 Task: Look for space in Neerpelt, Belgium from 12th  August, 2023 to 15th August, 2023 for 3 adults in price range Rs.12000 to Rs.16000. Place can be entire place with 2 bedrooms having 3 beds and 1 bathroom. Property type can be flat. Amenities needed are: heating, . Booking option can be shelf check-in. Required host language is English.
Action: Mouse moved to (448, 112)
Screenshot: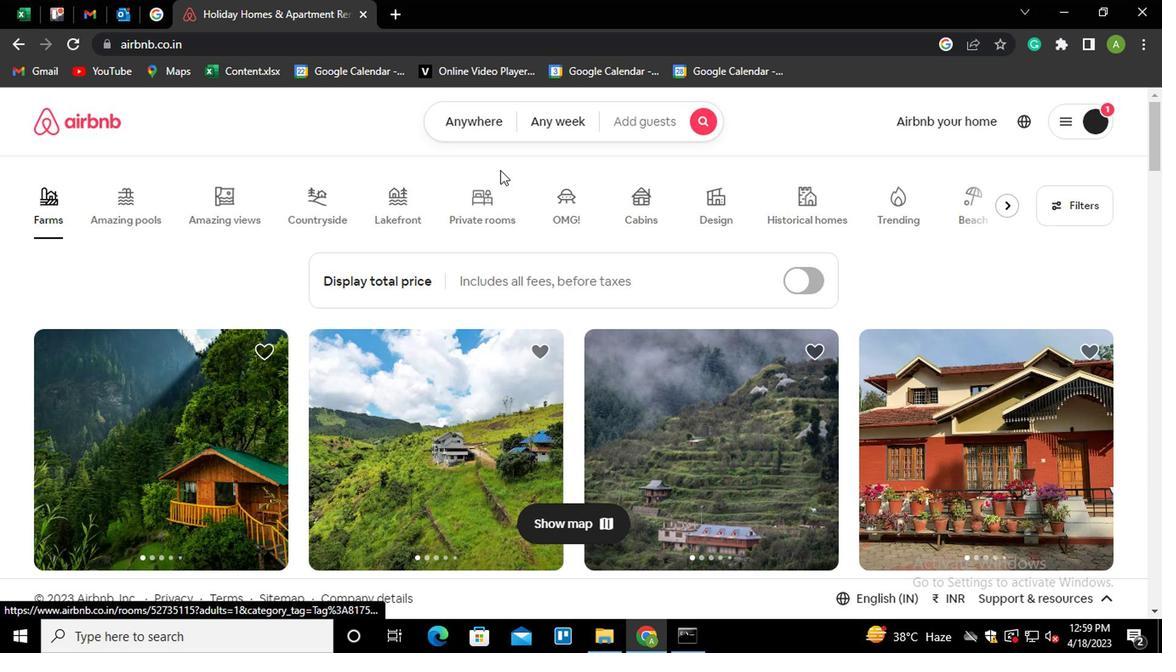 
Action: Mouse pressed left at (448, 112)
Screenshot: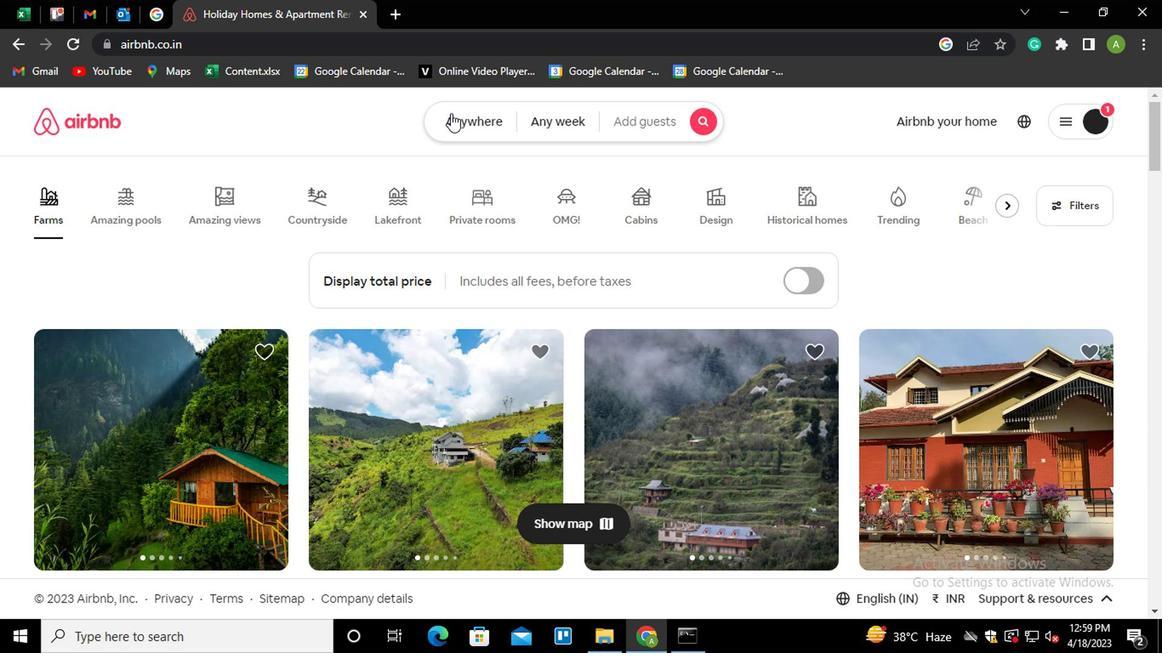 
Action: Mouse moved to (351, 196)
Screenshot: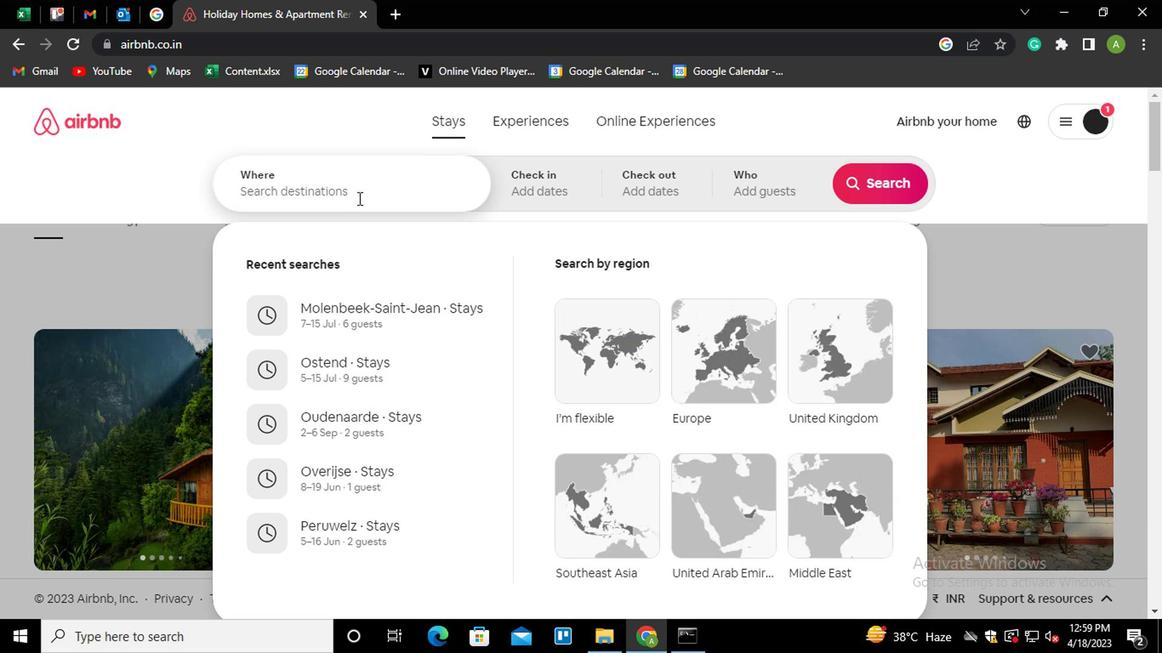 
Action: Mouse pressed left at (351, 196)
Screenshot: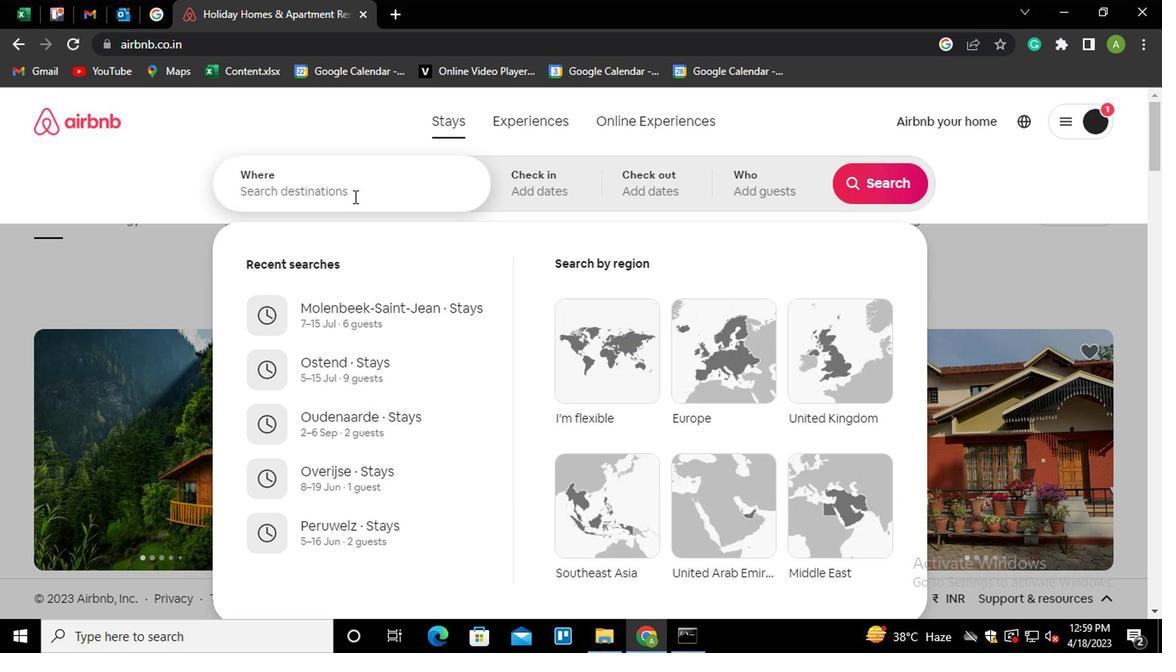 
Action: Key pressed <Key.shift><Key.shift><Key.shift><Key.shift><Key.shift><Key.shift><Key.shift><Key.shift><Key.shift><Key.shift><Key.shift><Key.shift><Key.shift><Key.shift><Key.shift><Key.shift>NEERPELT,
Screenshot: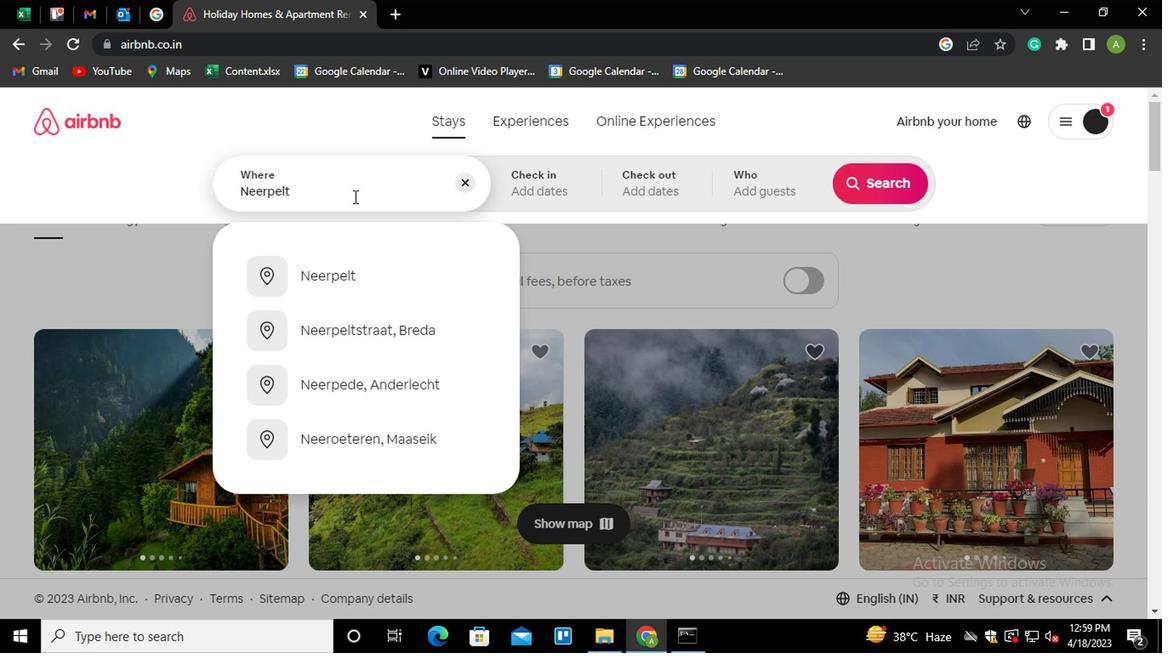 
Action: Mouse moved to (340, 271)
Screenshot: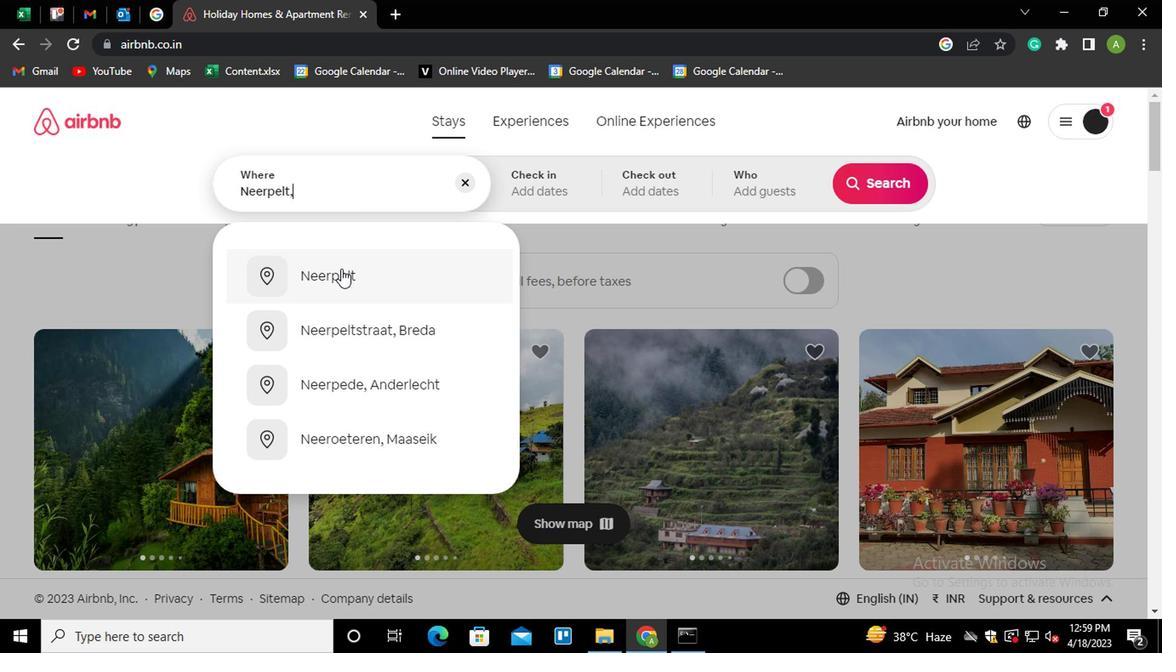
Action: Mouse pressed left at (340, 271)
Screenshot: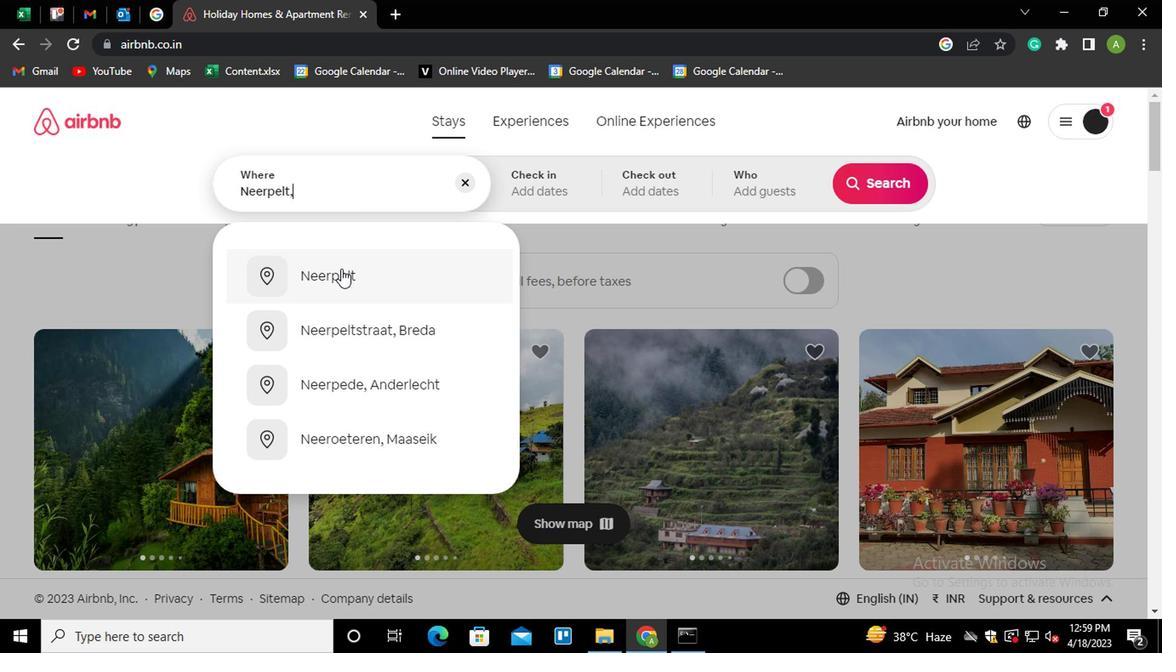 
Action: Mouse moved to (536, 196)
Screenshot: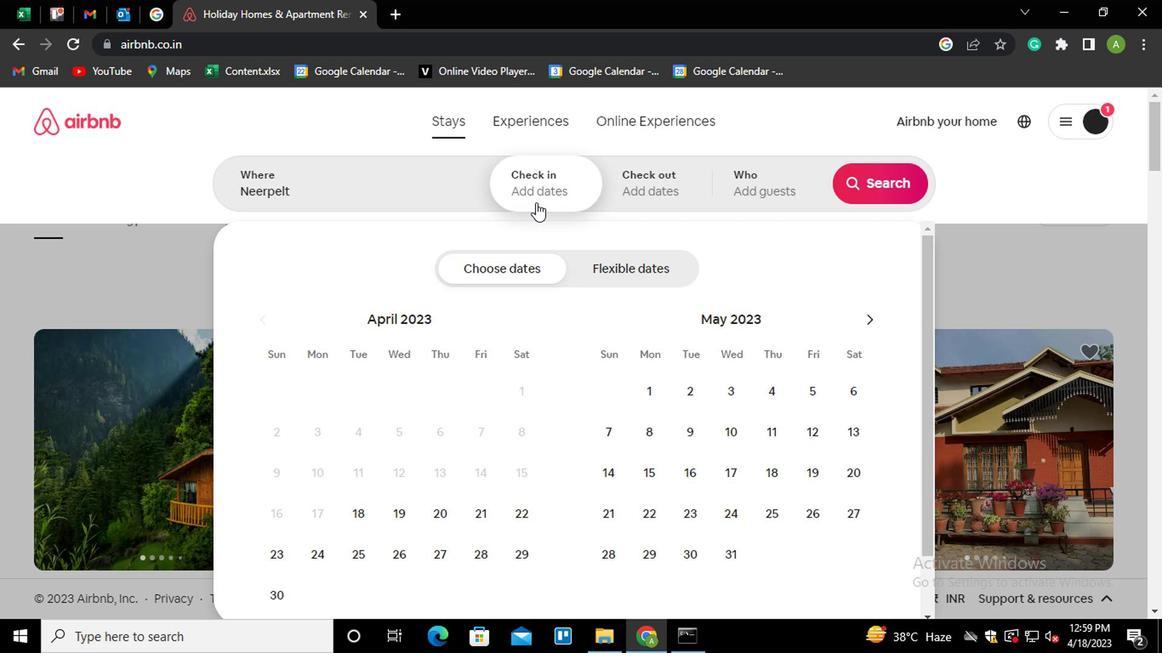 
Action: Mouse pressed left at (536, 196)
Screenshot: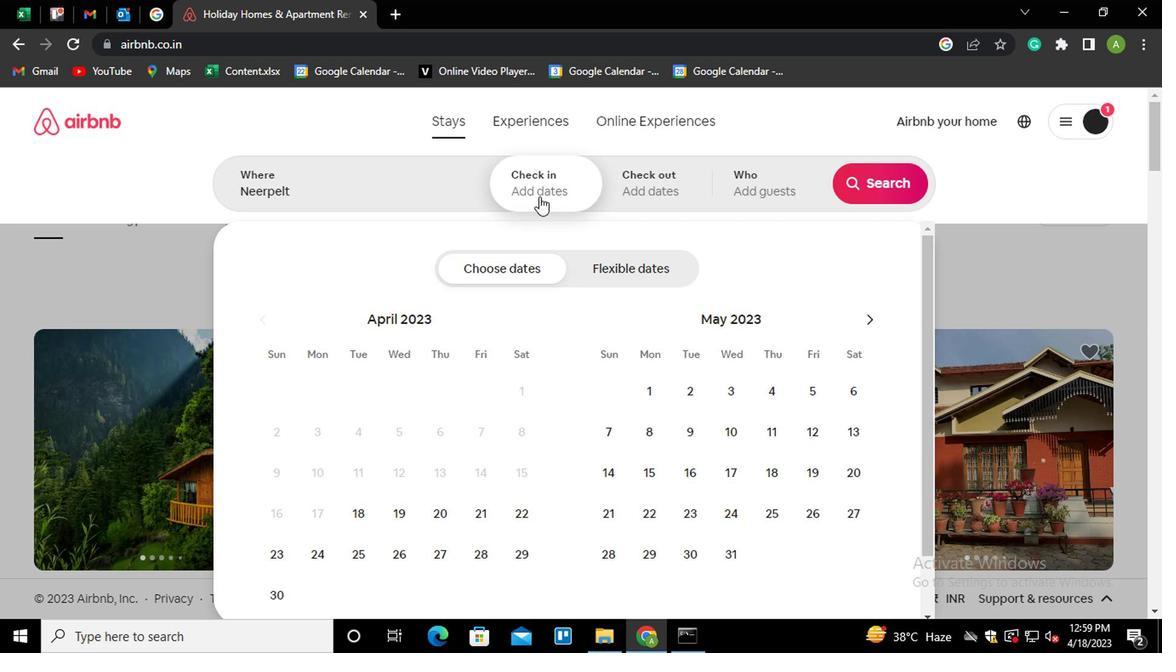 
Action: Mouse pressed left at (536, 196)
Screenshot: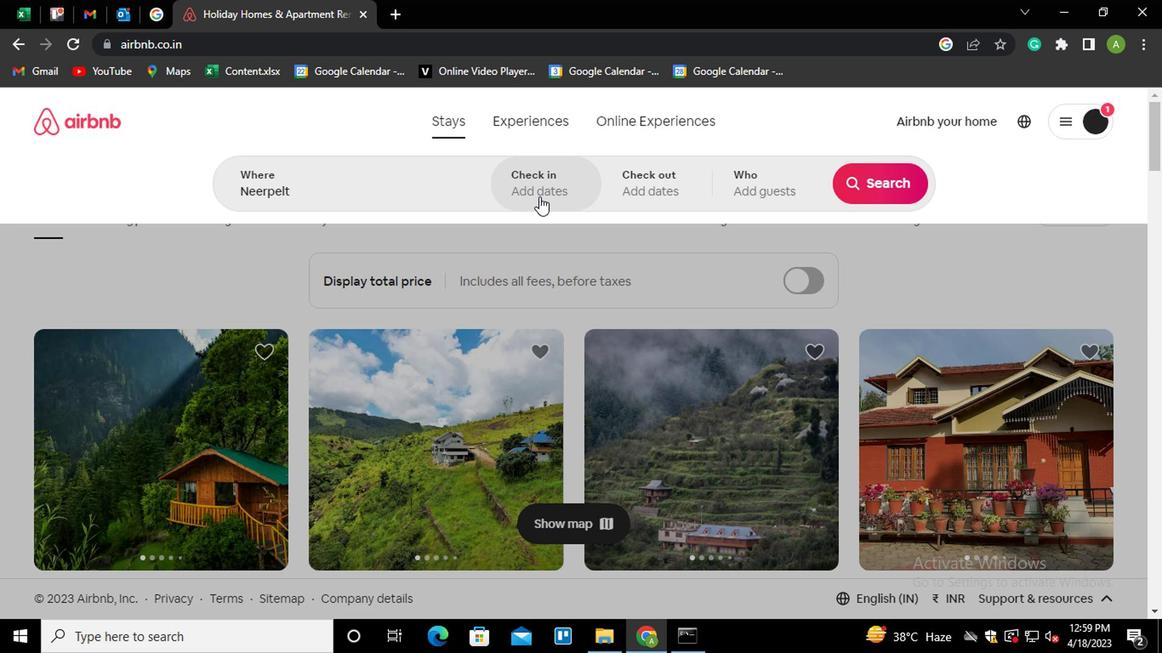
Action: Mouse moved to (855, 318)
Screenshot: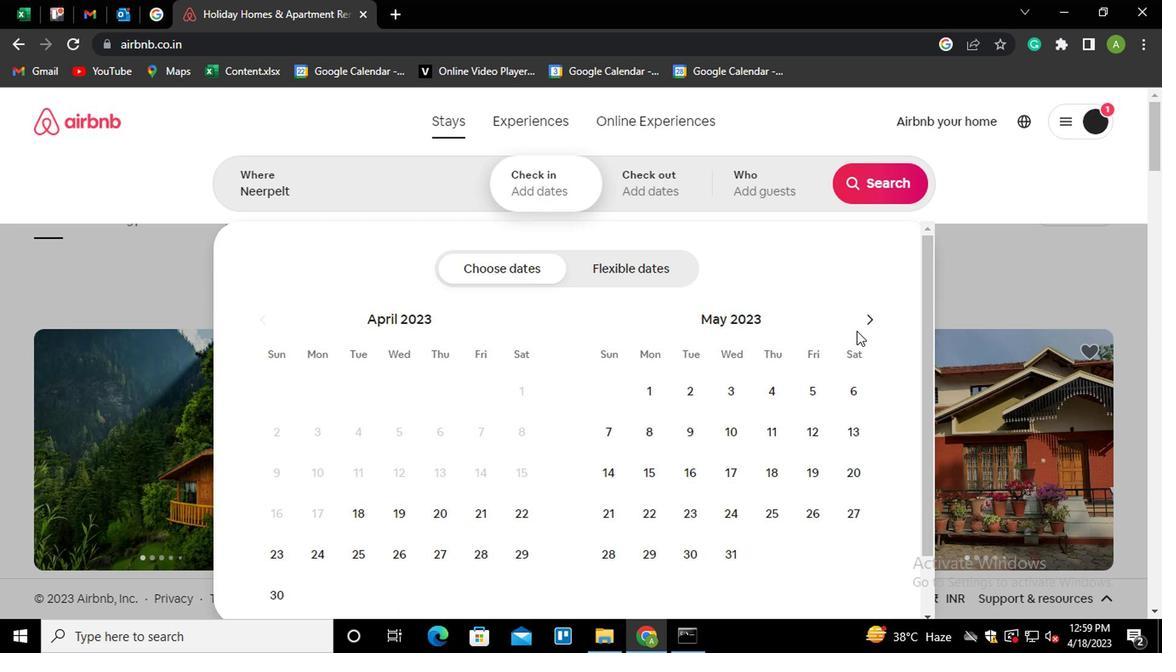 
Action: Mouse pressed left at (855, 318)
Screenshot: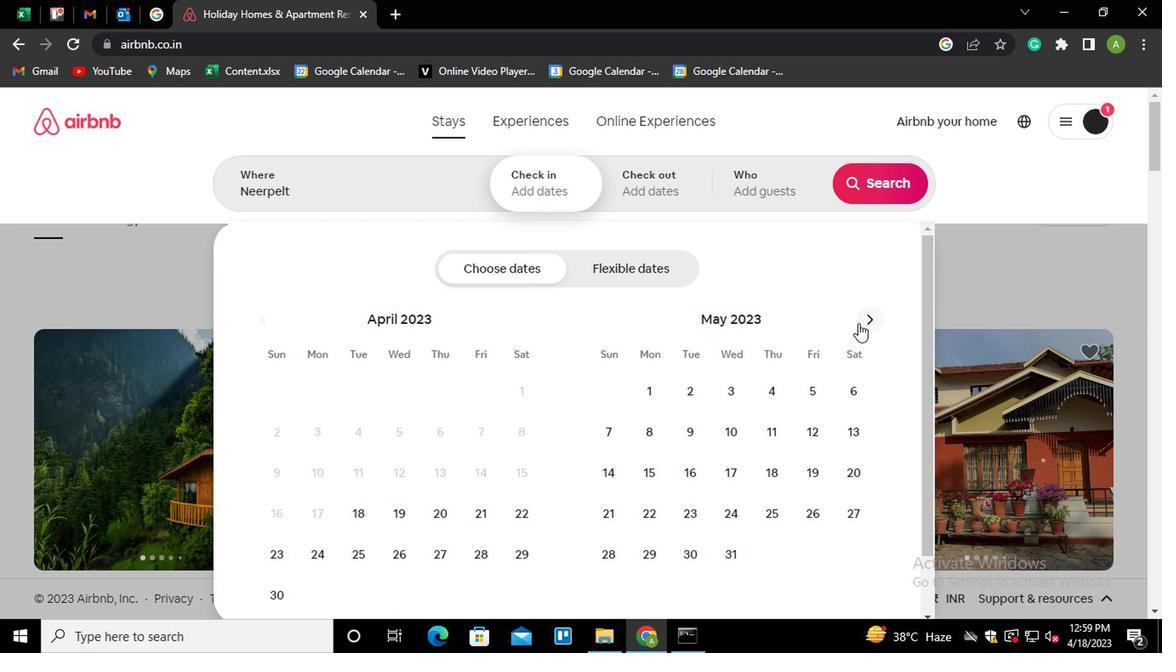 
Action: Mouse pressed left at (855, 318)
Screenshot: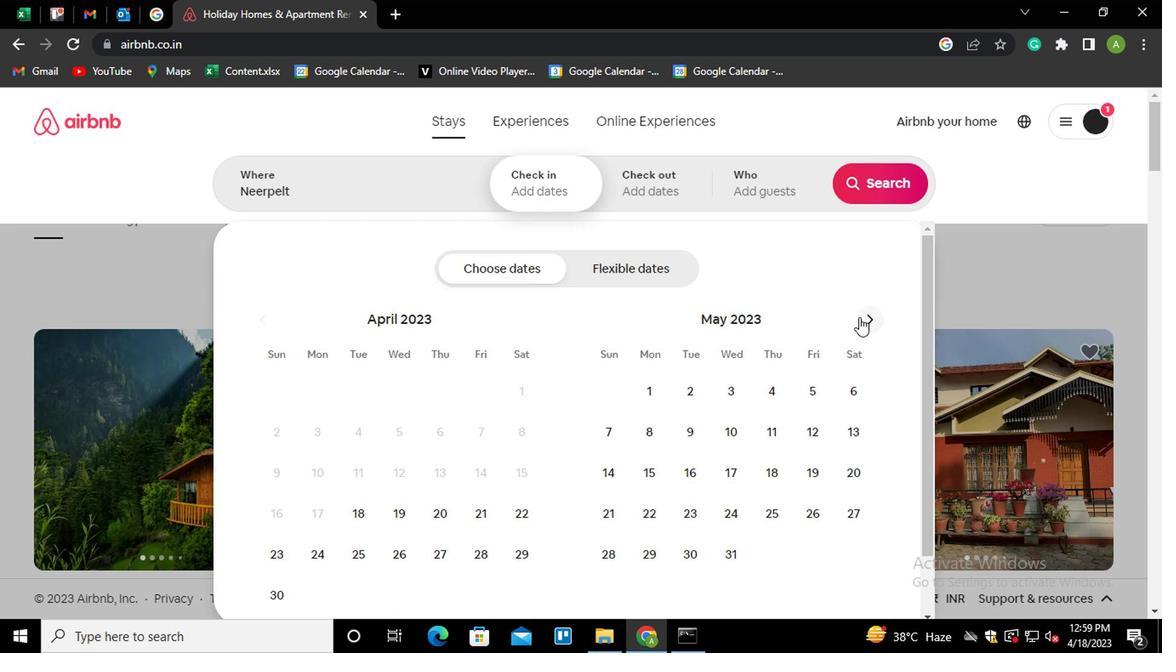 
Action: Mouse pressed left at (855, 318)
Screenshot: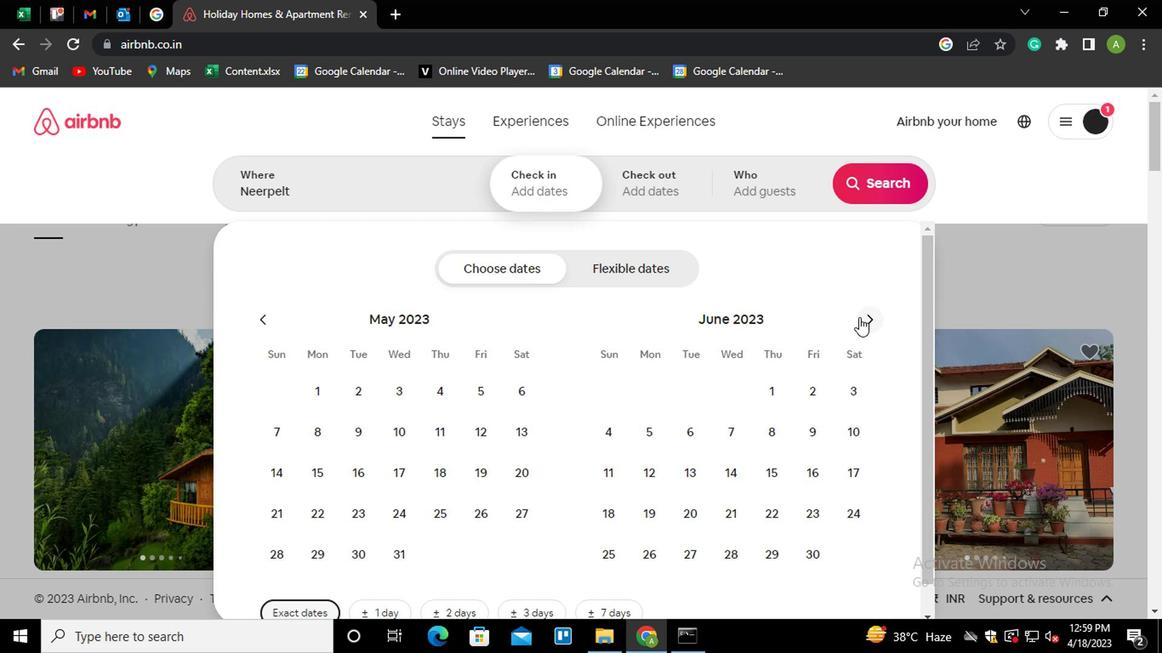 
Action: Mouse pressed left at (855, 318)
Screenshot: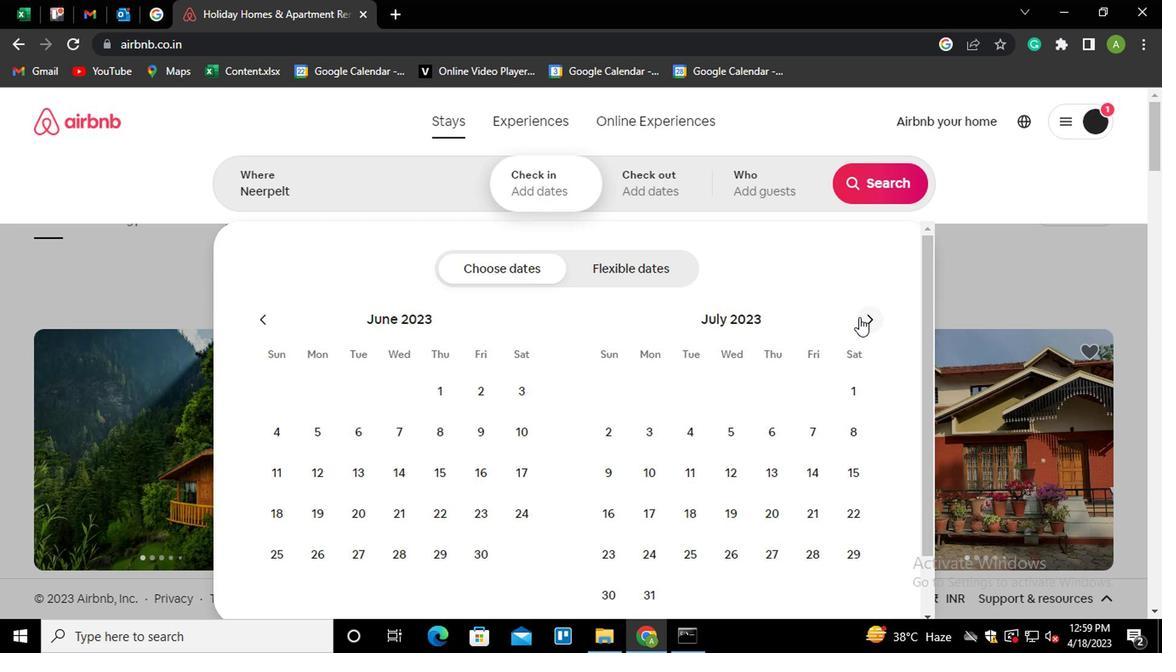 
Action: Mouse moved to (849, 443)
Screenshot: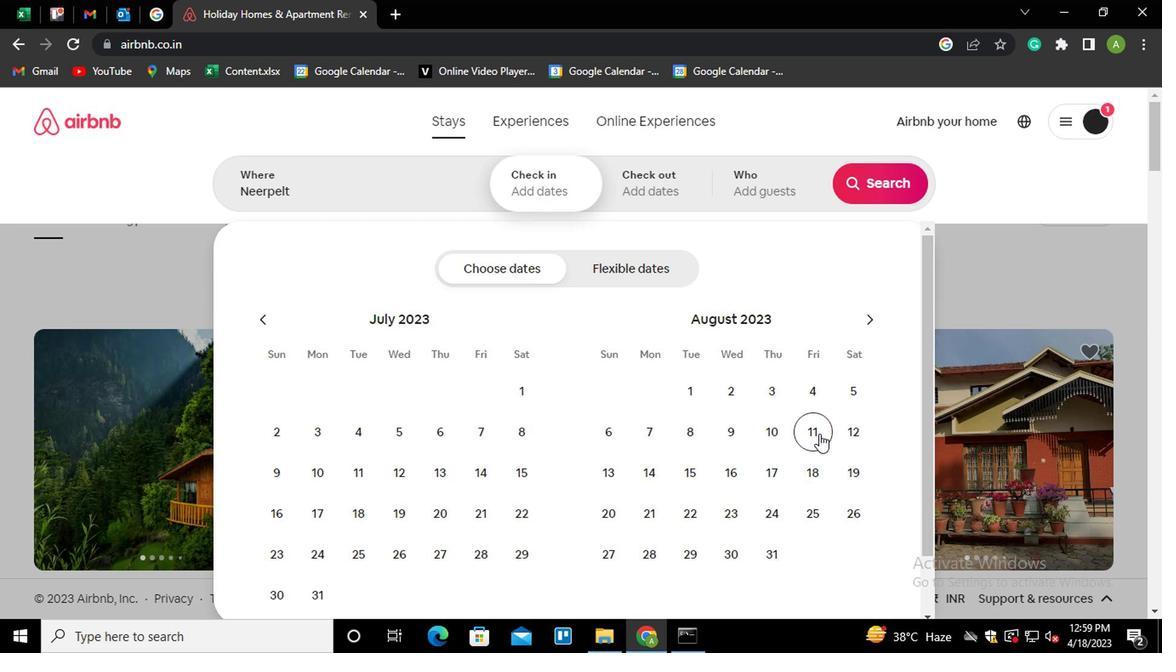 
Action: Mouse pressed left at (849, 443)
Screenshot: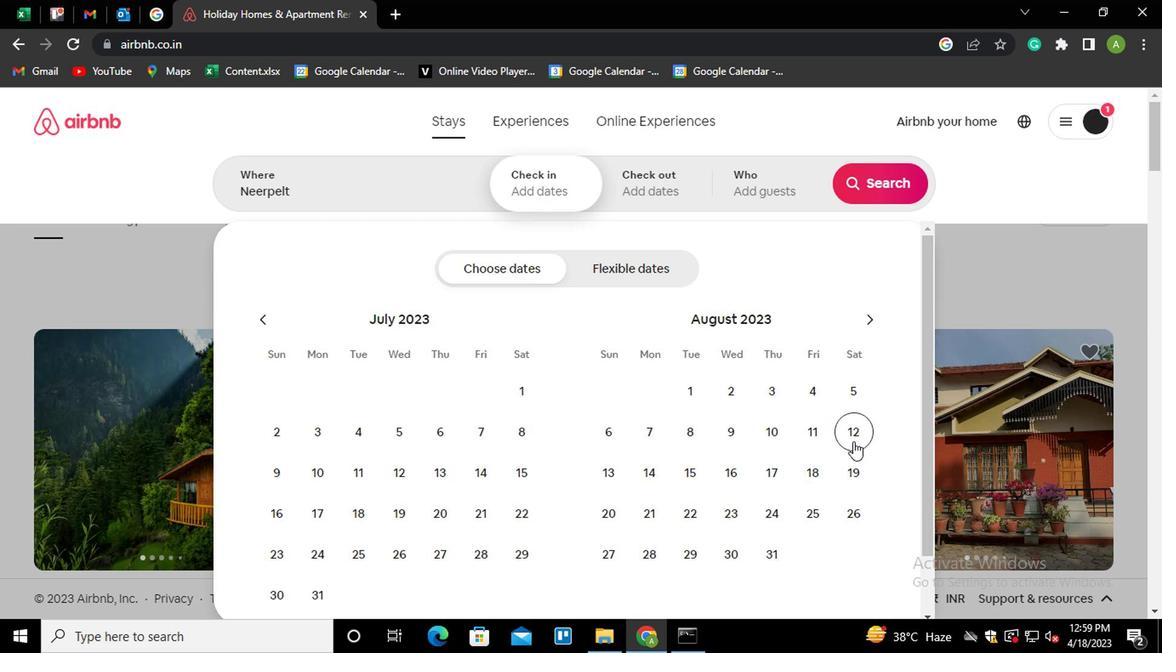 
Action: Mouse moved to (683, 482)
Screenshot: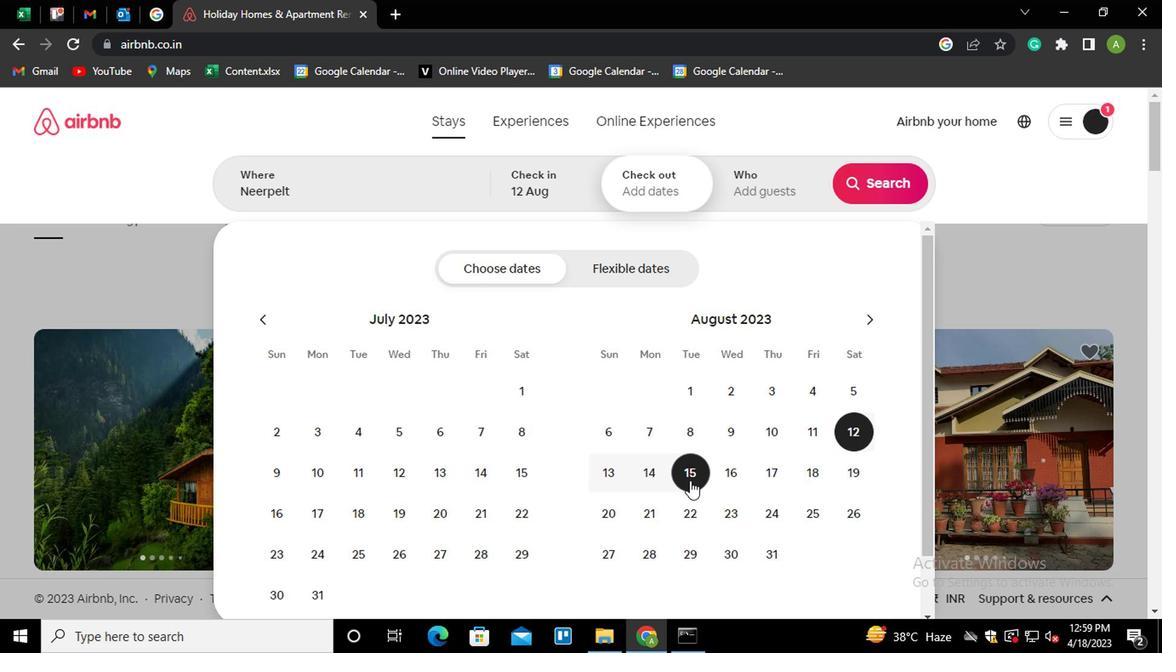 
Action: Mouse pressed left at (683, 482)
Screenshot: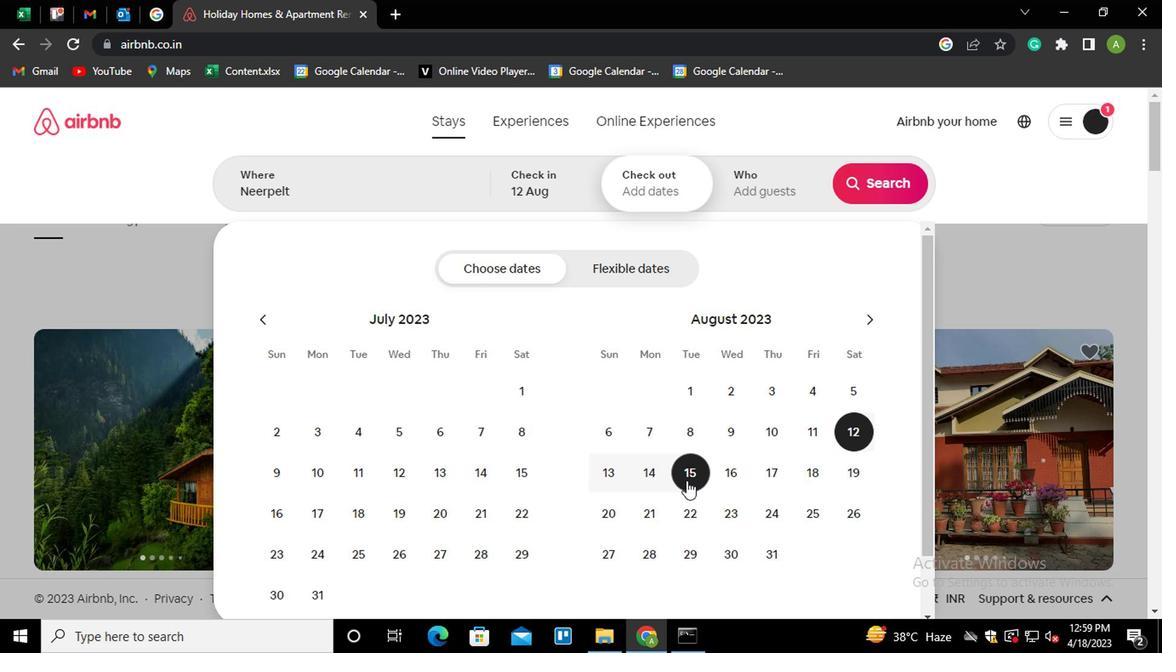 
Action: Mouse moved to (763, 162)
Screenshot: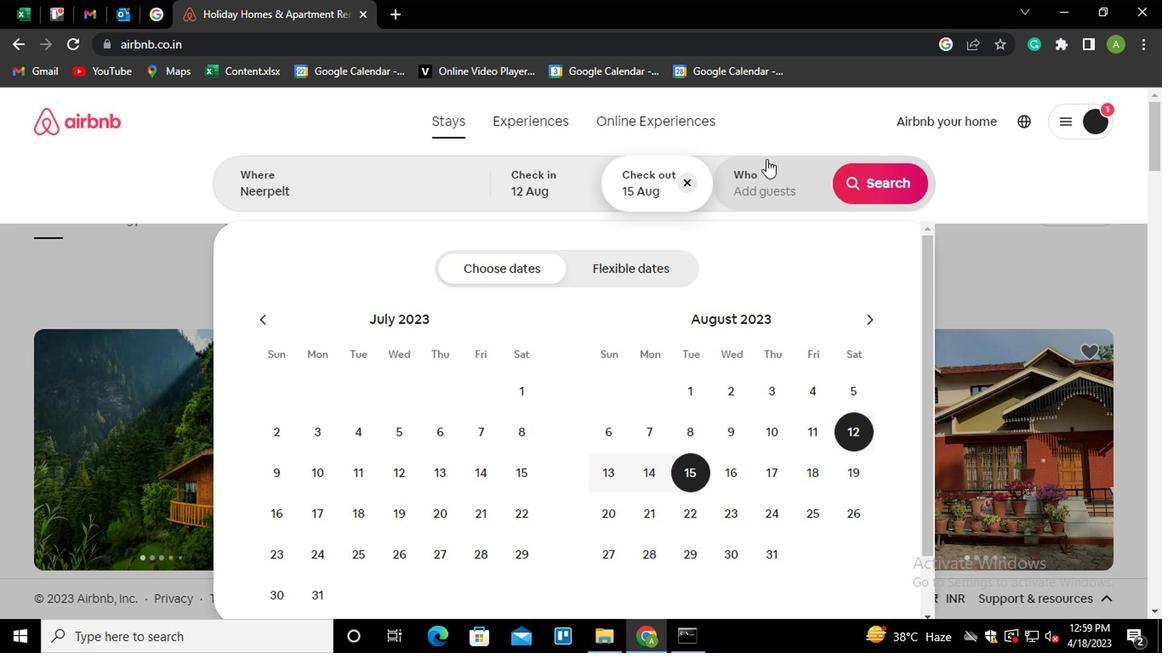 
Action: Mouse pressed left at (763, 162)
Screenshot: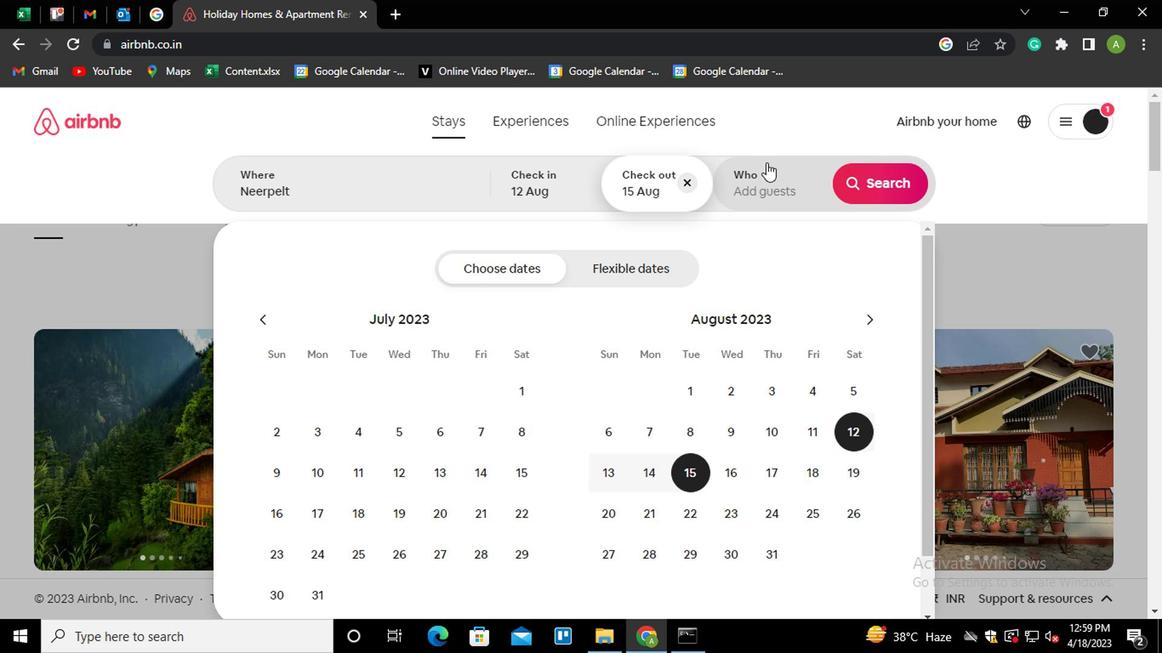 
Action: Mouse moved to (883, 270)
Screenshot: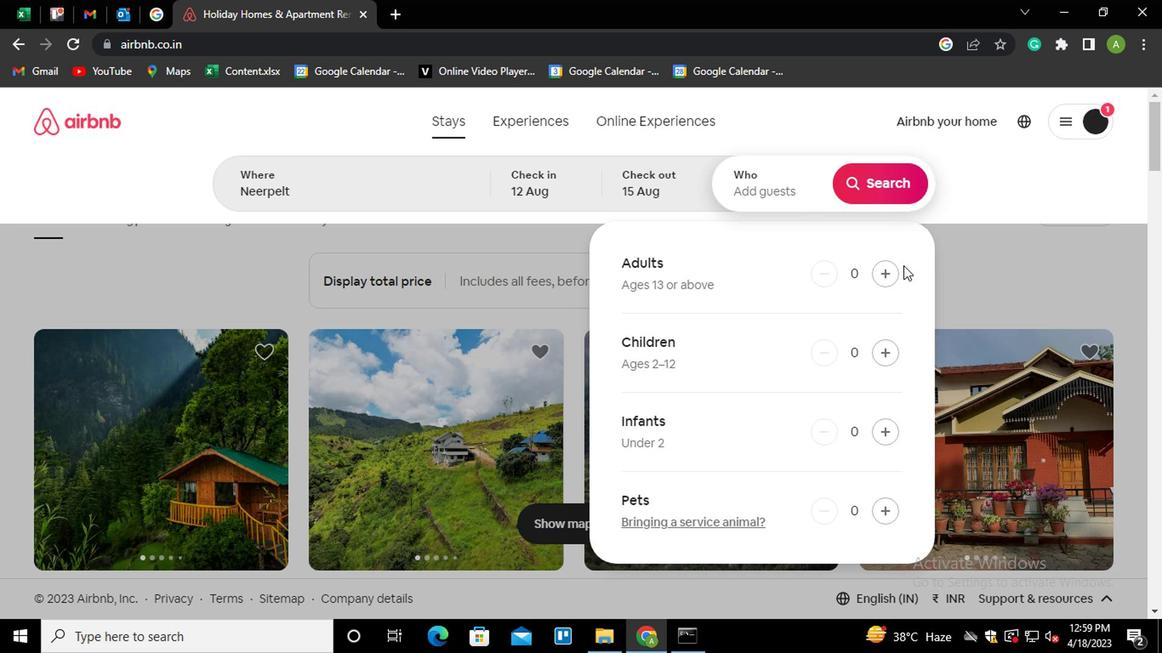 
Action: Mouse pressed left at (883, 270)
Screenshot: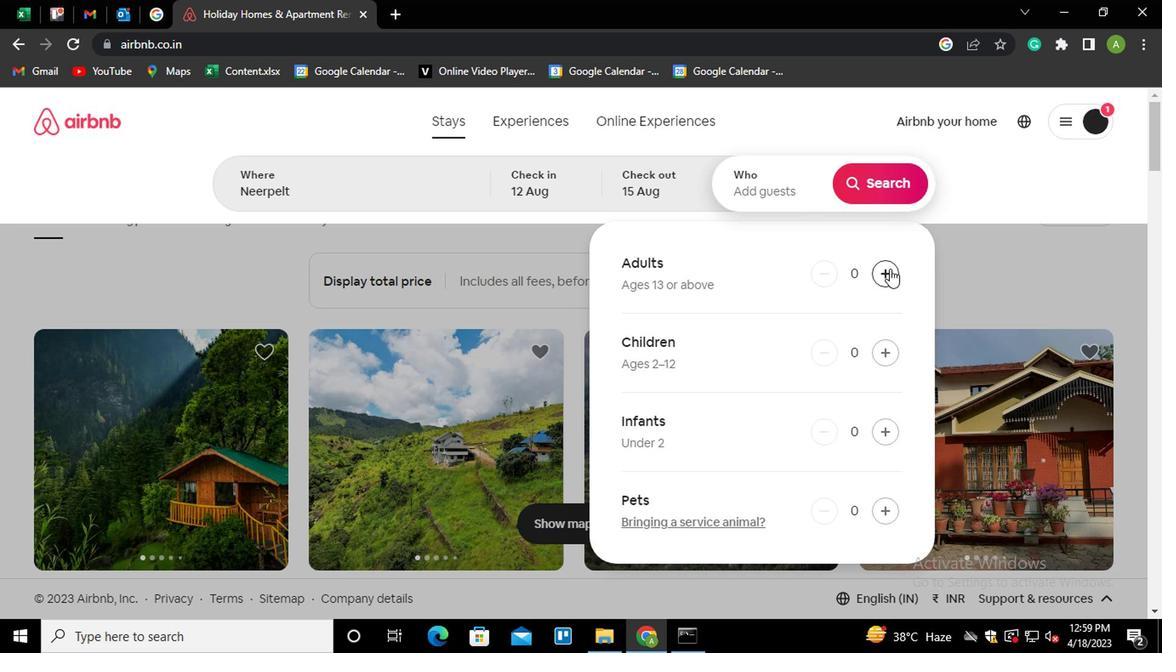 
Action: Mouse pressed left at (883, 270)
Screenshot: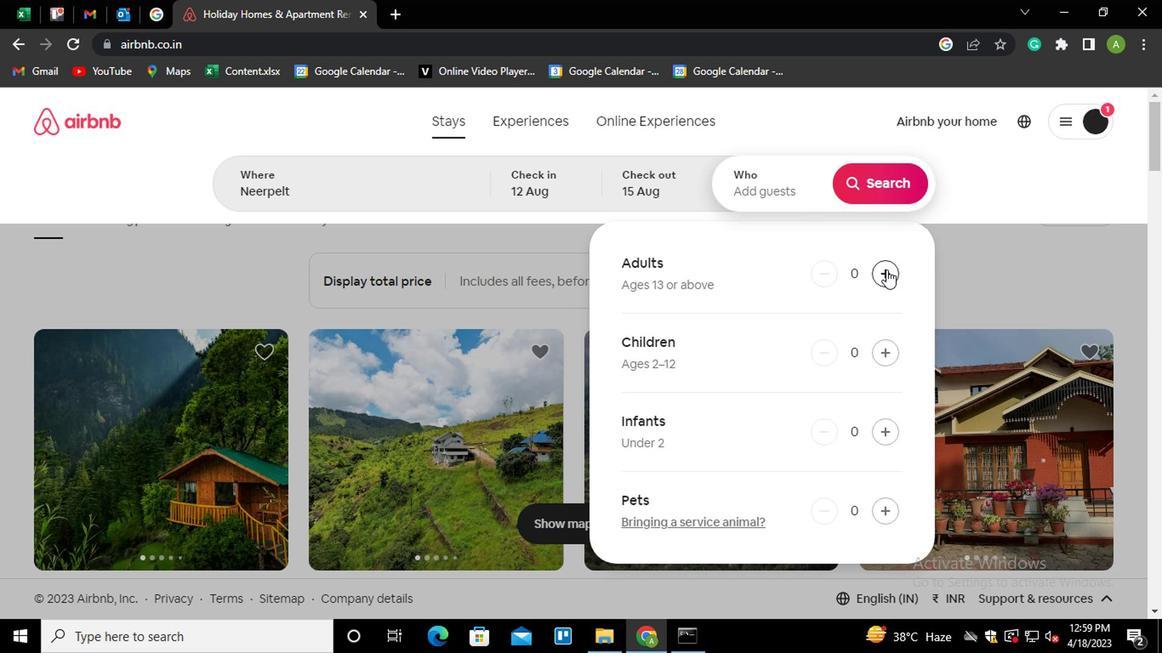 
Action: Mouse pressed left at (883, 270)
Screenshot: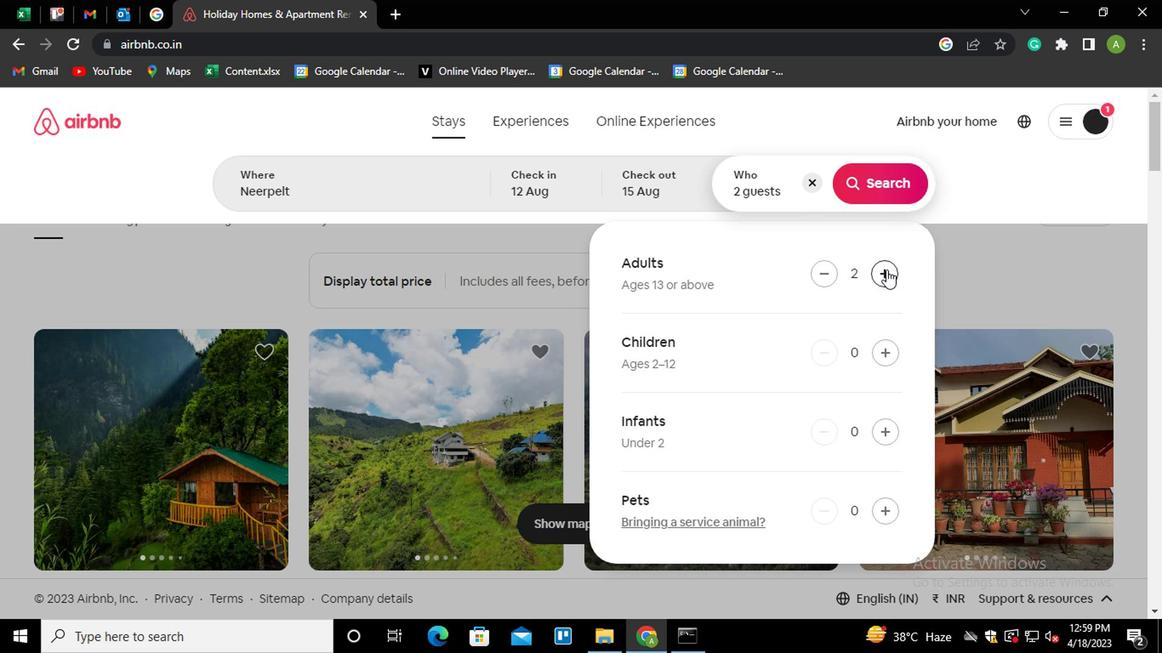 
Action: Mouse moved to (871, 190)
Screenshot: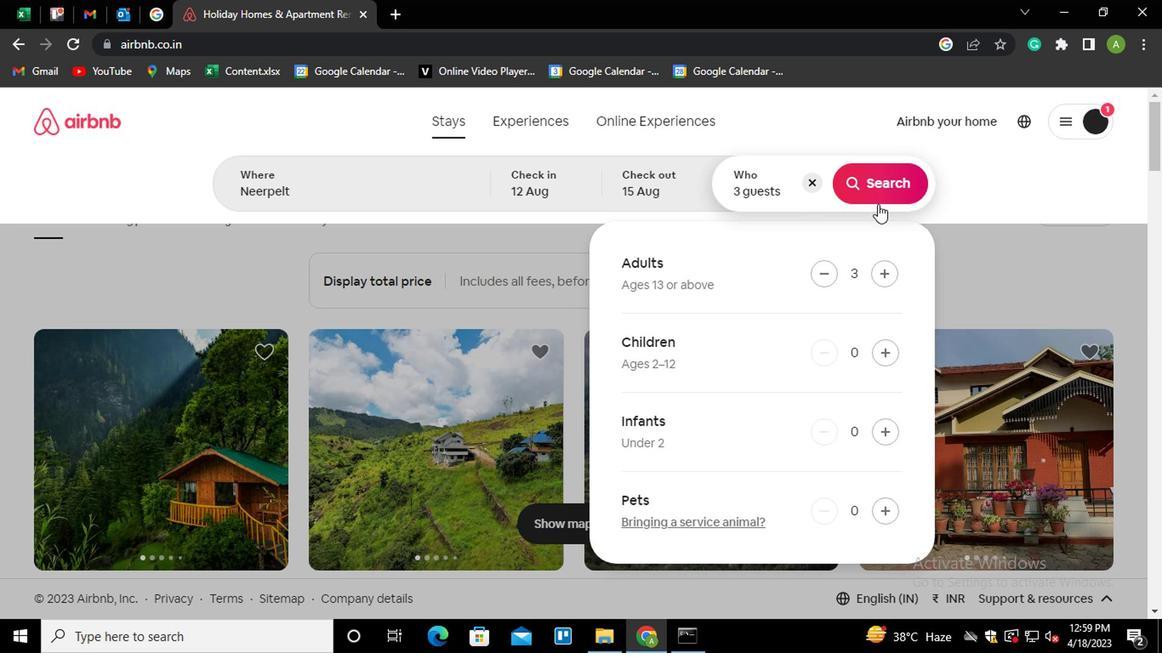 
Action: Mouse pressed left at (871, 190)
Screenshot: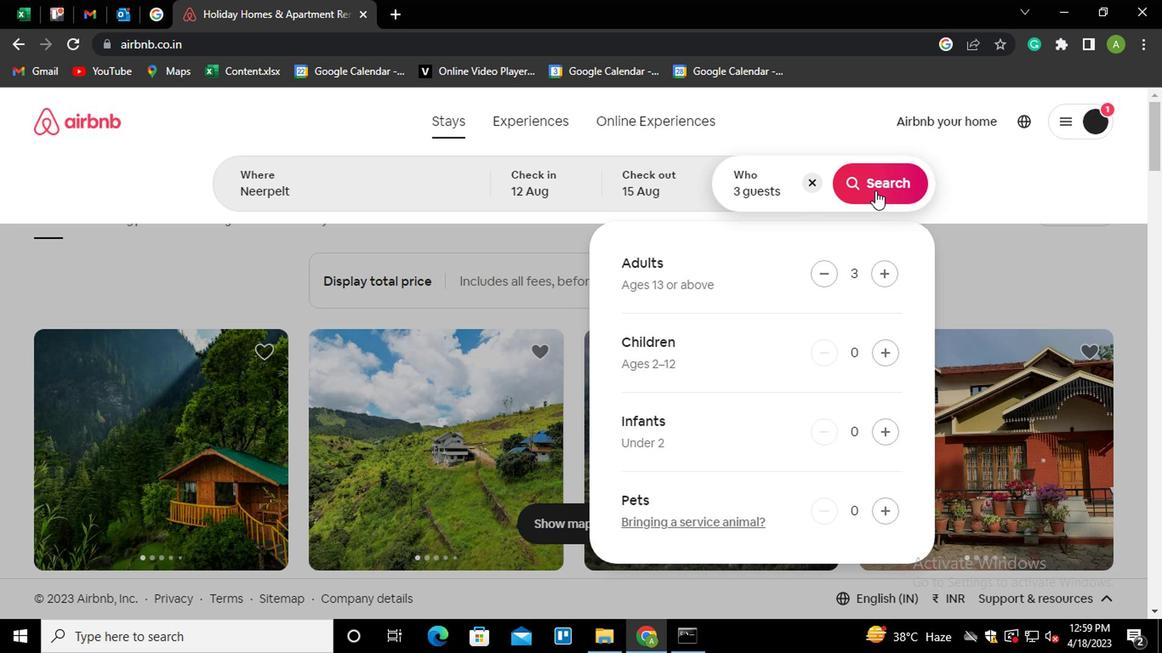 
Action: Mouse moved to (1082, 202)
Screenshot: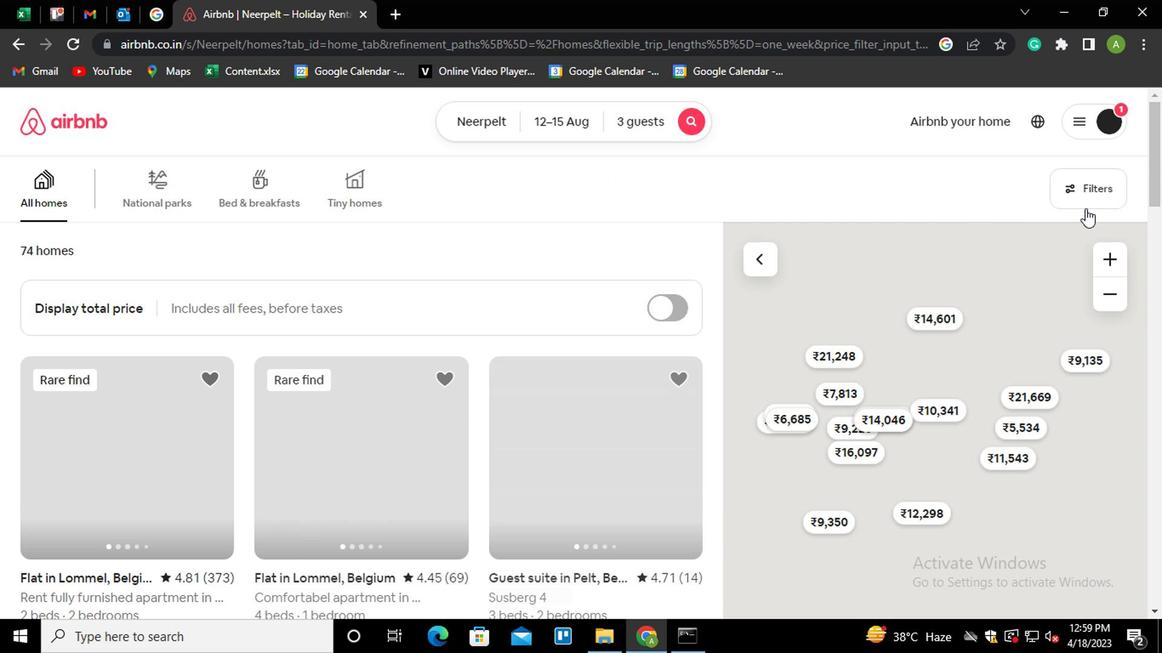 
Action: Mouse pressed left at (1082, 202)
Screenshot: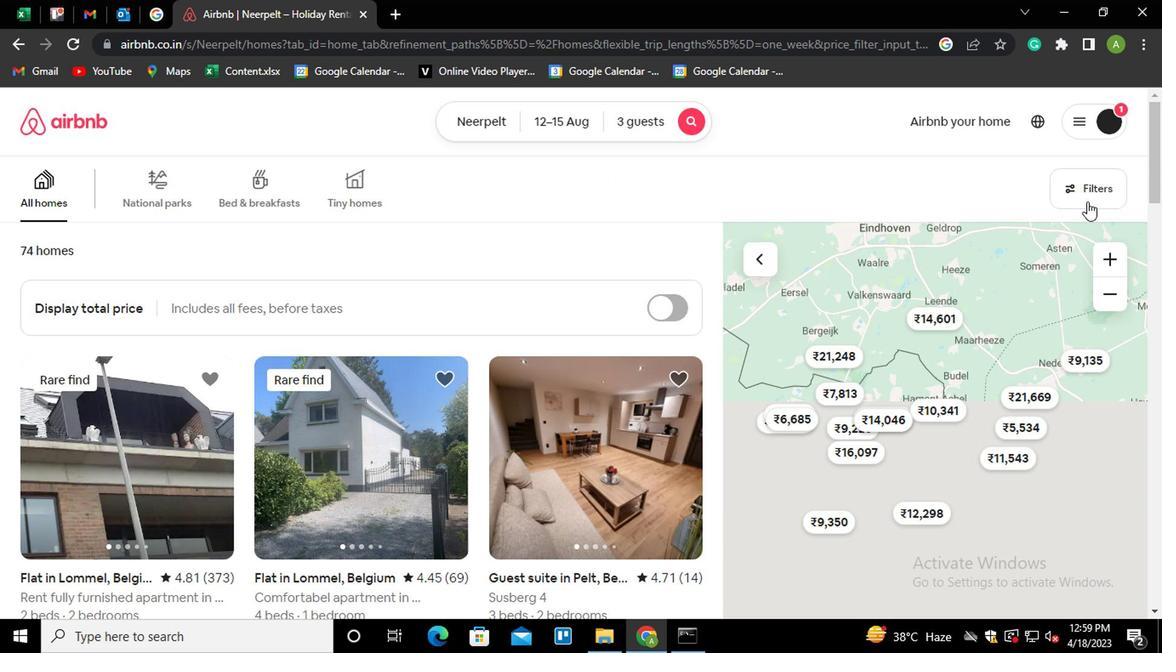 
Action: Mouse moved to (374, 401)
Screenshot: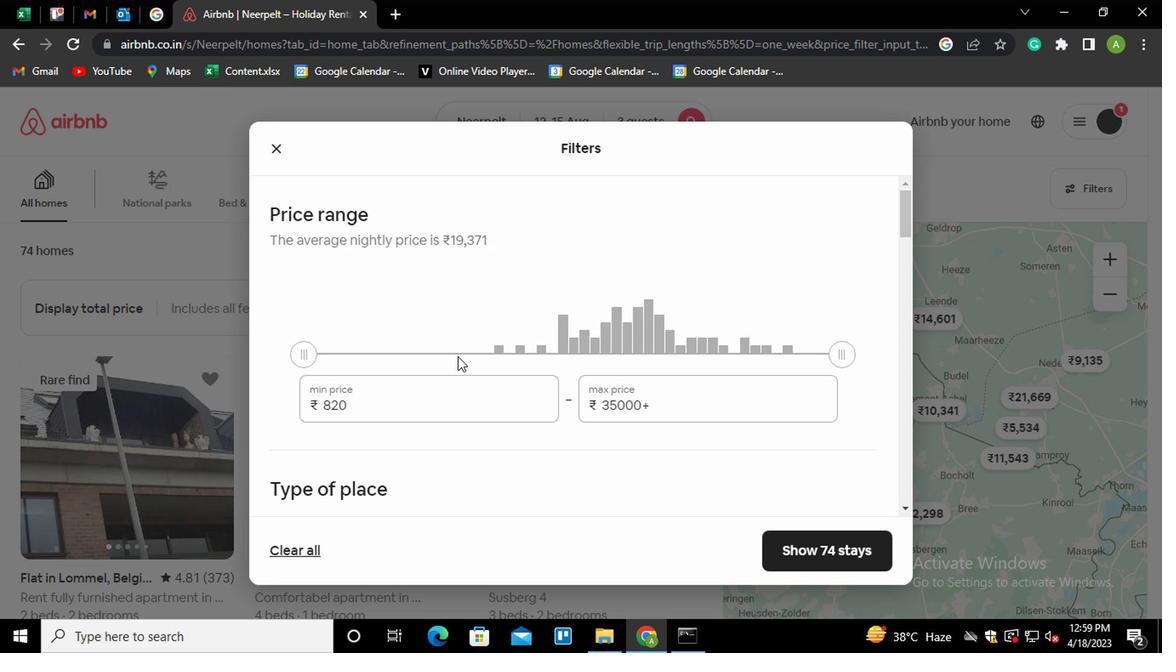 
Action: Mouse pressed left at (374, 401)
Screenshot: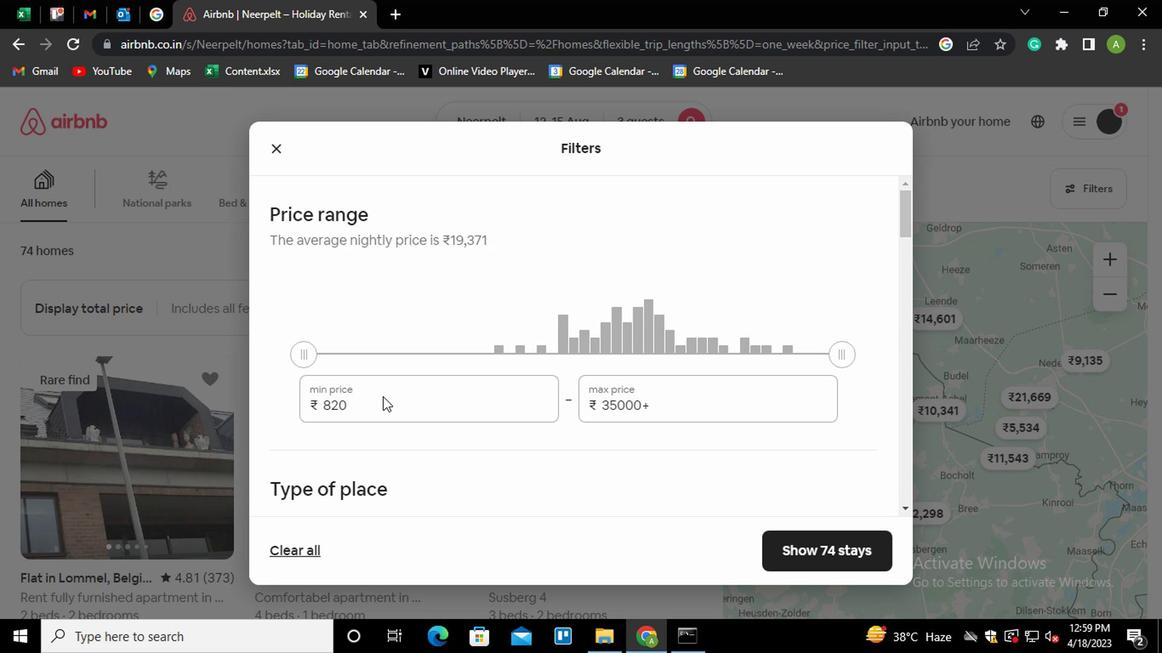 
Action: Key pressed <Key.shift_r><Key.home>12000
Screenshot: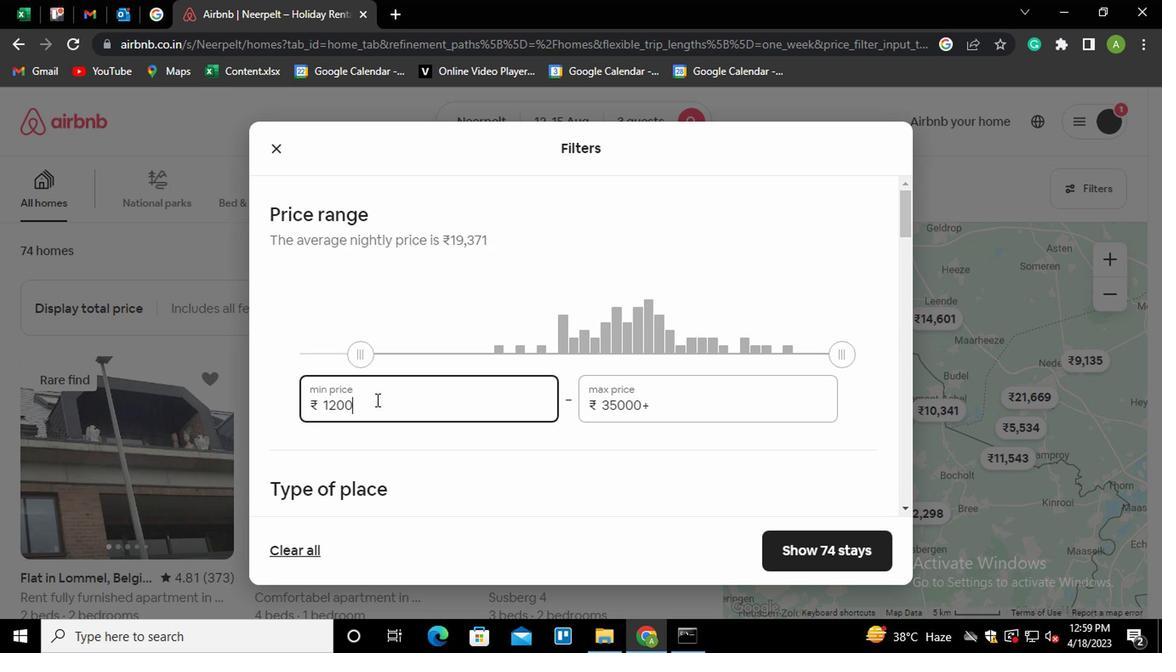 
Action: Mouse moved to (656, 407)
Screenshot: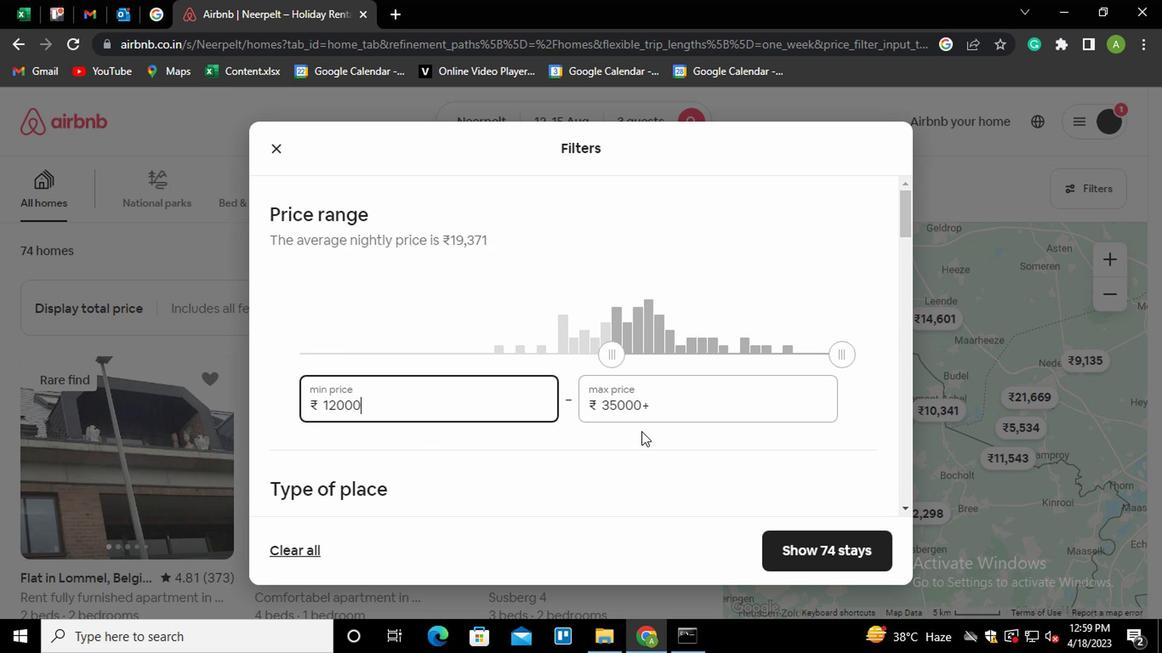 
Action: Mouse pressed left at (656, 407)
Screenshot: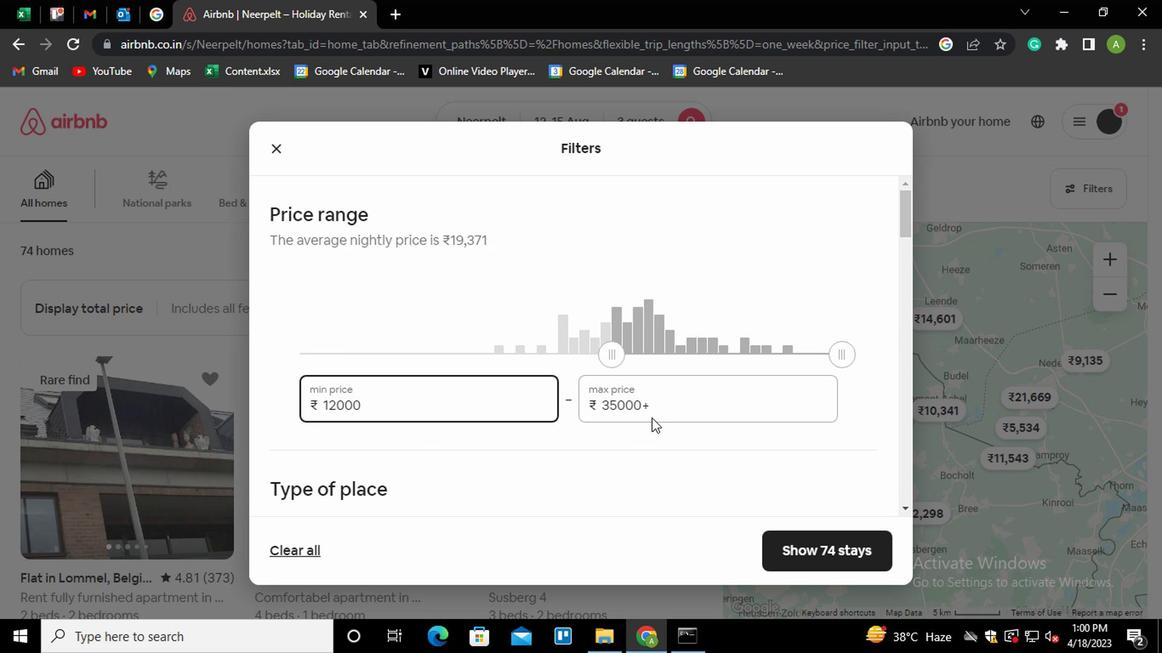 
Action: Key pressed <Key.shift_r><Key.home>16000
Screenshot: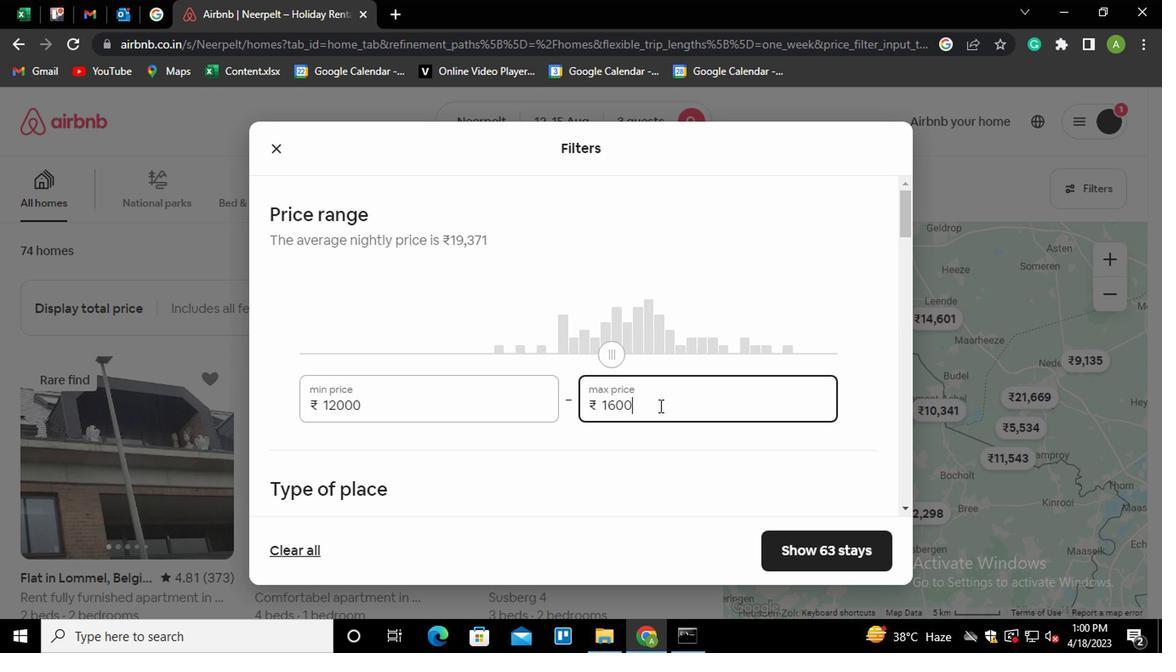 
Action: Mouse moved to (708, 451)
Screenshot: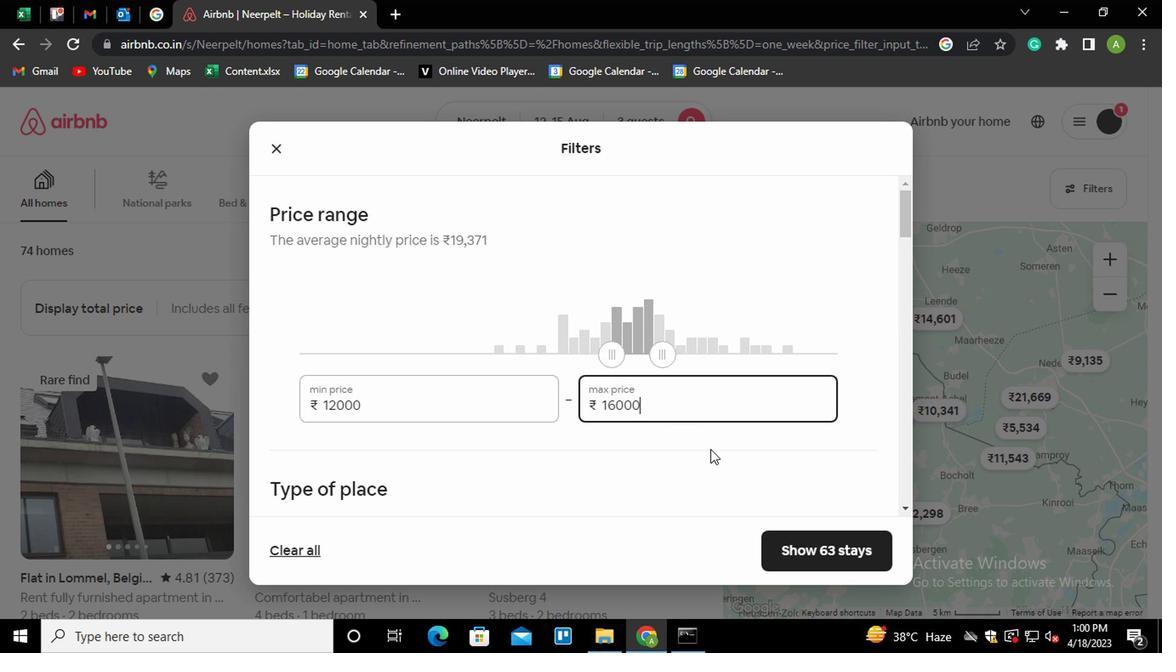 
Action: Mouse scrolled (708, 450) with delta (0, 0)
Screenshot: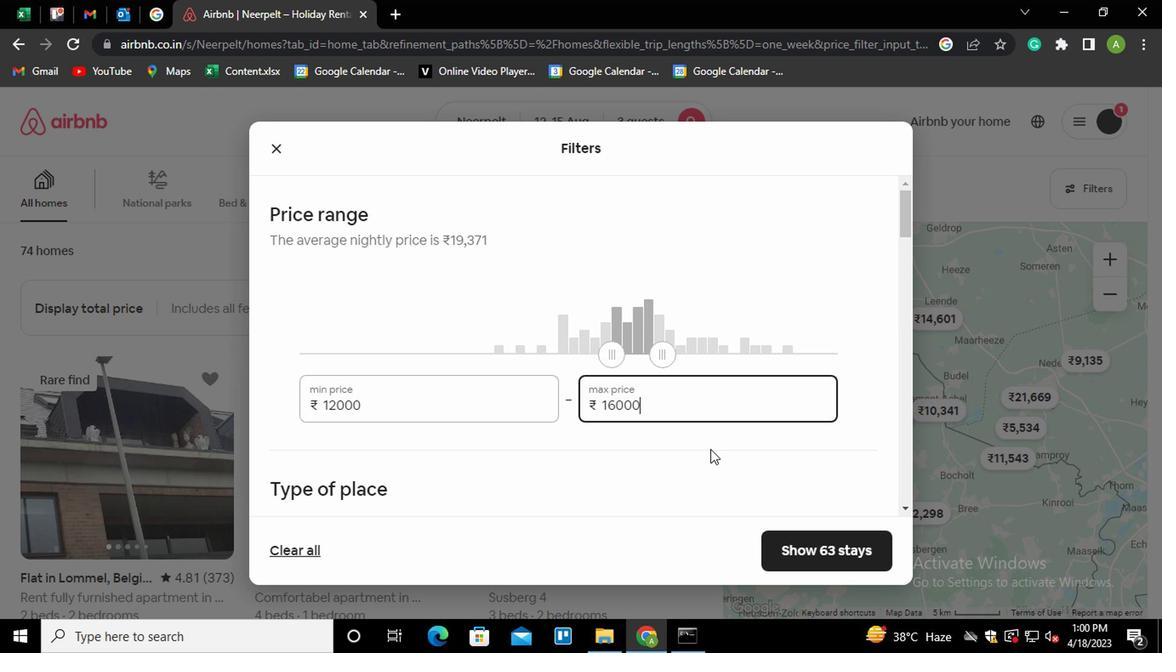 
Action: Mouse moved to (701, 454)
Screenshot: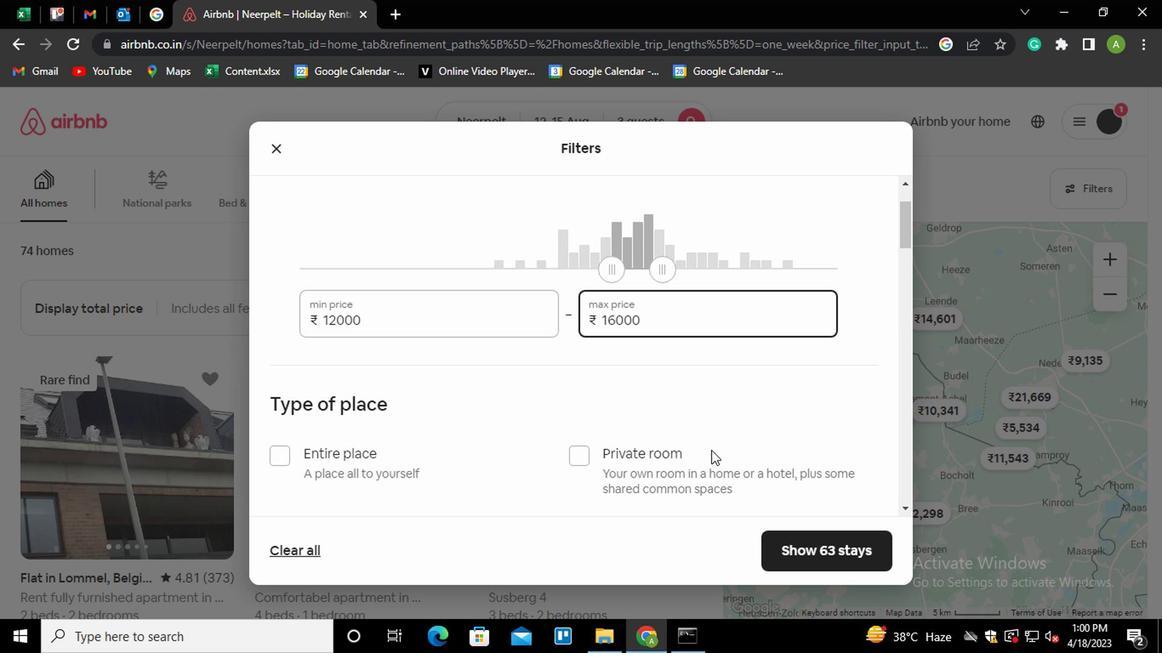 
Action: Mouse scrolled (701, 453) with delta (0, -1)
Screenshot: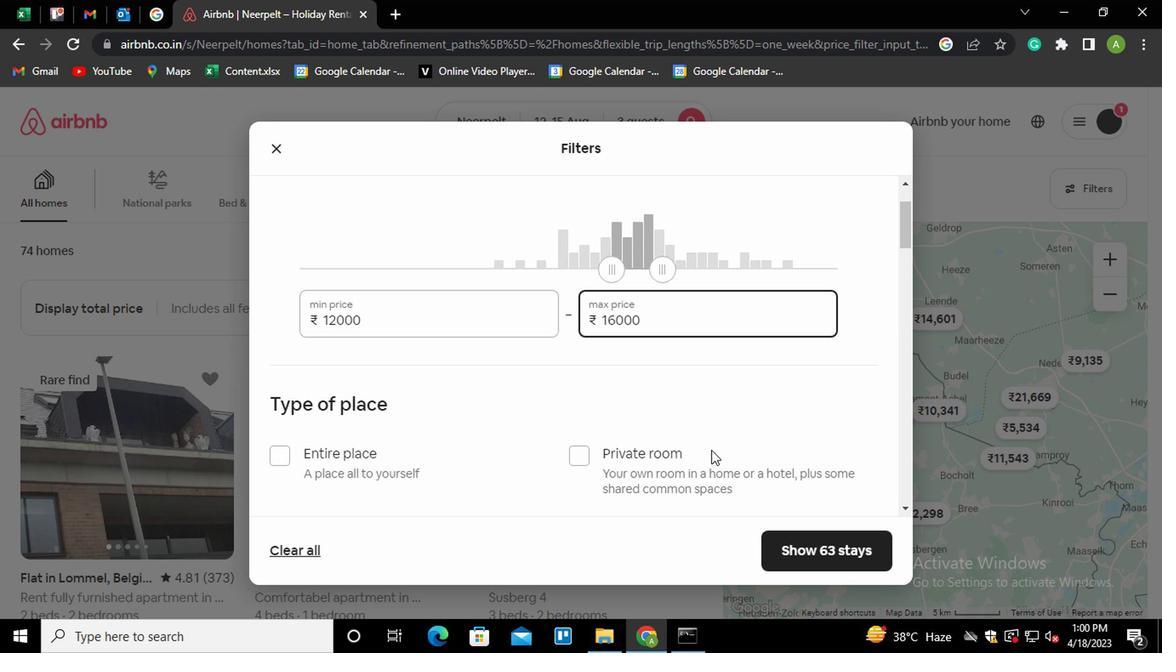
Action: Mouse moved to (289, 370)
Screenshot: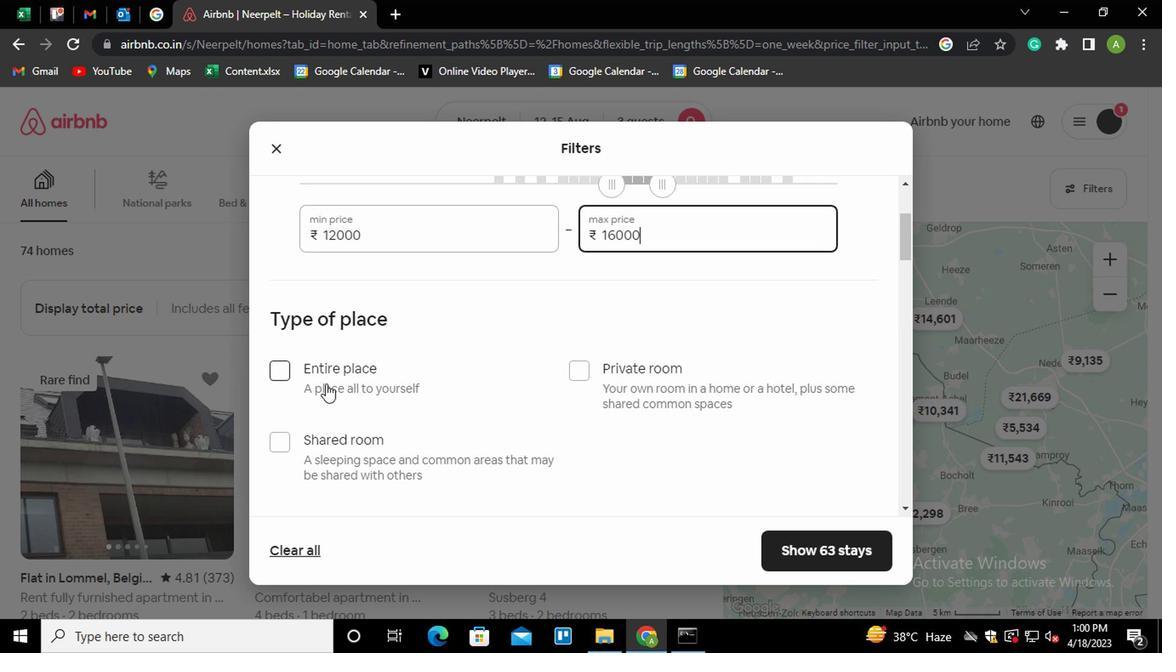 
Action: Mouse pressed left at (289, 370)
Screenshot: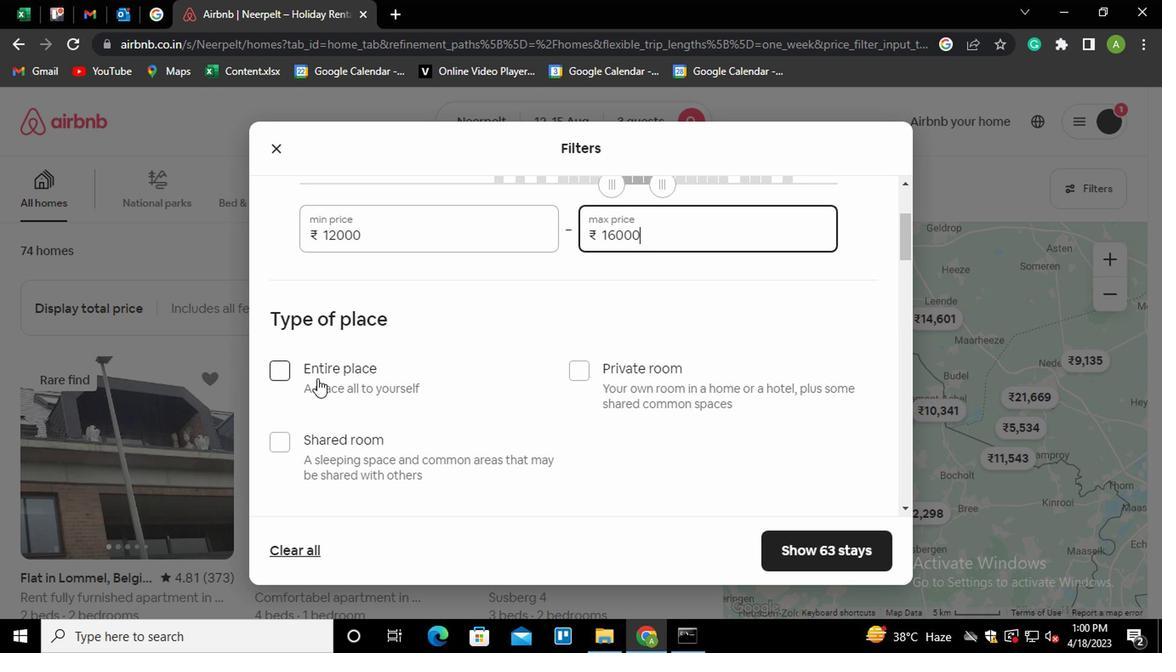 
Action: Mouse moved to (450, 365)
Screenshot: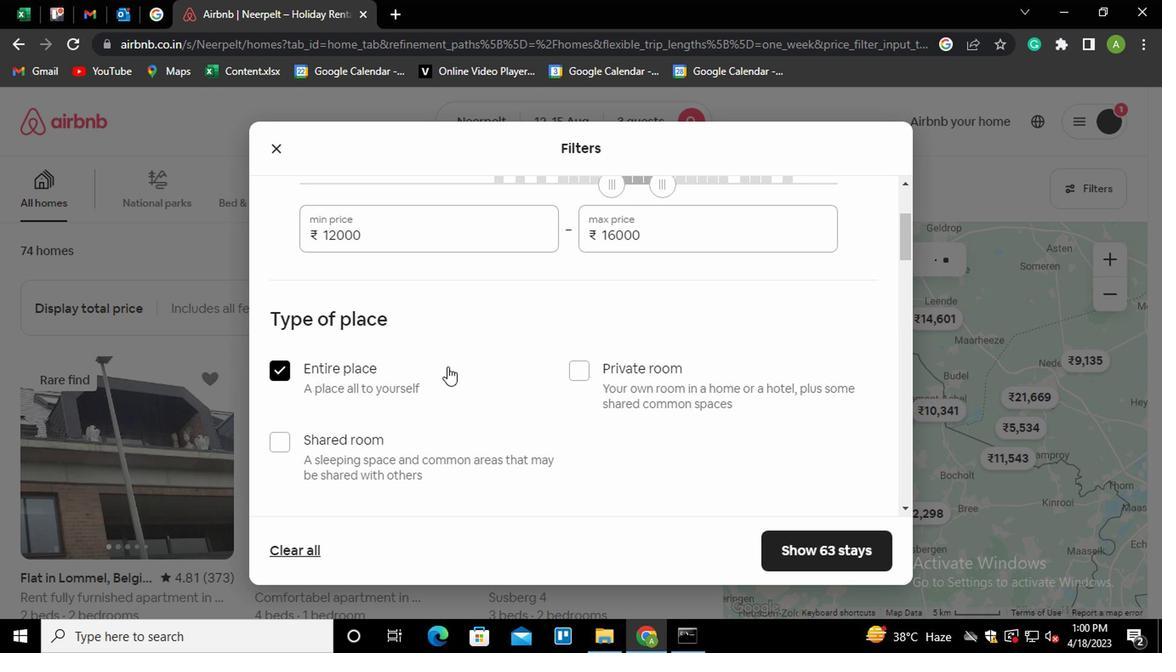 
Action: Mouse scrolled (450, 364) with delta (0, -1)
Screenshot: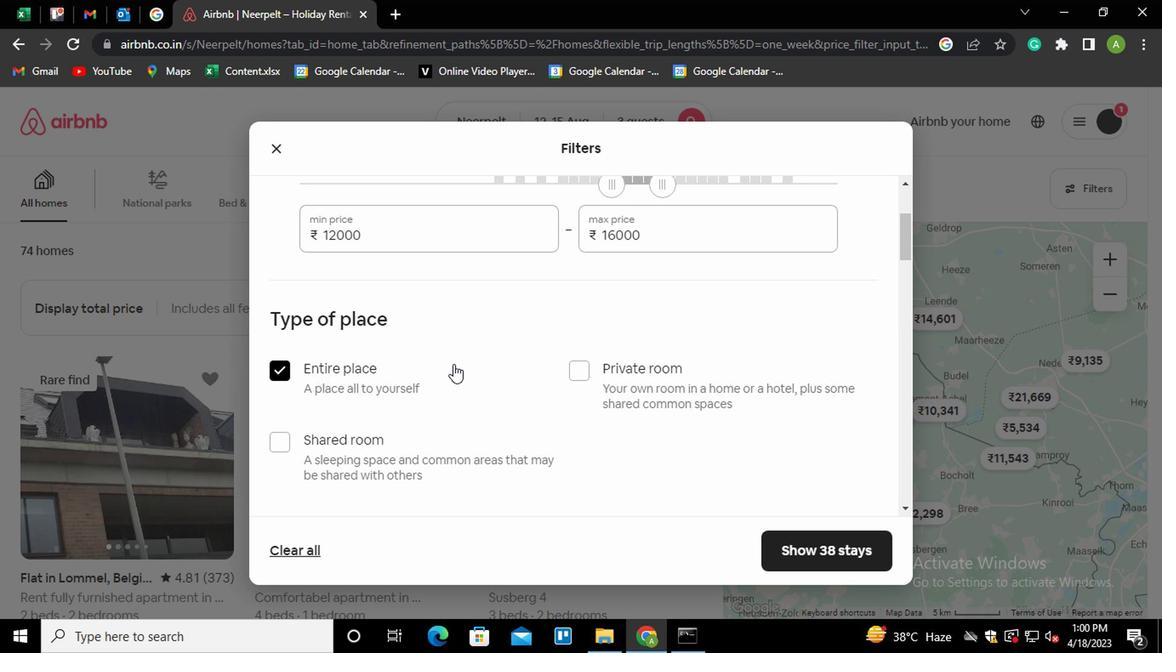 
Action: Mouse scrolled (450, 364) with delta (0, -1)
Screenshot: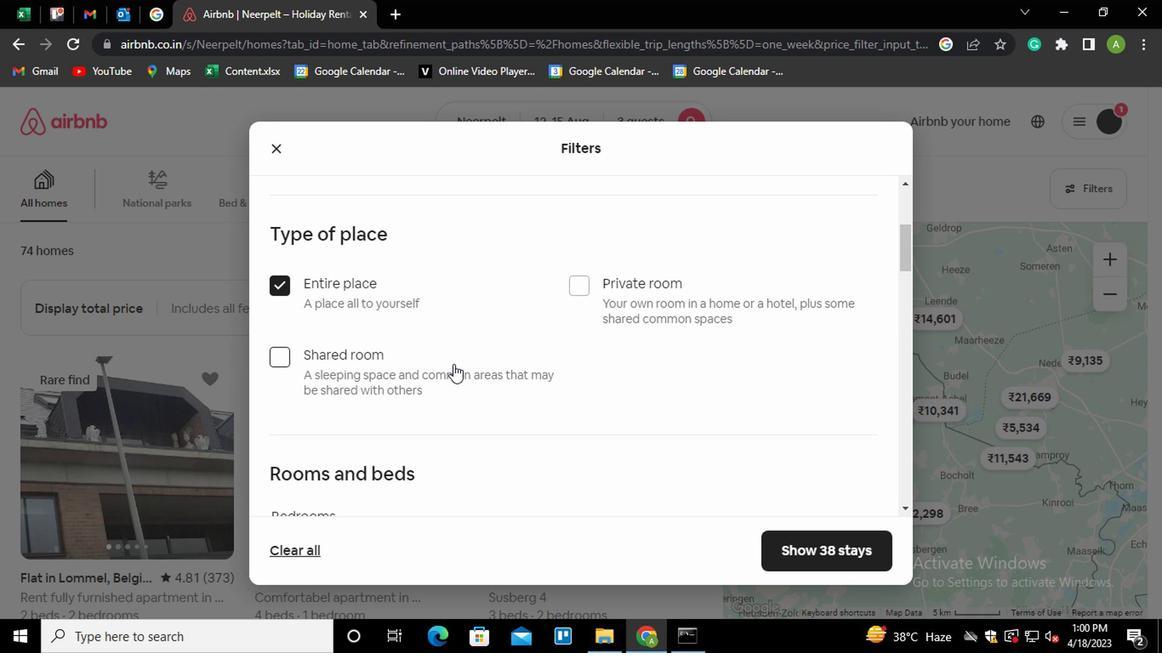 
Action: Mouse scrolled (450, 364) with delta (0, -1)
Screenshot: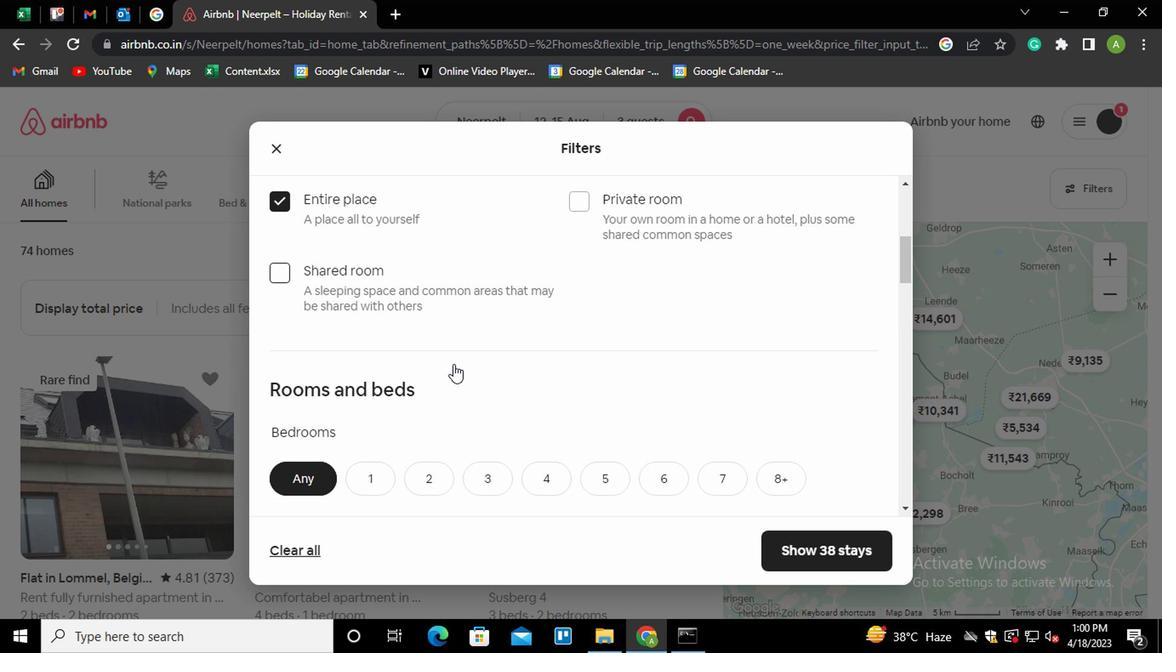 
Action: Mouse moved to (426, 384)
Screenshot: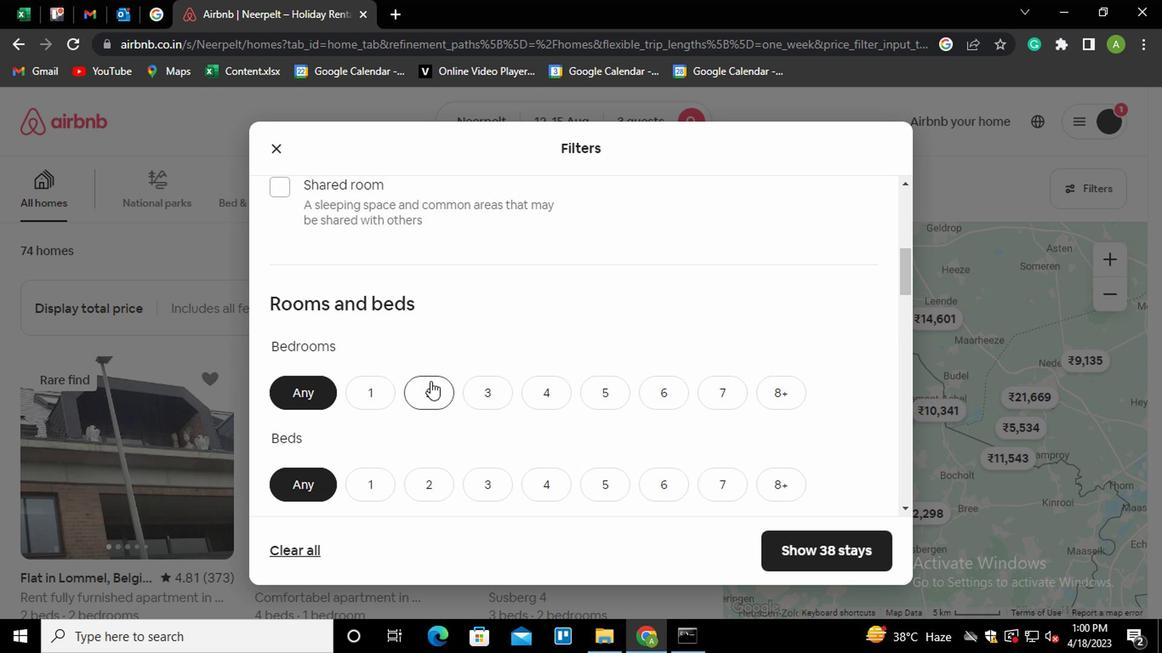 
Action: Mouse pressed left at (426, 384)
Screenshot: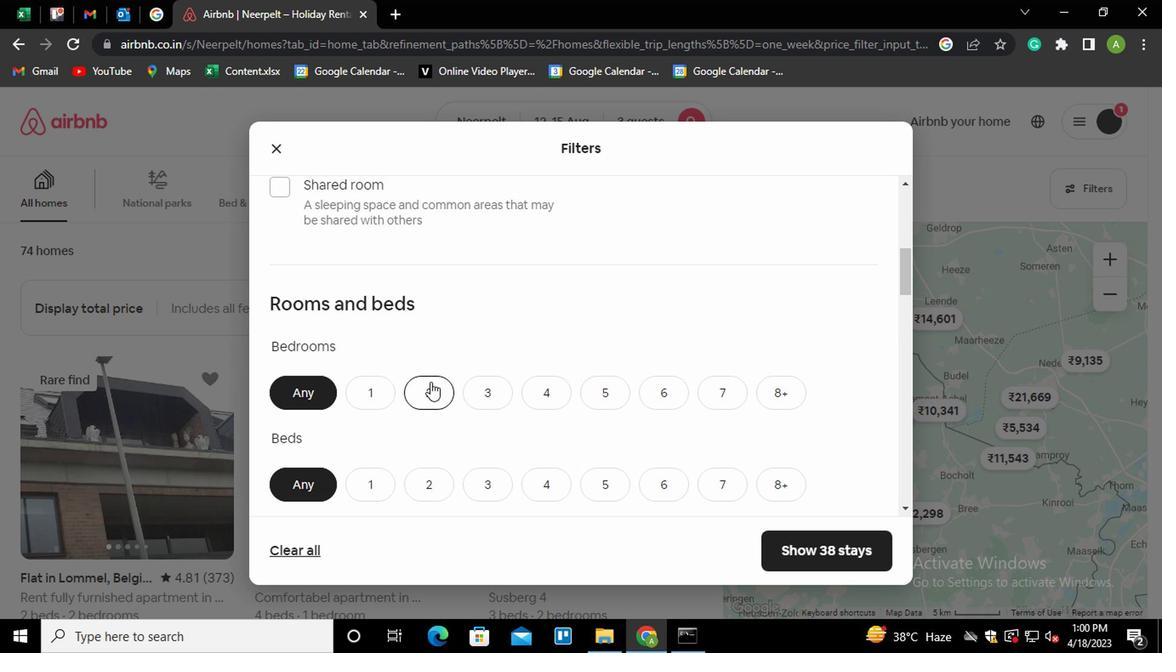
Action: Mouse moved to (426, 386)
Screenshot: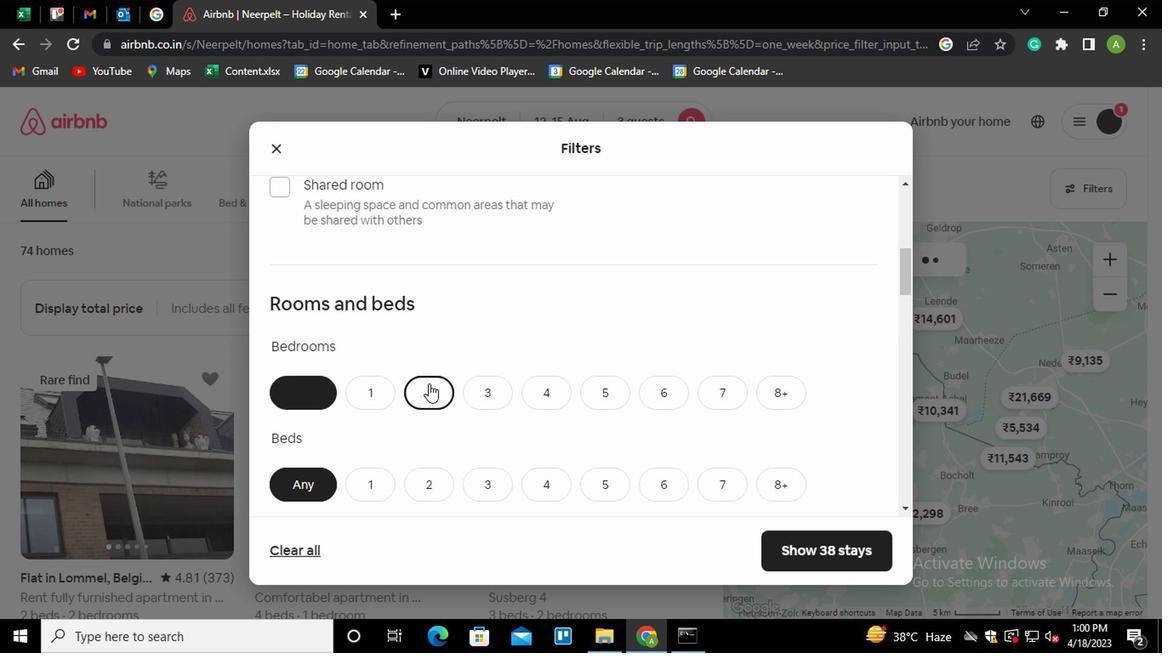 
Action: Mouse scrolled (426, 384) with delta (0, -1)
Screenshot: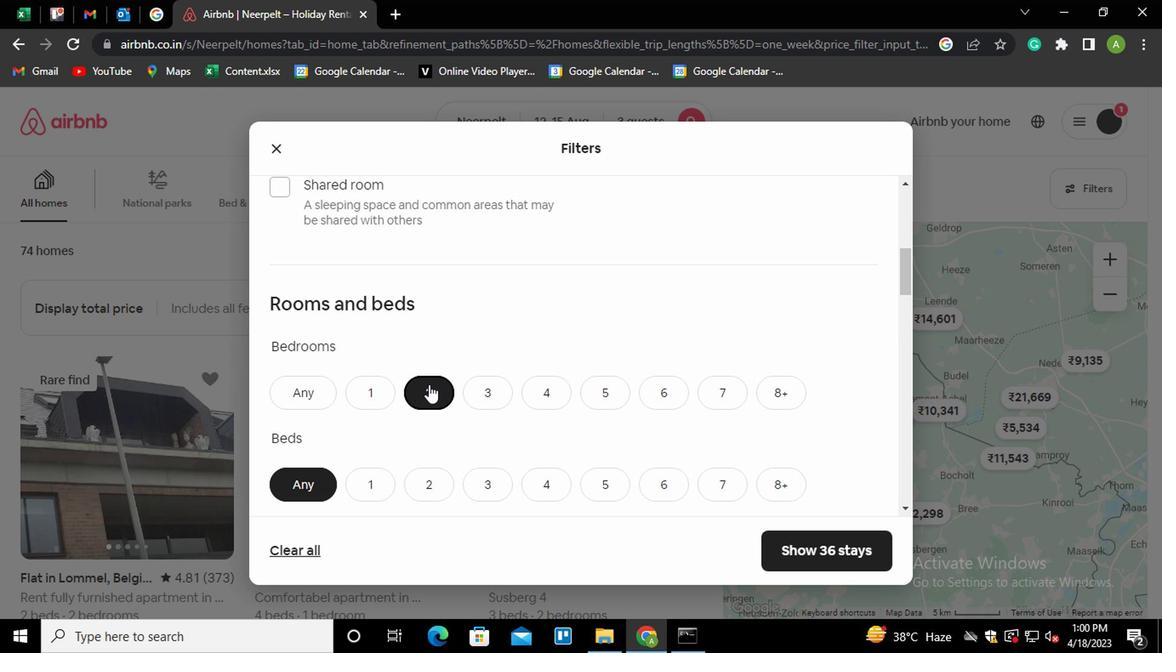 
Action: Mouse moved to (492, 403)
Screenshot: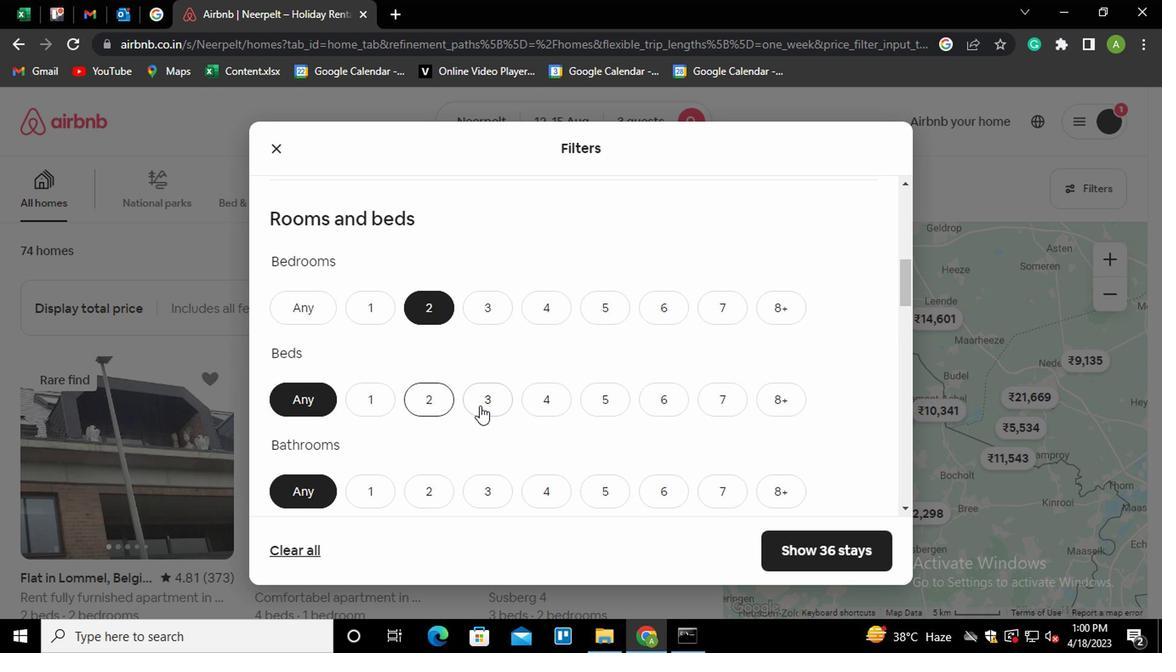 
Action: Mouse pressed left at (492, 403)
Screenshot: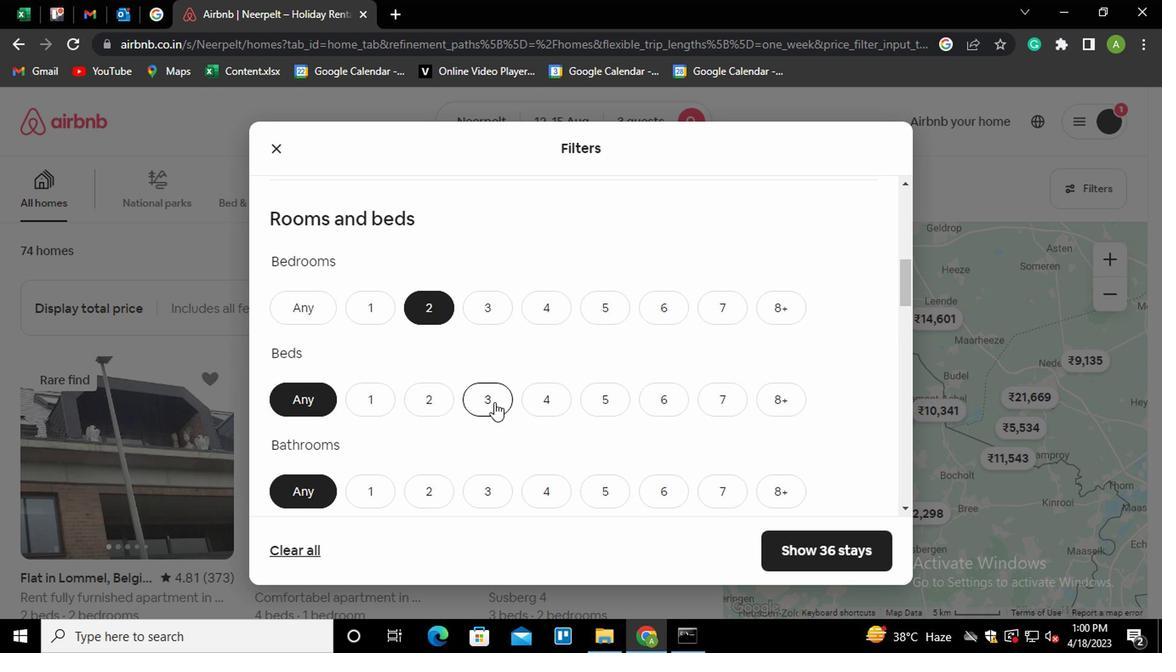 
Action: Mouse scrolled (492, 403) with delta (0, 0)
Screenshot: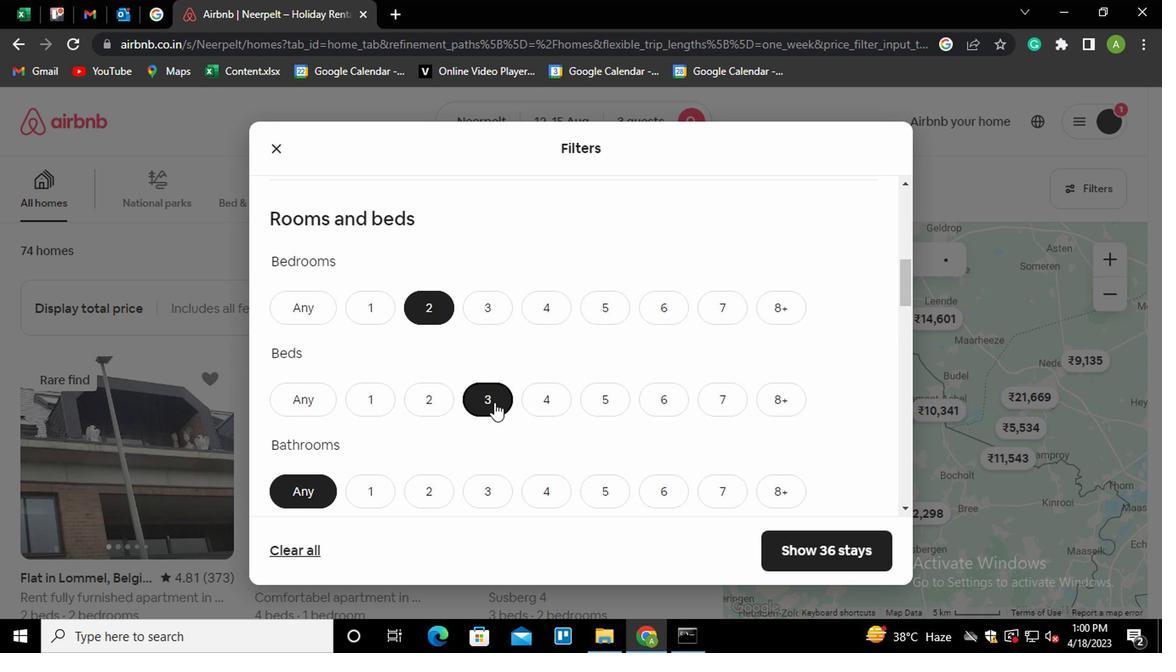
Action: Mouse moved to (380, 403)
Screenshot: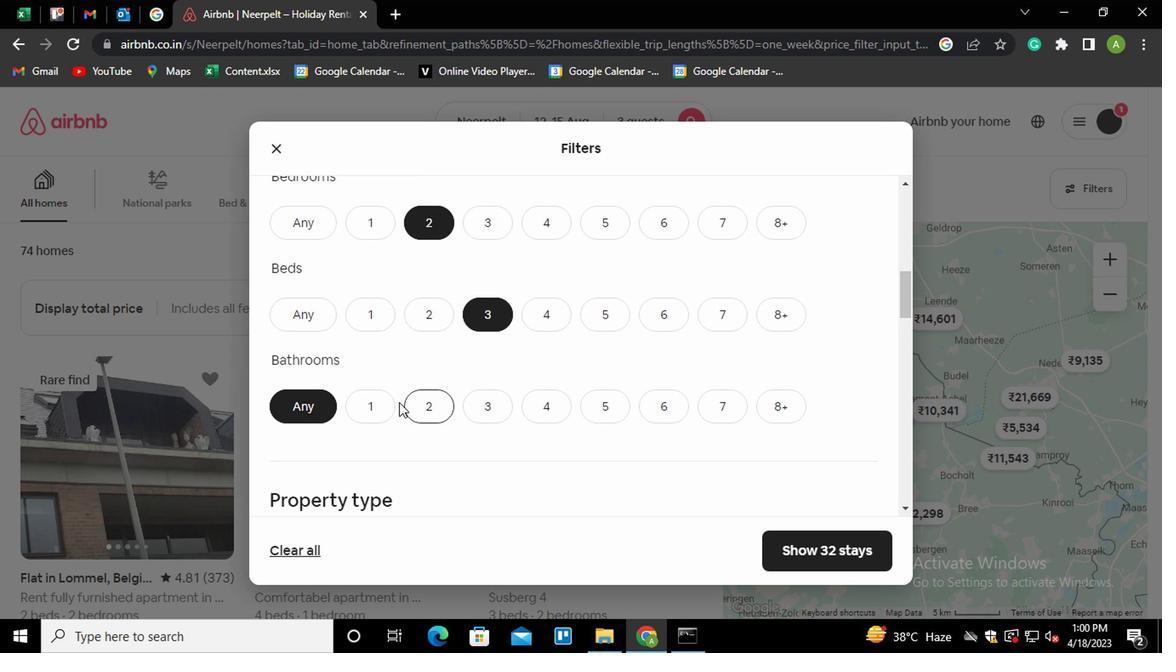 
Action: Mouse pressed left at (380, 403)
Screenshot: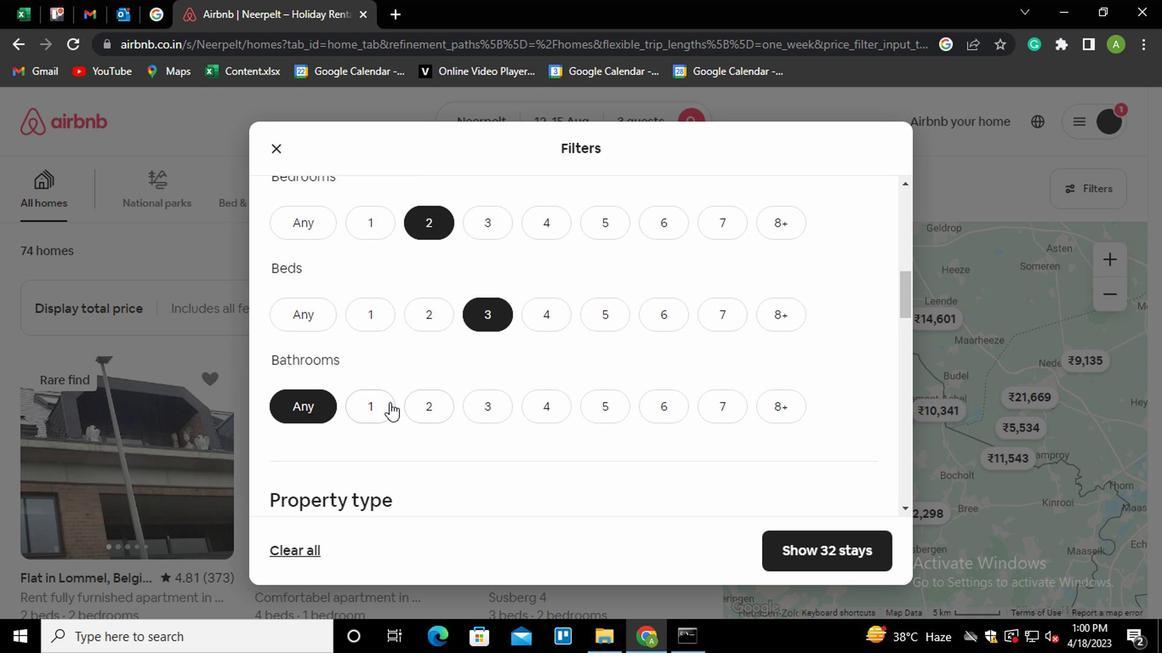 
Action: Mouse moved to (509, 398)
Screenshot: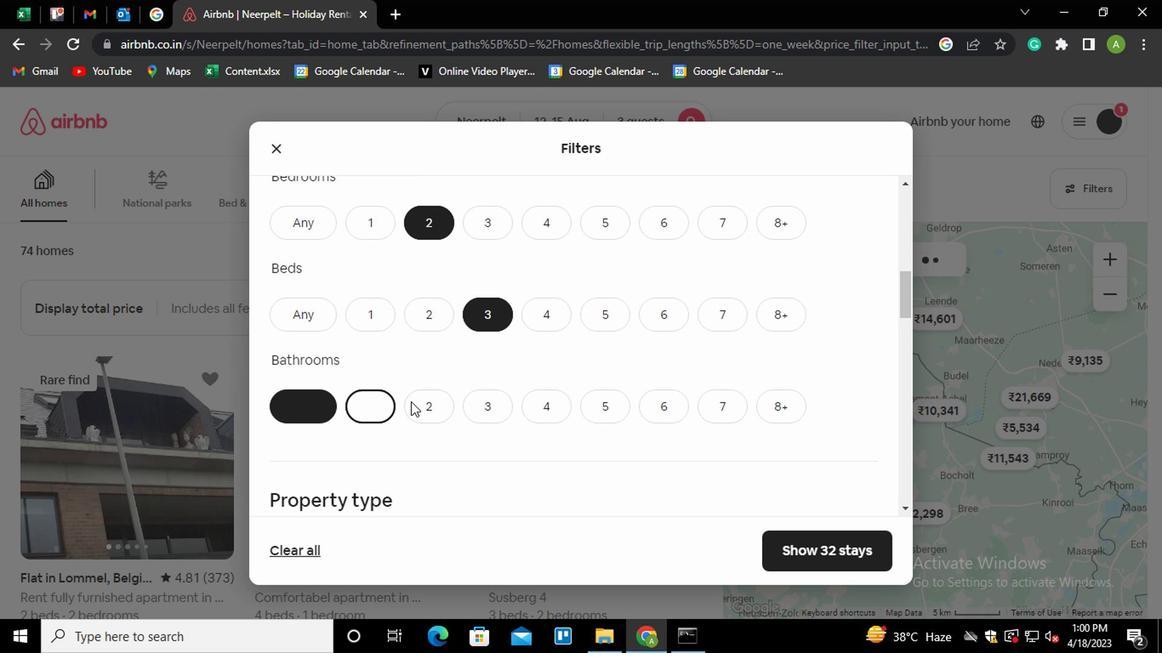 
Action: Mouse scrolled (509, 397) with delta (0, -1)
Screenshot: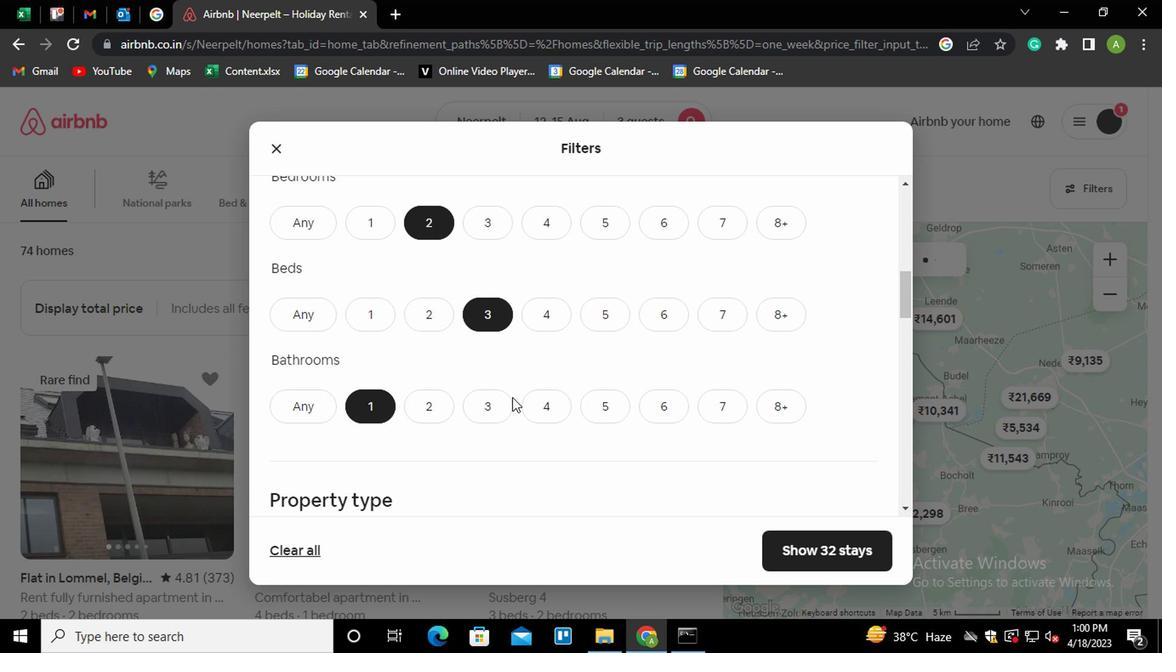 
Action: Mouse scrolled (509, 397) with delta (0, -1)
Screenshot: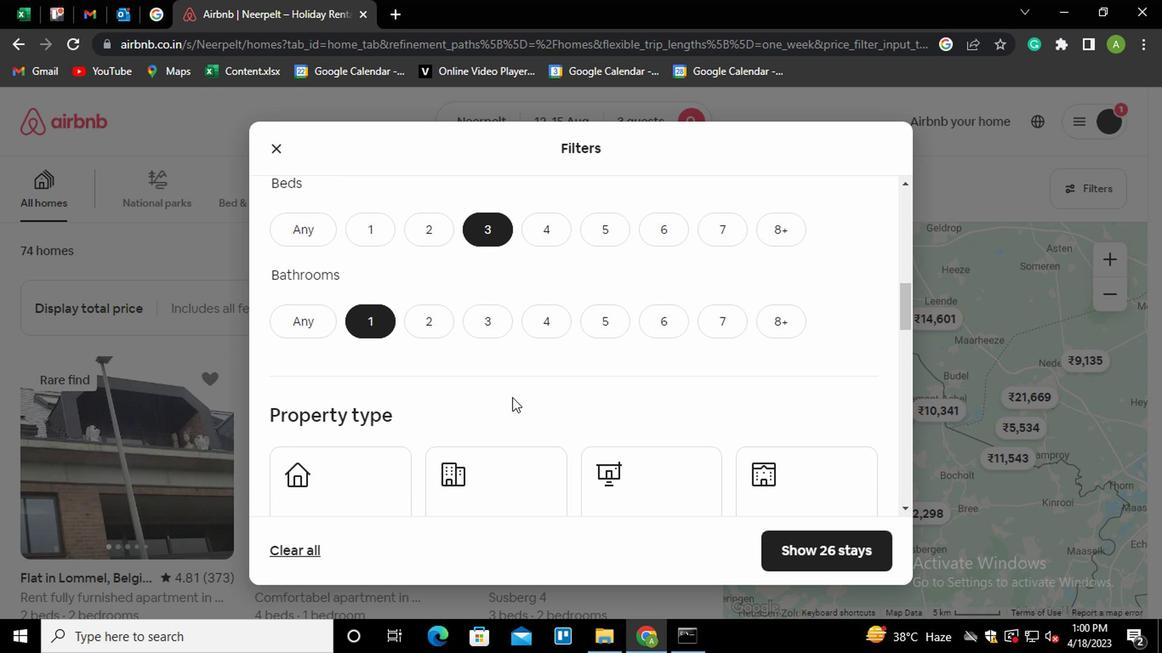 
Action: Mouse moved to (475, 417)
Screenshot: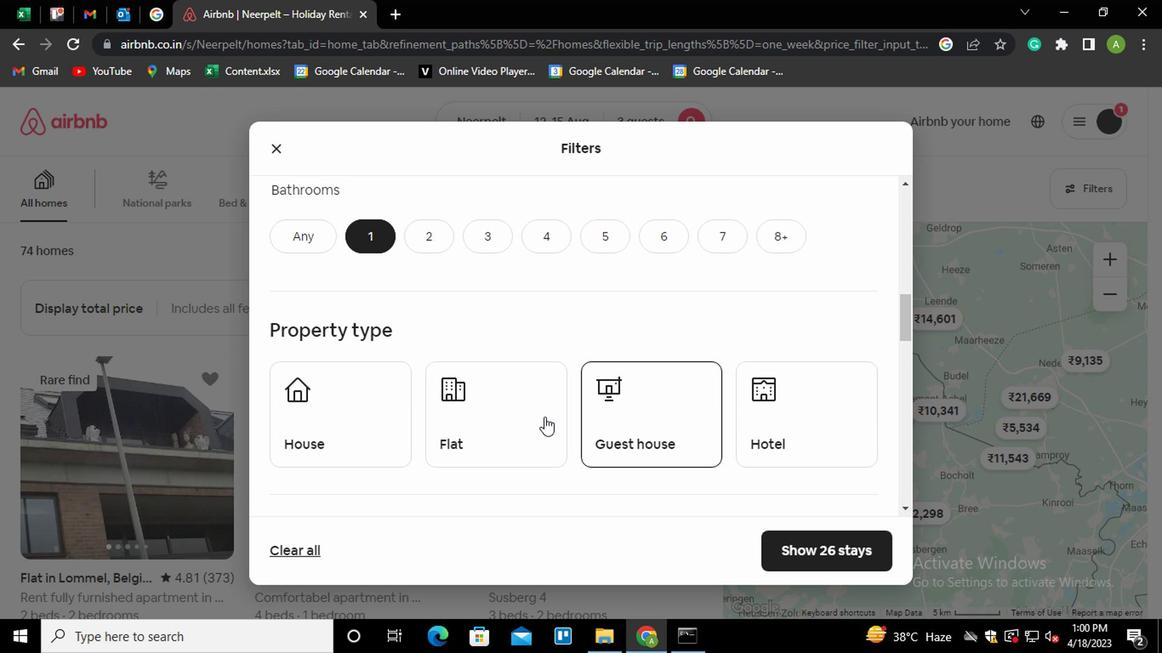 
Action: Mouse pressed left at (475, 417)
Screenshot: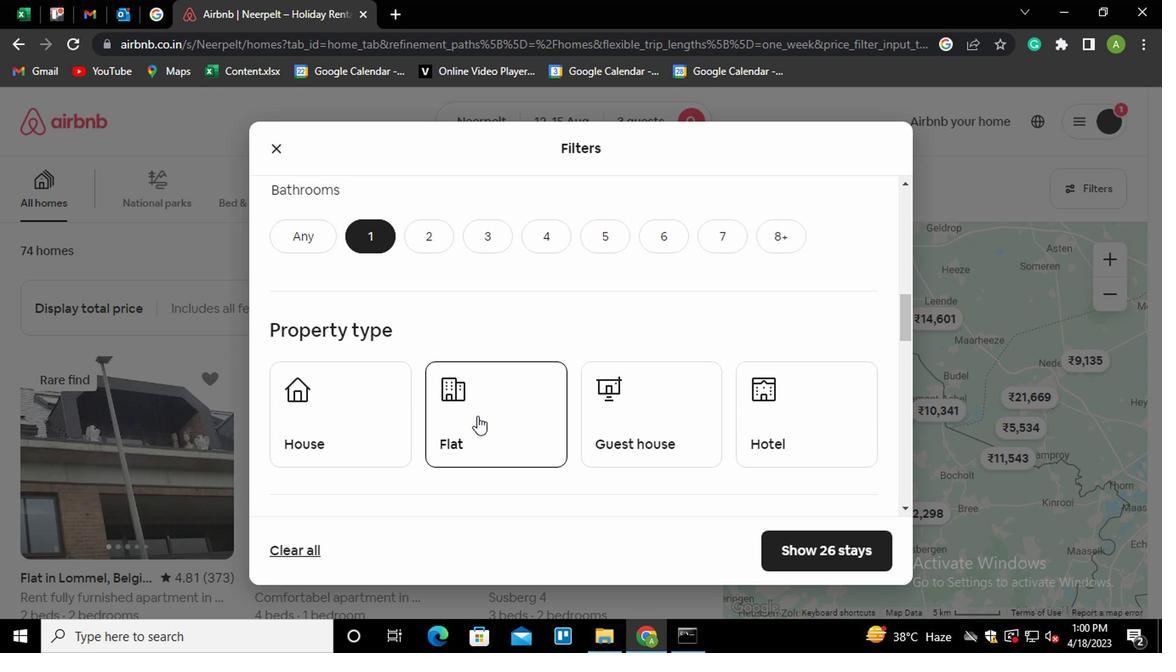 
Action: Mouse moved to (494, 410)
Screenshot: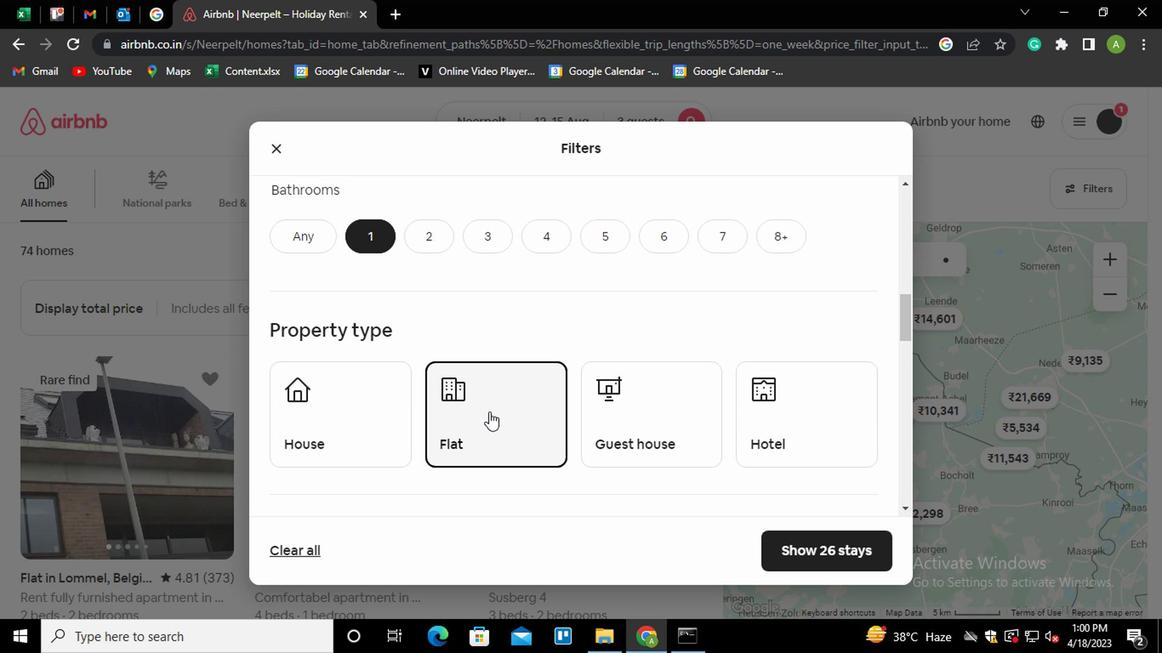 
Action: Mouse scrolled (494, 409) with delta (0, -1)
Screenshot: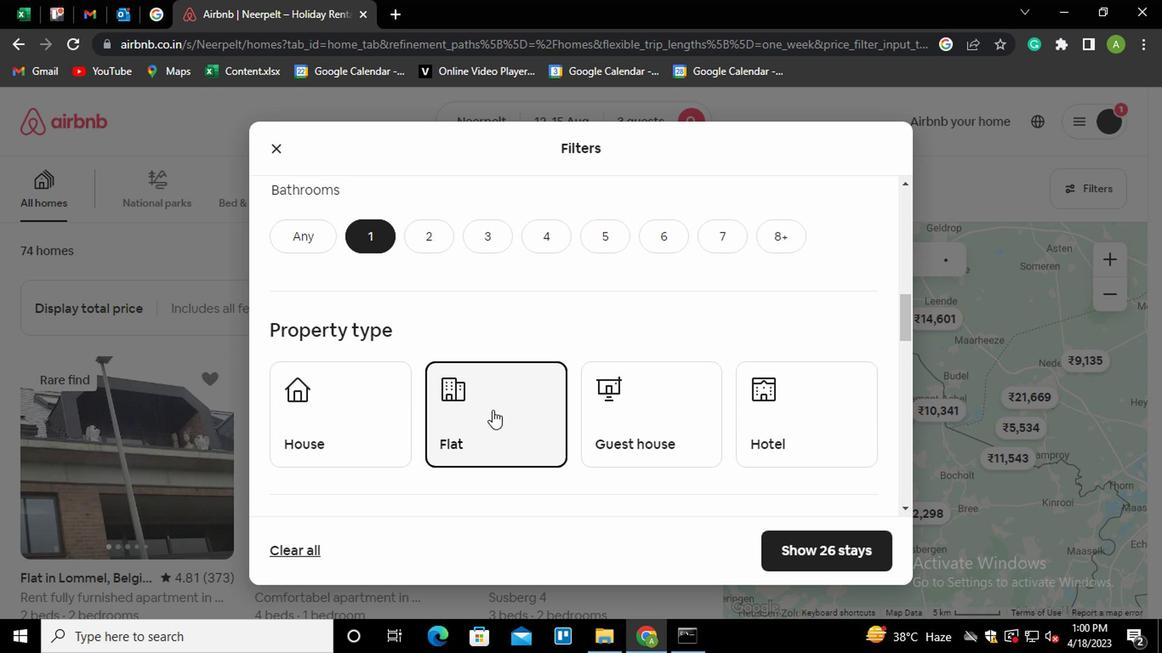 
Action: Mouse scrolled (494, 409) with delta (0, -1)
Screenshot: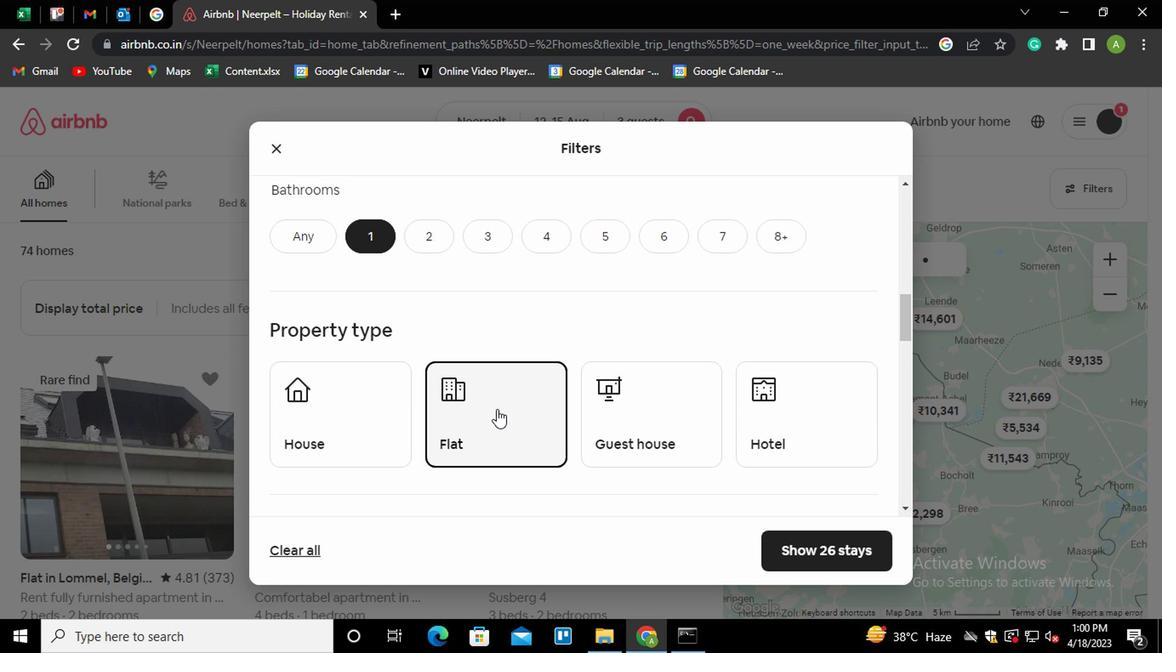 
Action: Mouse scrolled (494, 409) with delta (0, -1)
Screenshot: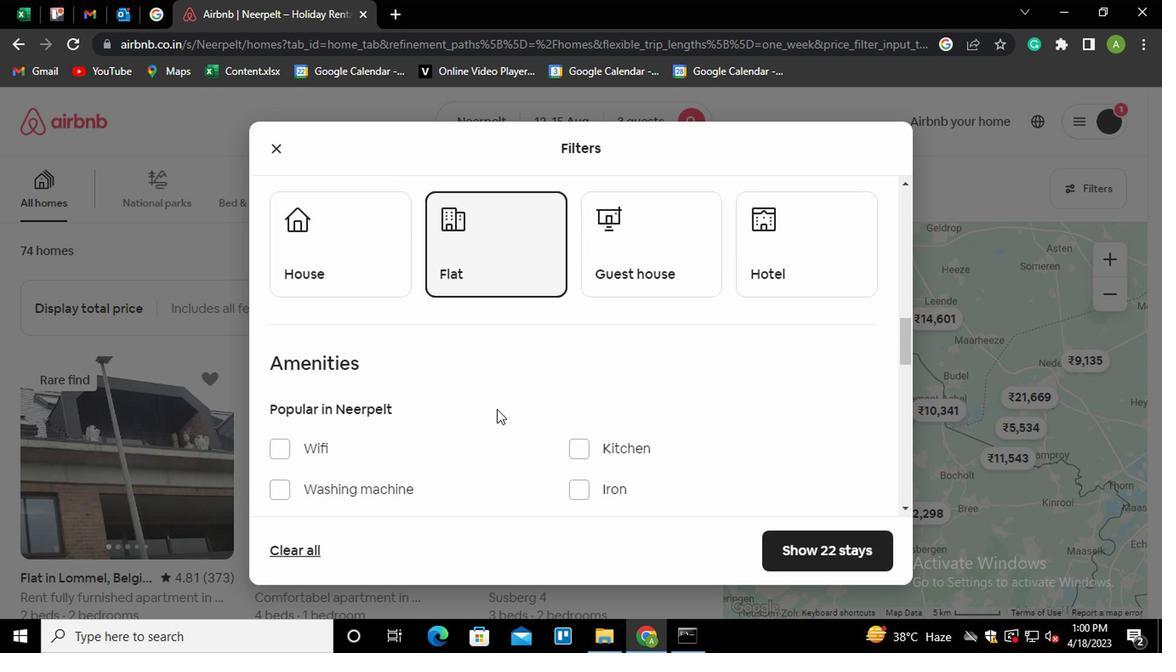 
Action: Mouse moved to (293, 477)
Screenshot: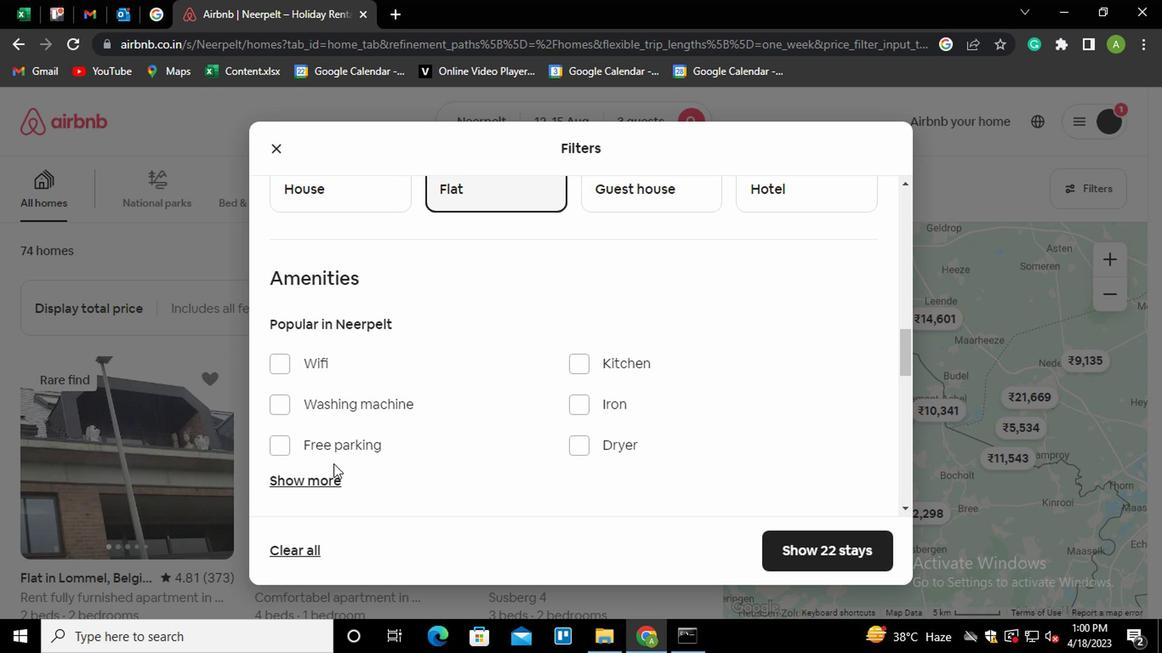 
Action: Mouse pressed left at (293, 477)
Screenshot: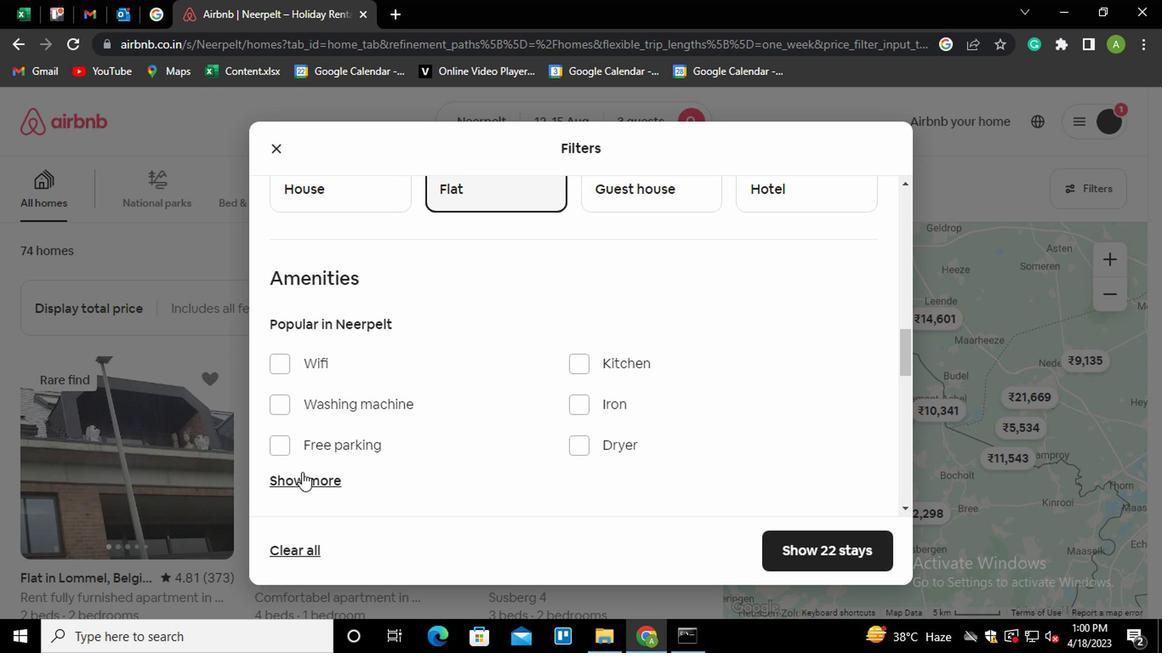 
Action: Mouse moved to (427, 418)
Screenshot: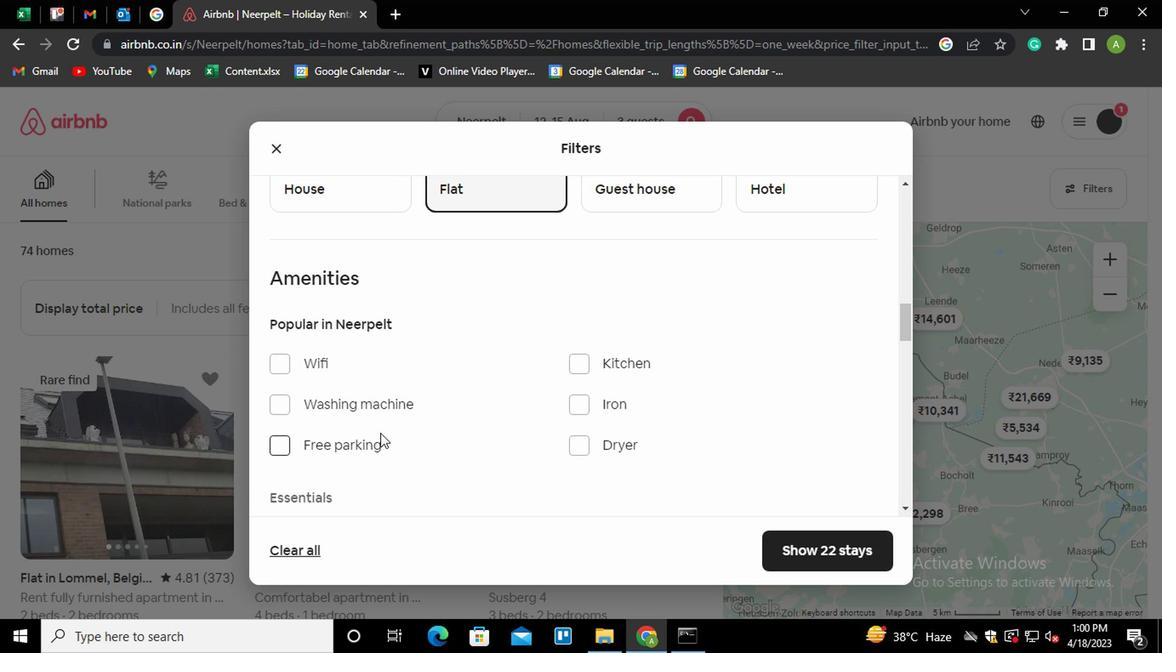 
Action: Mouse scrolled (427, 417) with delta (0, 0)
Screenshot: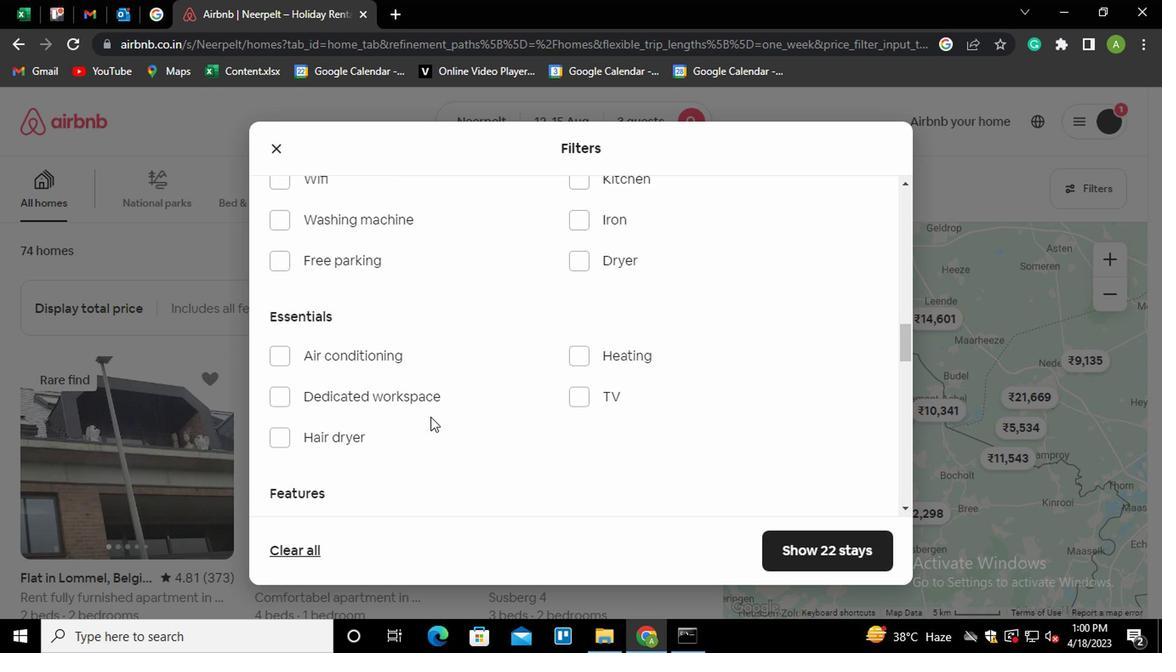 
Action: Mouse moved to (594, 269)
Screenshot: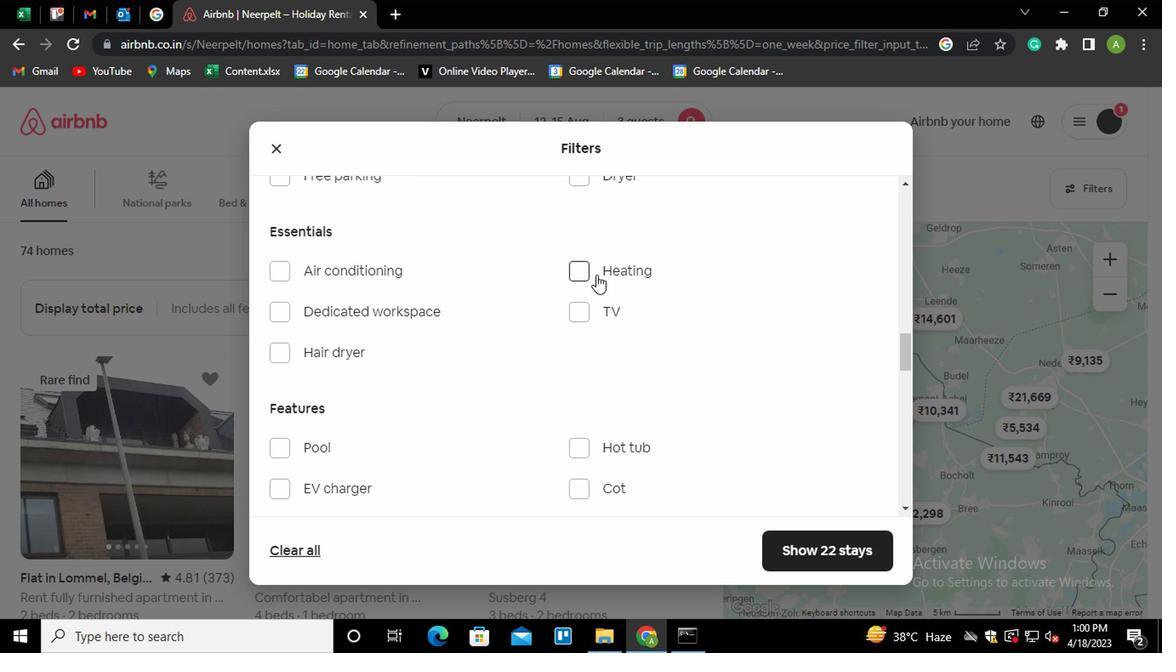 
Action: Mouse pressed left at (594, 269)
Screenshot: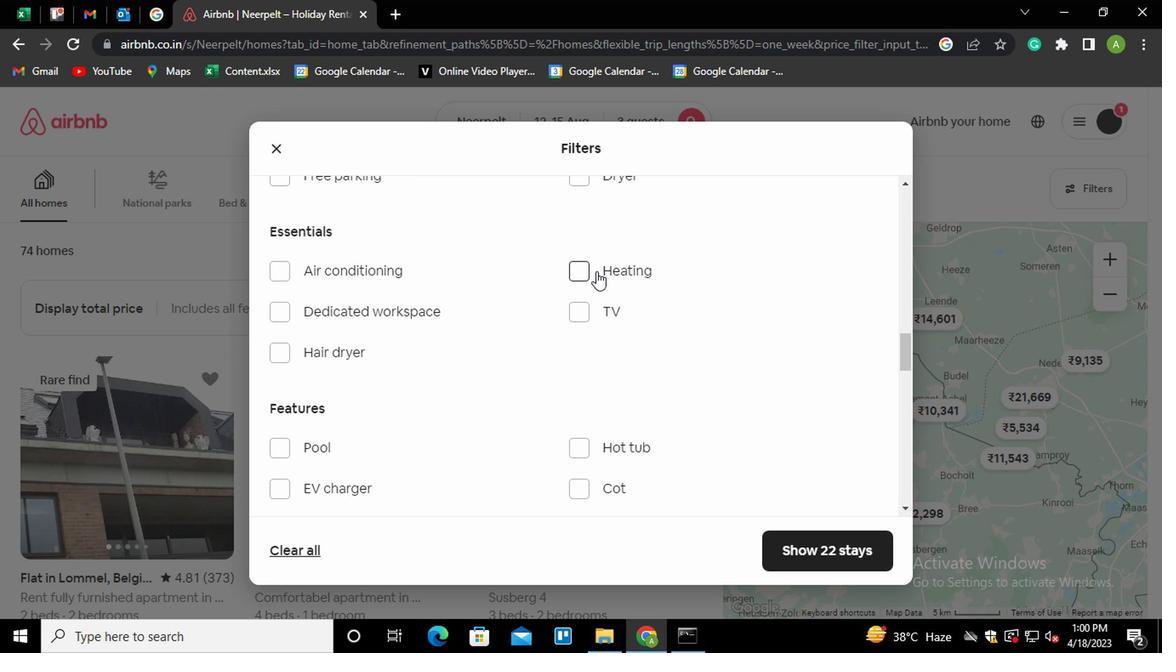 
Action: Mouse moved to (621, 316)
Screenshot: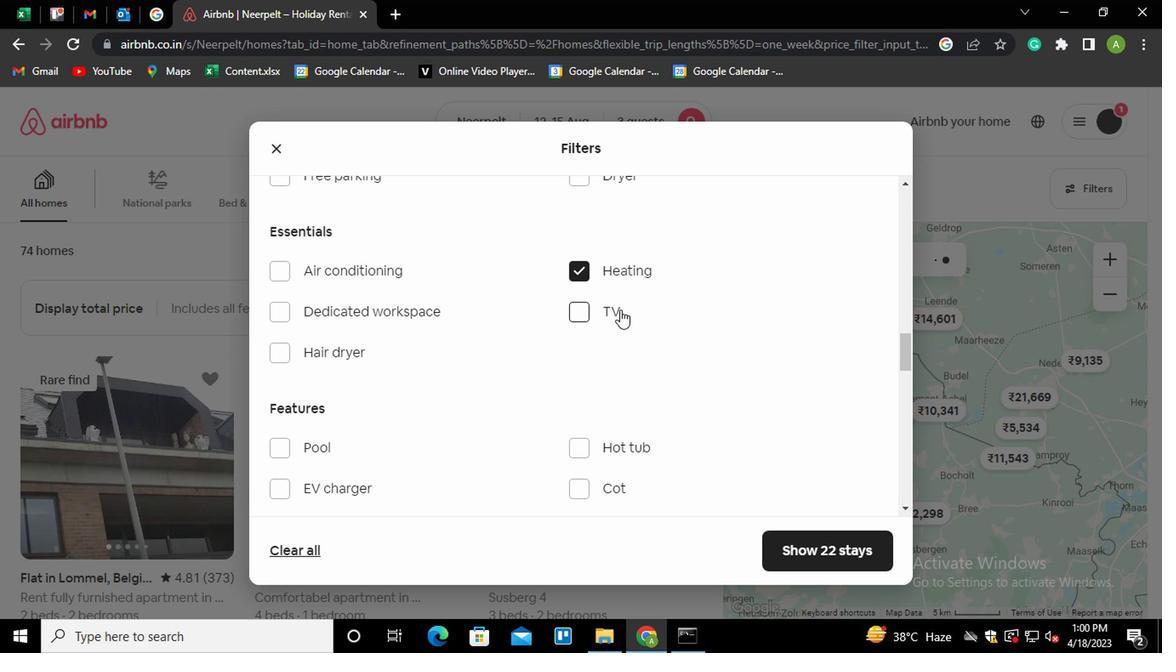 
Action: Mouse scrolled (621, 315) with delta (0, 0)
Screenshot: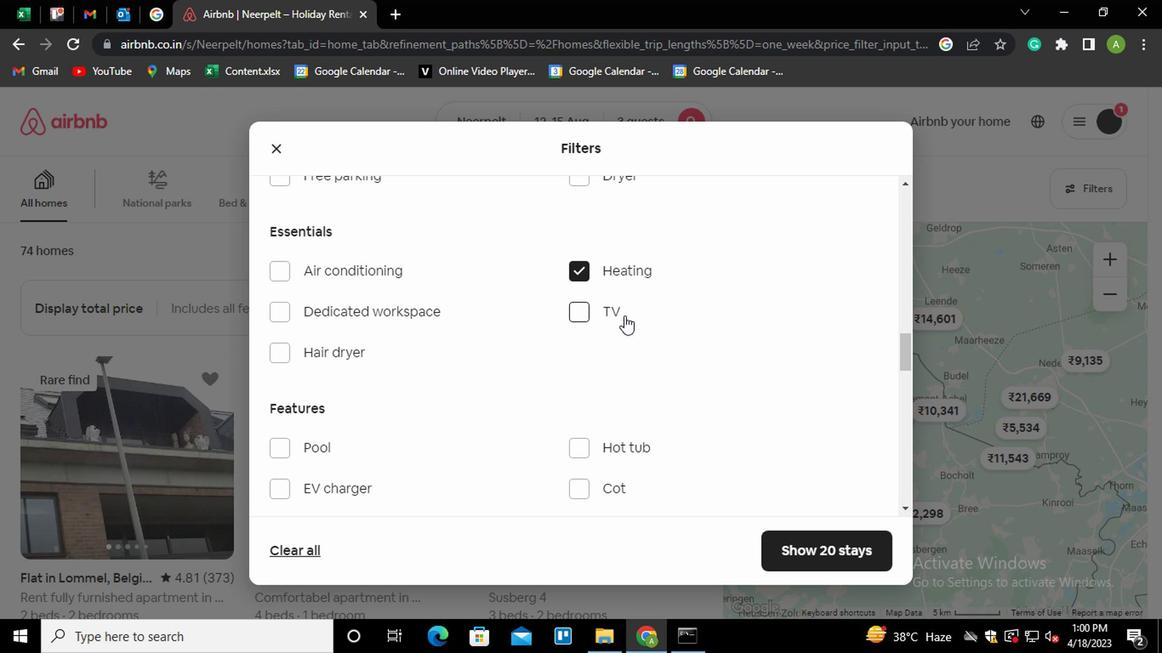 
Action: Mouse scrolled (621, 315) with delta (0, 0)
Screenshot: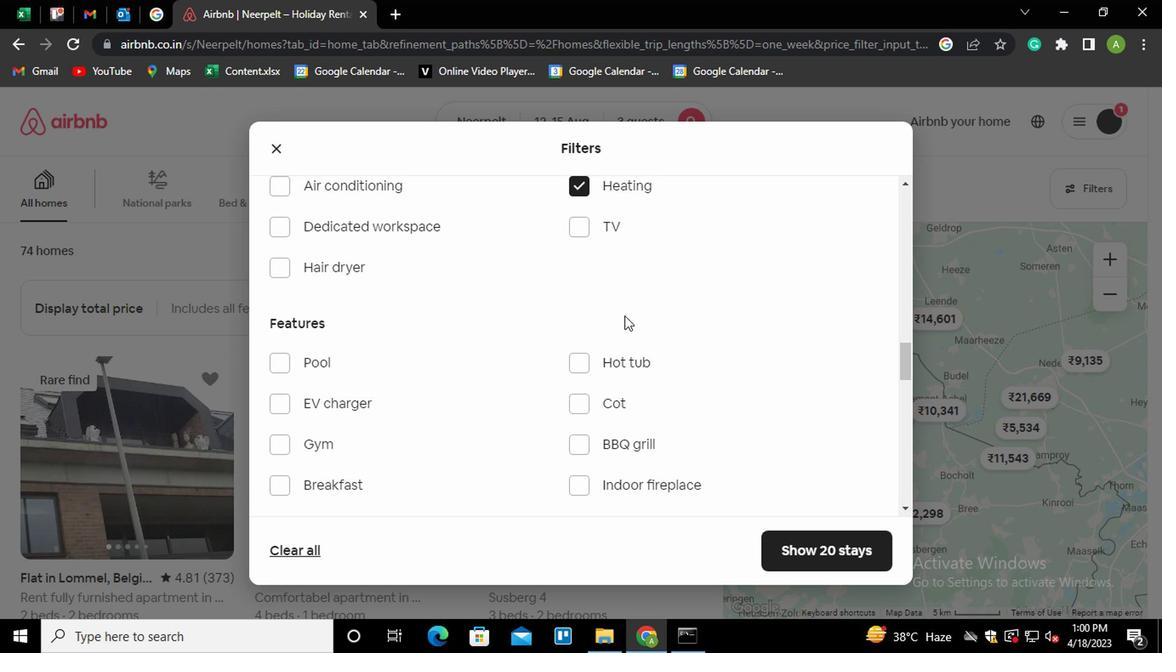 
Action: Mouse scrolled (621, 315) with delta (0, 0)
Screenshot: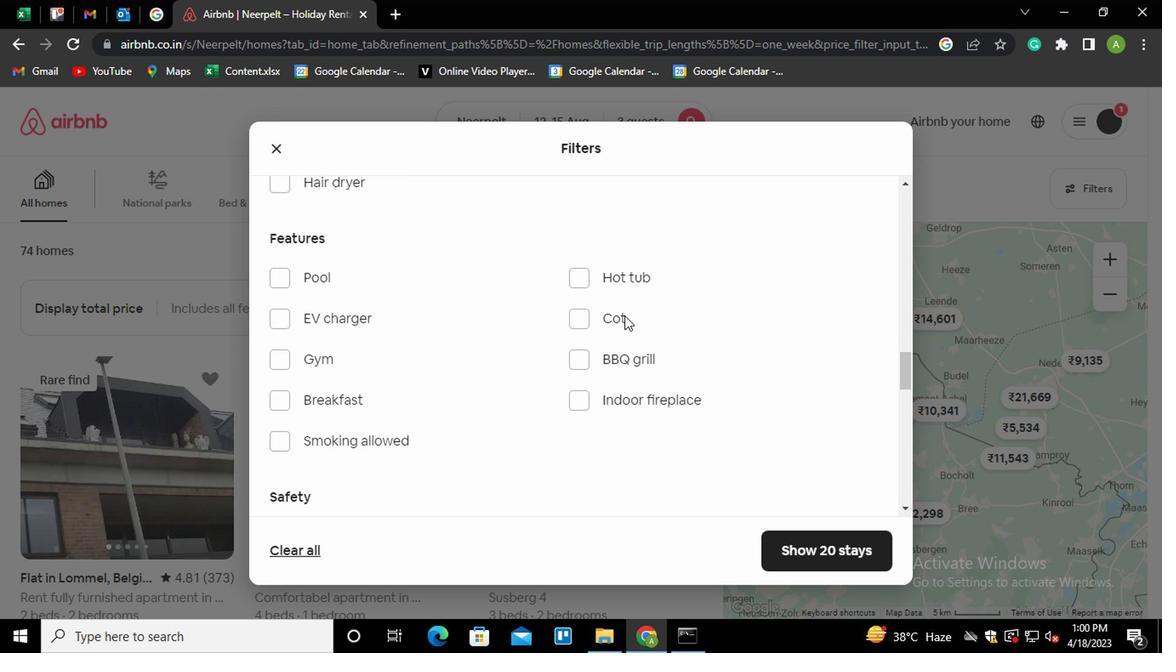 
Action: Mouse scrolled (621, 315) with delta (0, 0)
Screenshot: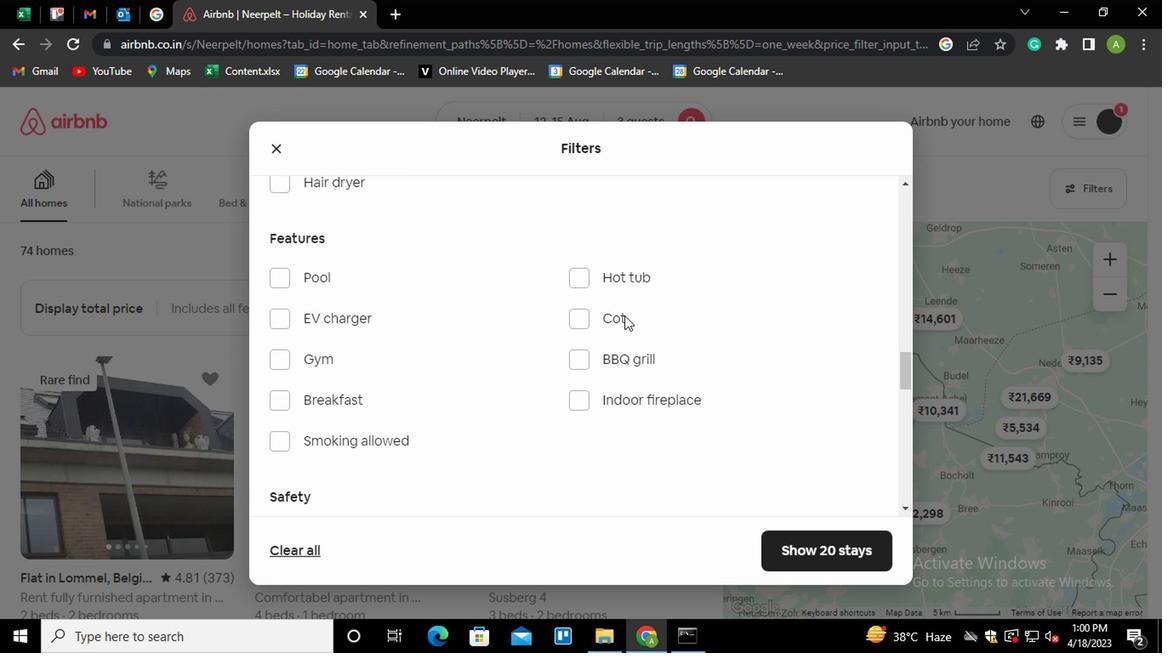 
Action: Mouse scrolled (621, 315) with delta (0, 0)
Screenshot: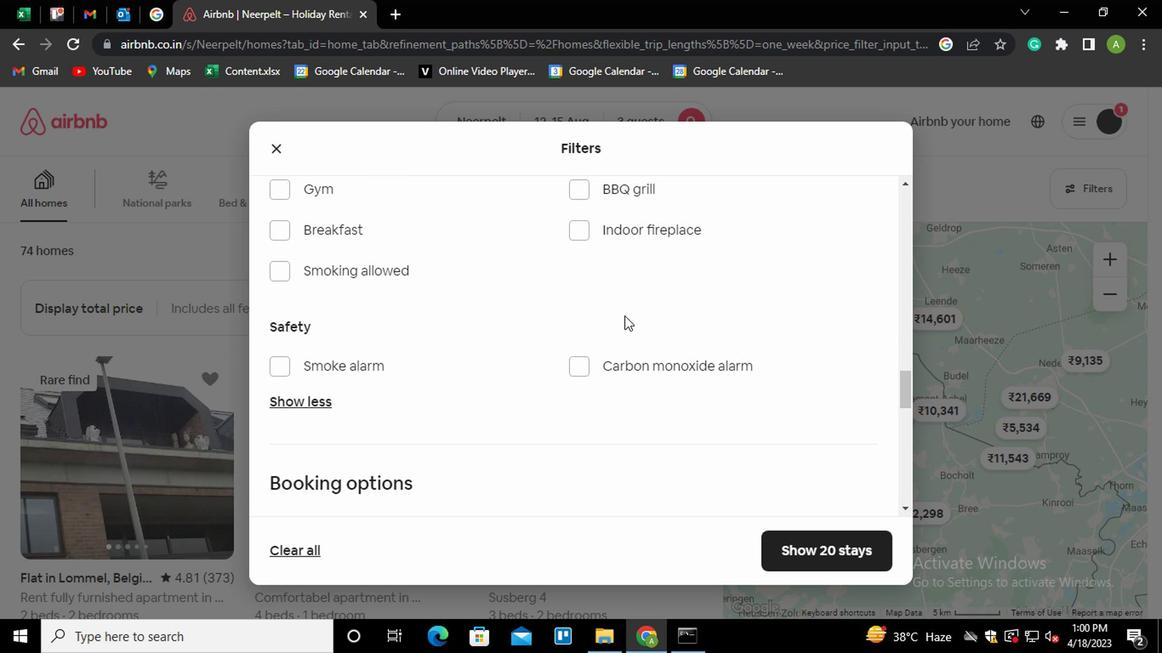 
Action: Mouse scrolled (621, 315) with delta (0, 0)
Screenshot: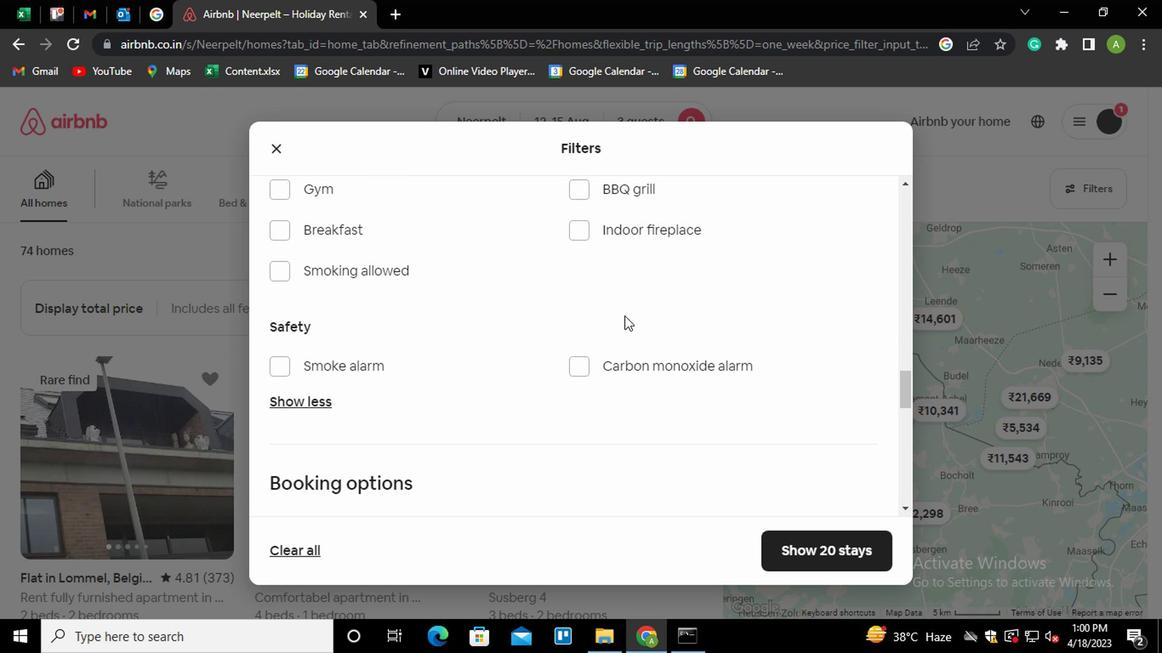 
Action: Mouse scrolled (621, 315) with delta (0, 0)
Screenshot: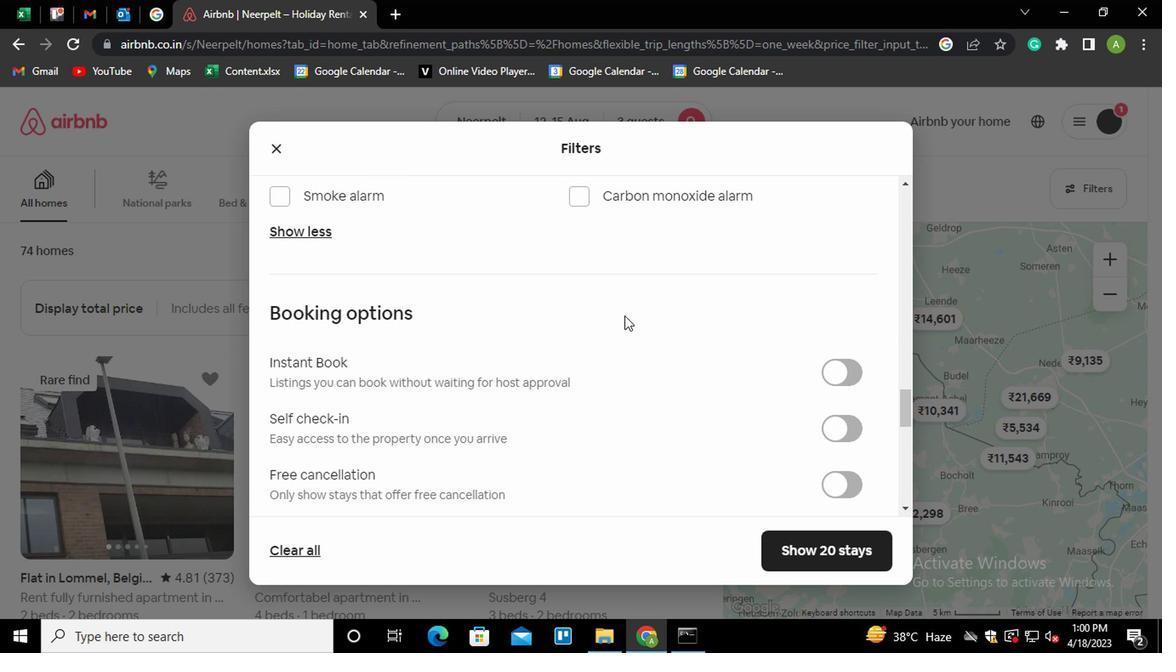
Action: Mouse moved to (835, 341)
Screenshot: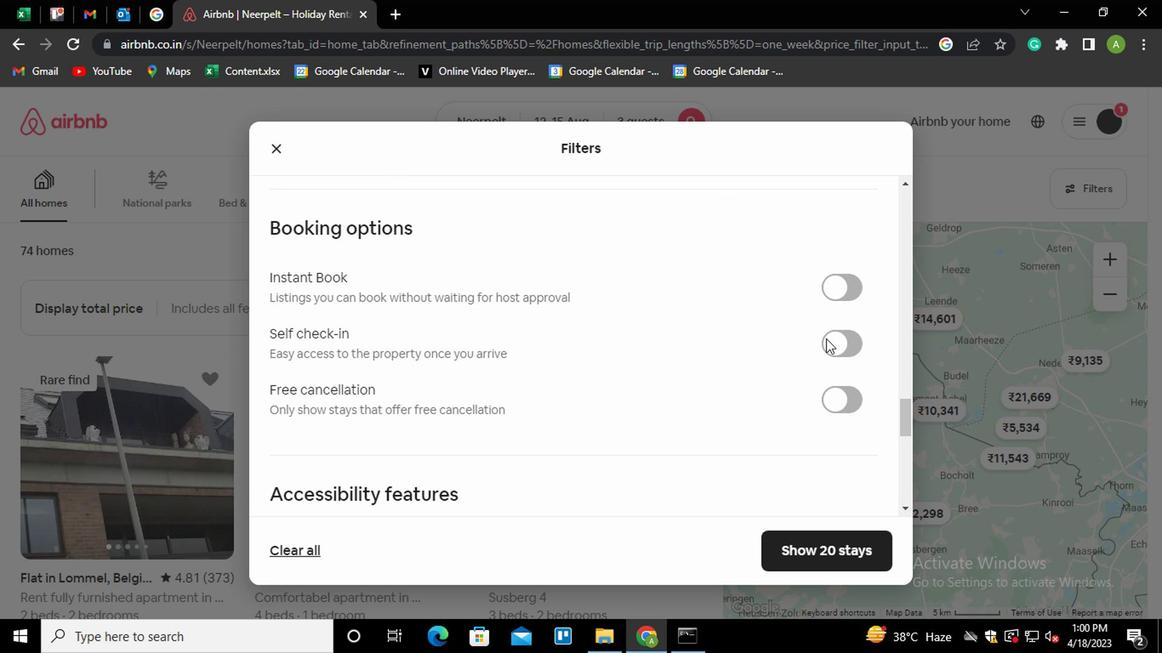 
Action: Mouse pressed left at (835, 341)
Screenshot: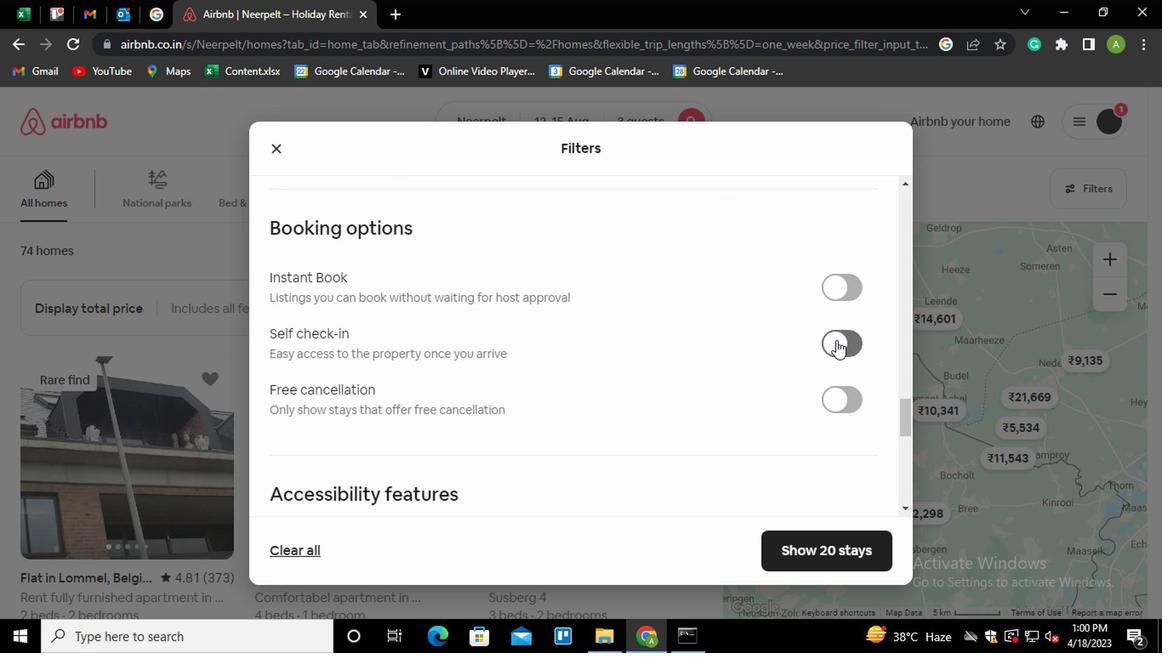 
Action: Mouse moved to (672, 362)
Screenshot: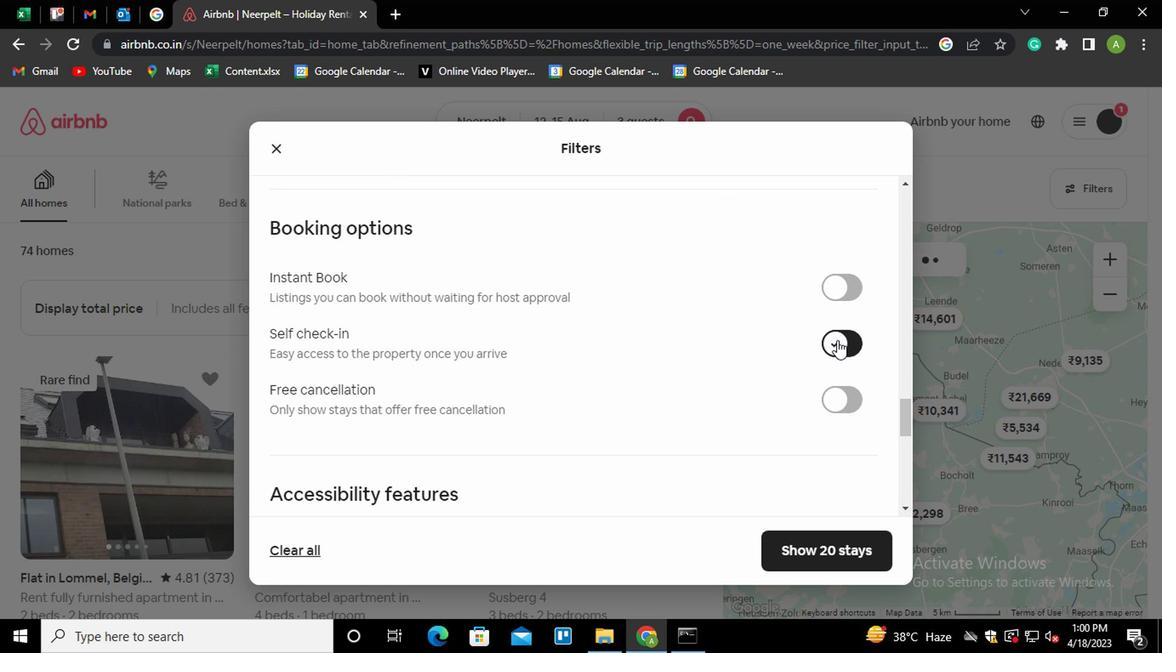 
Action: Mouse scrolled (672, 361) with delta (0, 0)
Screenshot: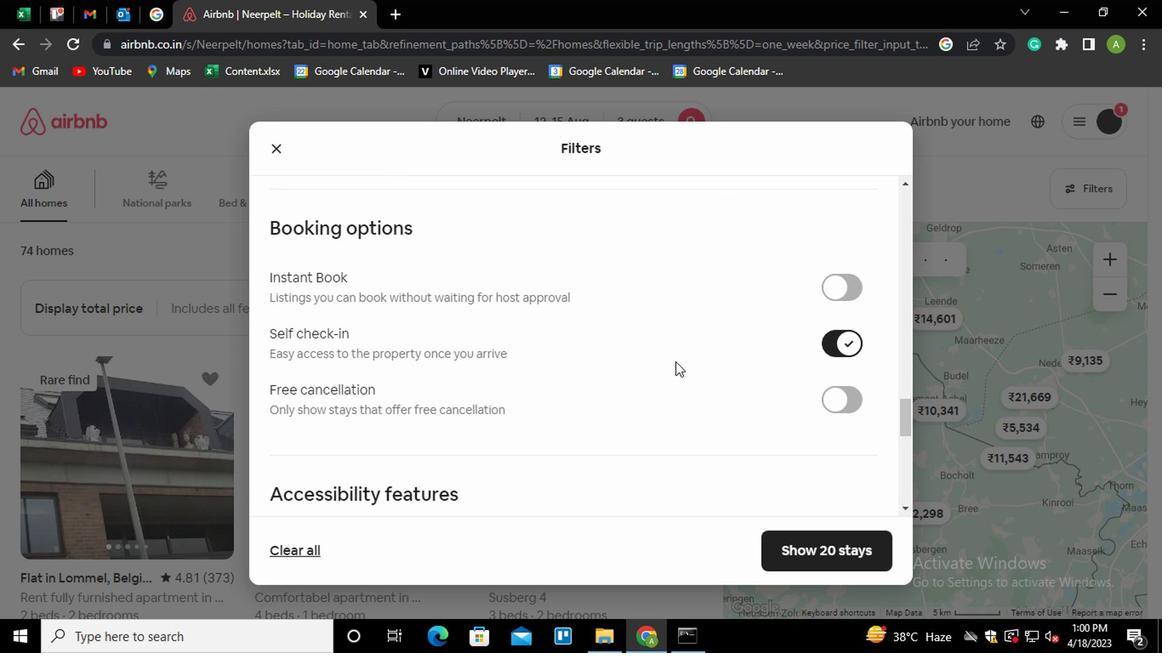 
Action: Mouse scrolled (672, 361) with delta (0, 0)
Screenshot: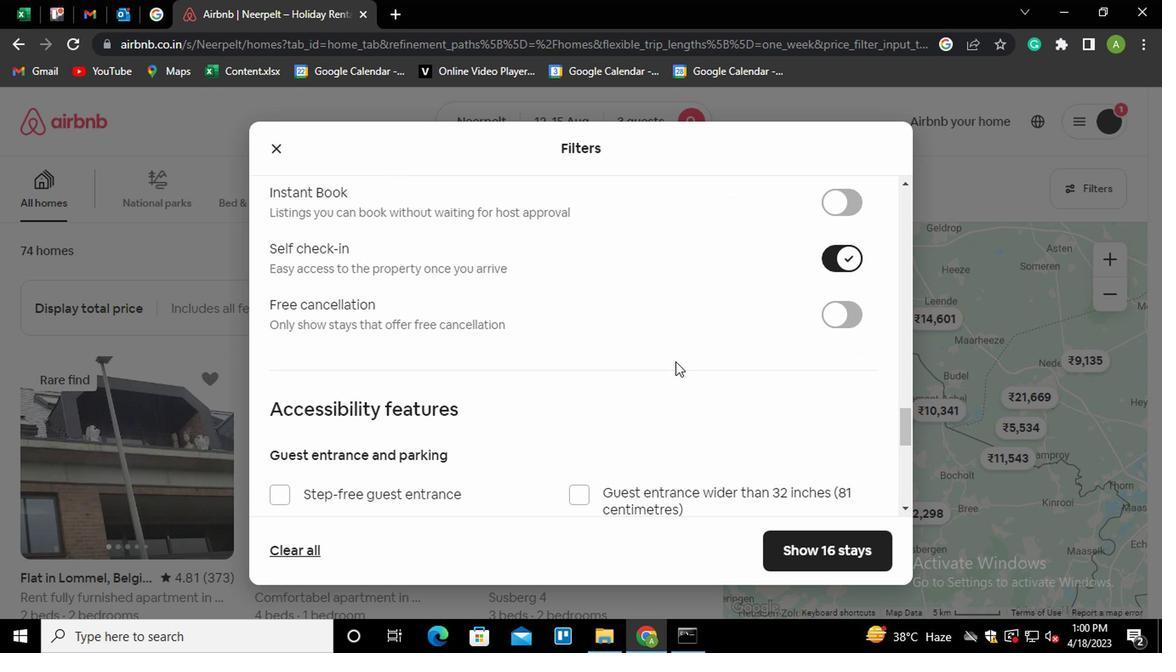 
Action: Mouse scrolled (672, 361) with delta (0, 0)
Screenshot: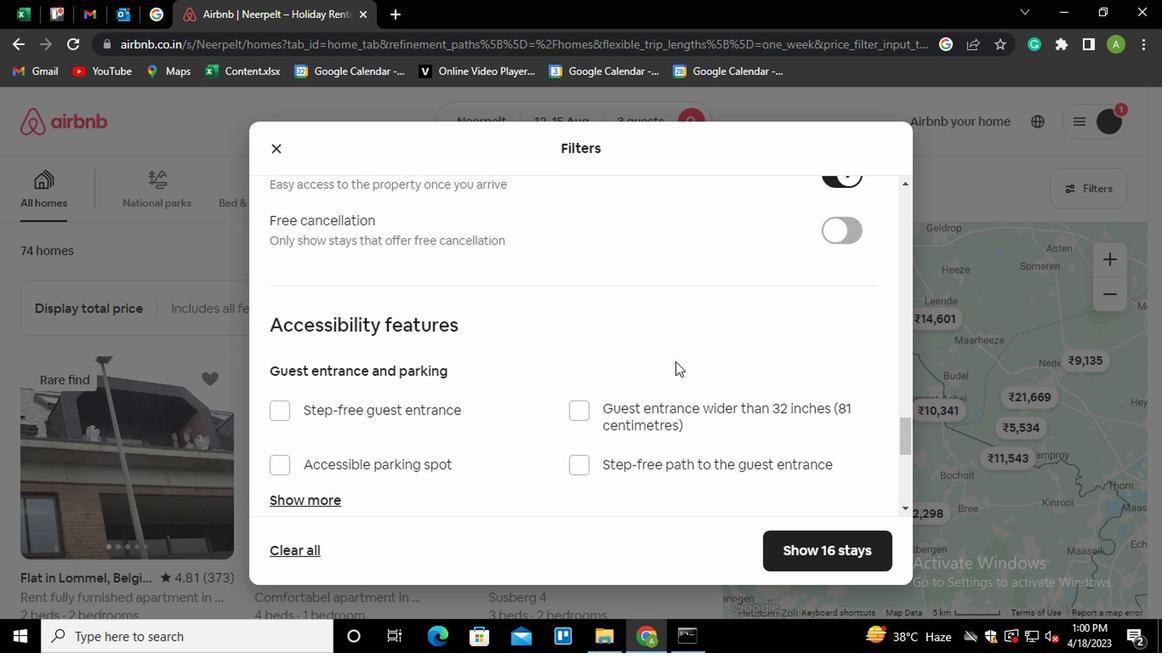 
Action: Mouse scrolled (672, 361) with delta (0, 0)
Screenshot: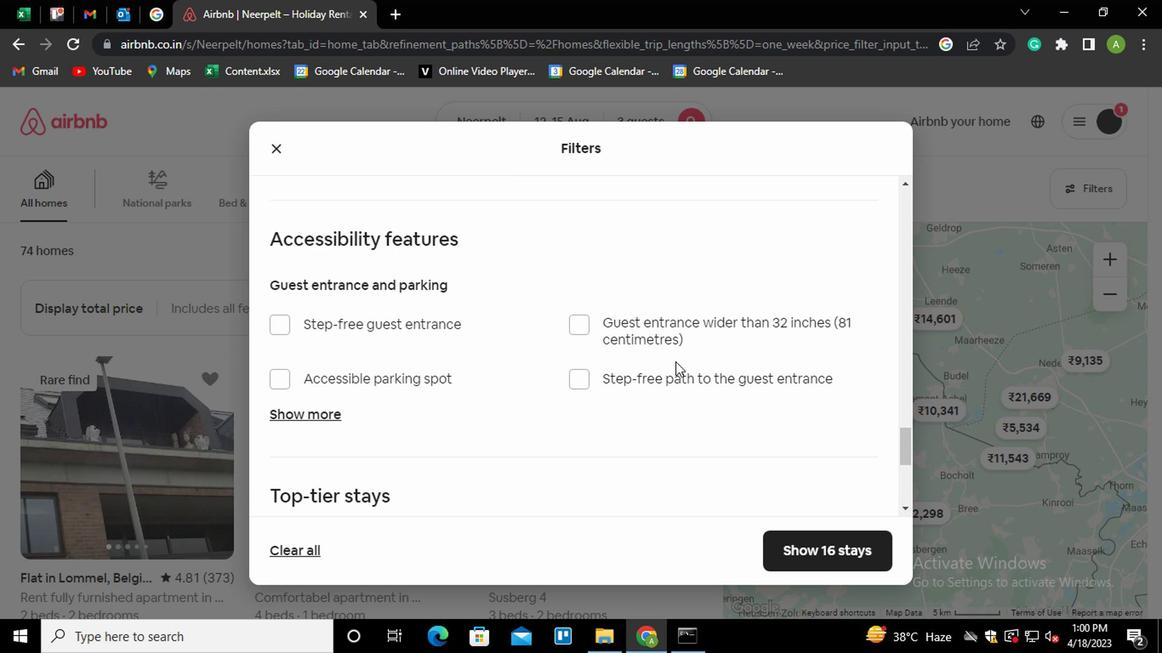 
Action: Mouse moved to (672, 362)
Screenshot: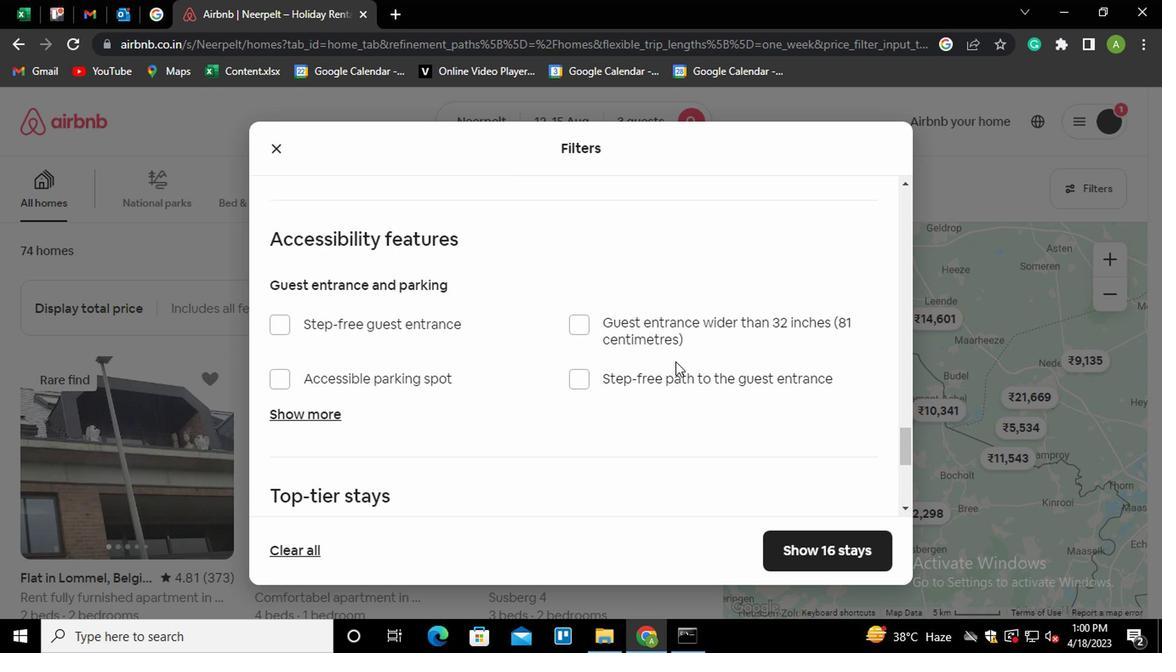 
Action: Mouse scrolled (672, 361) with delta (0, 0)
Screenshot: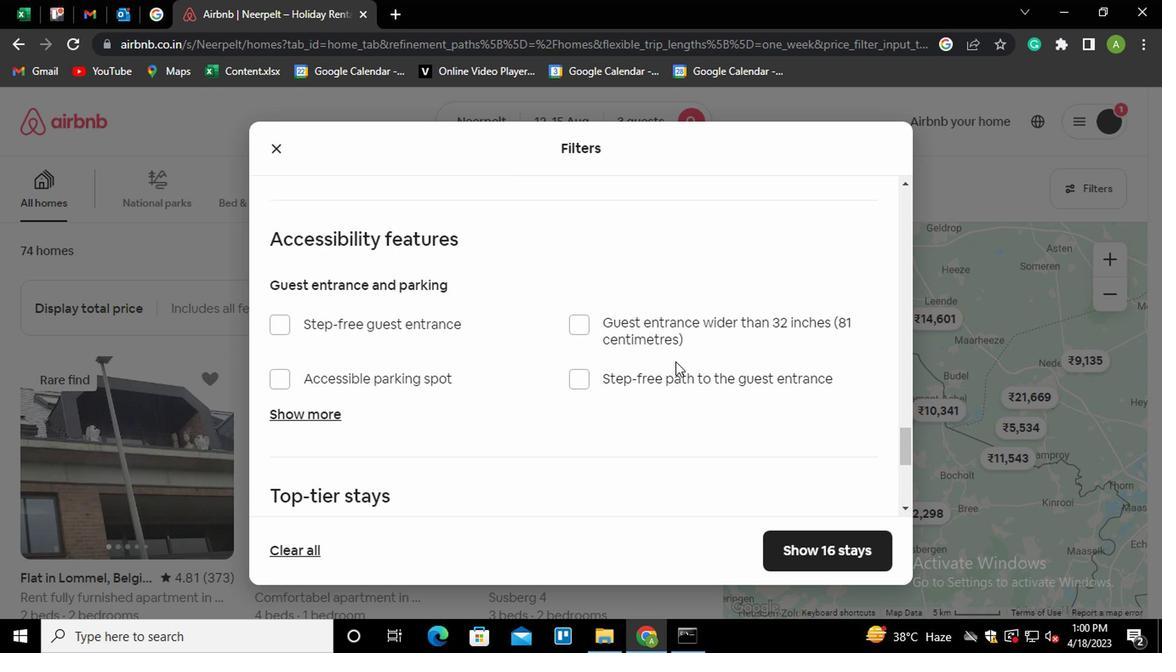 
Action: Mouse moved to (657, 365)
Screenshot: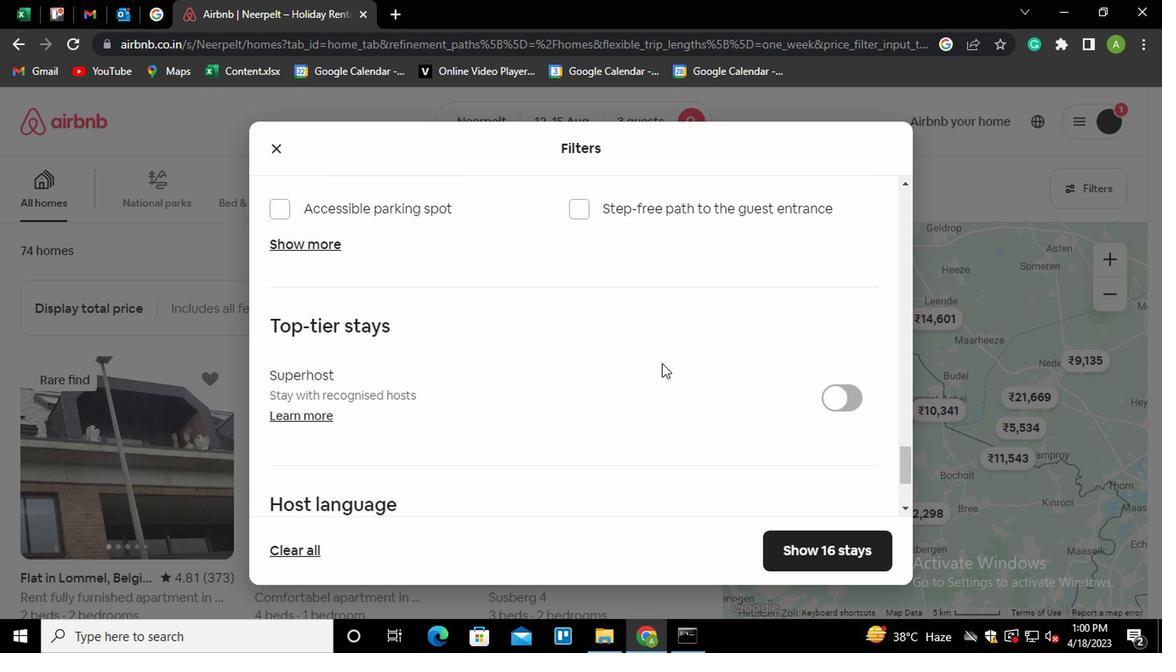 
Action: Mouse scrolled (657, 364) with delta (0, -1)
Screenshot: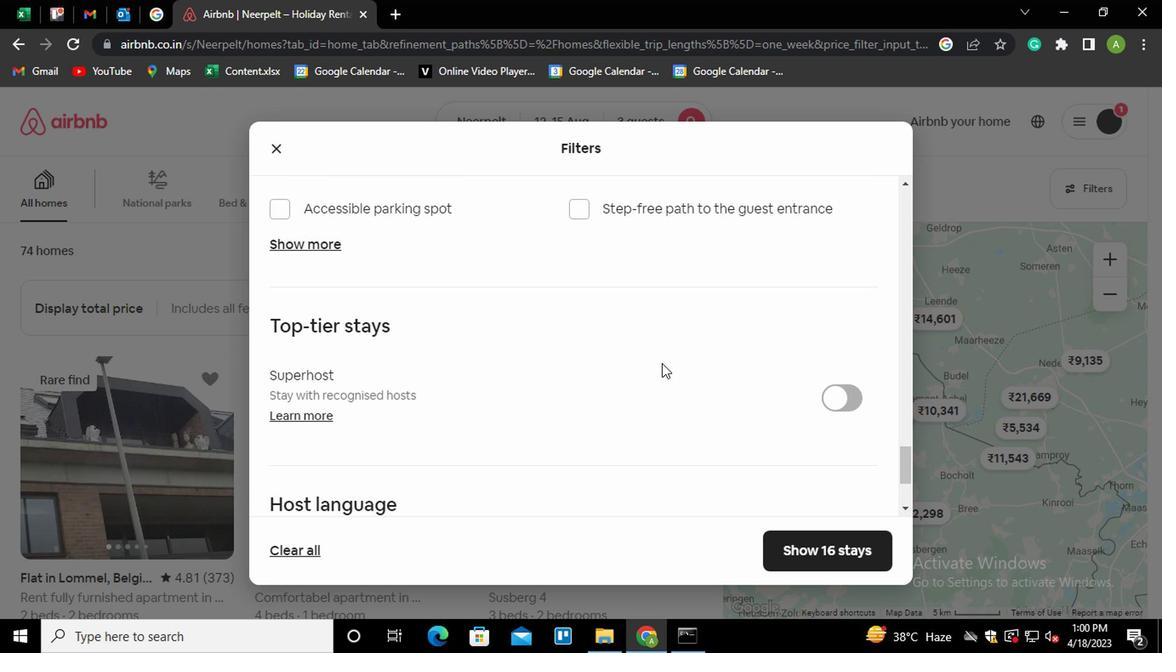 
Action: Mouse scrolled (657, 364) with delta (0, -1)
Screenshot: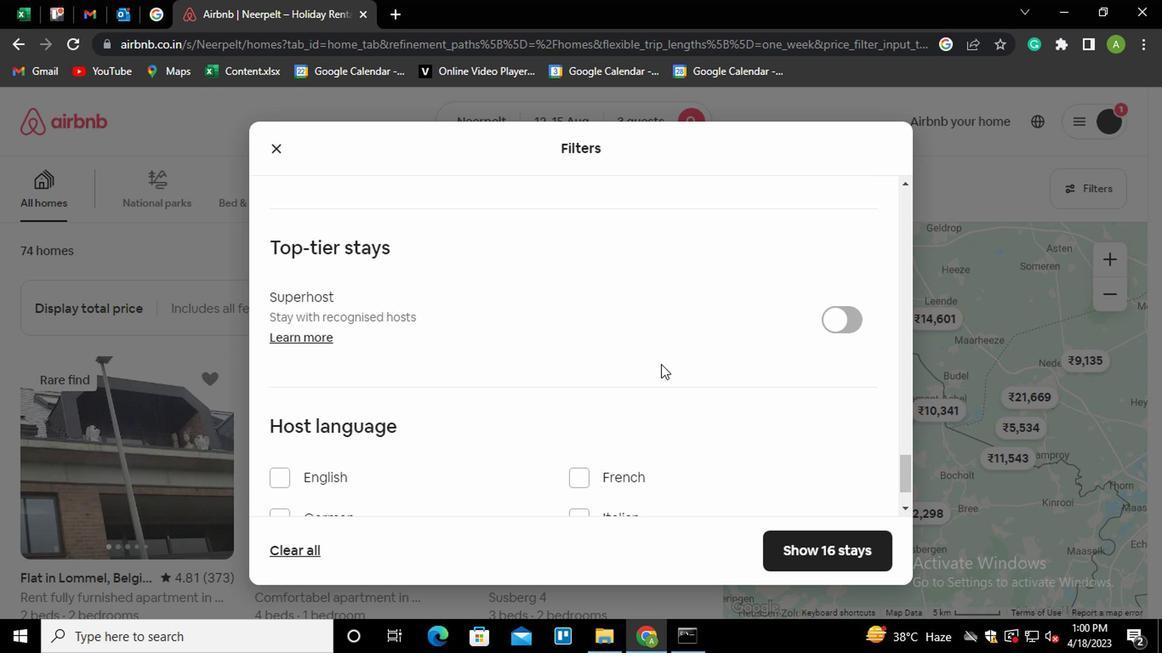 
Action: Mouse moved to (276, 401)
Screenshot: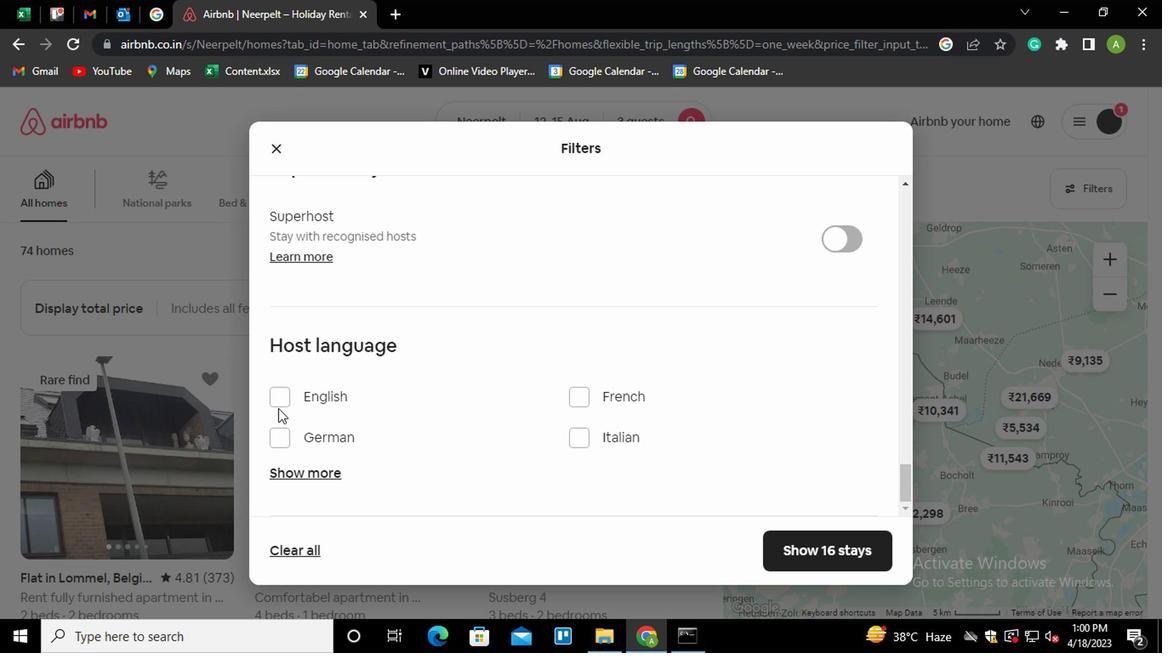 
Action: Mouse pressed left at (276, 401)
Screenshot: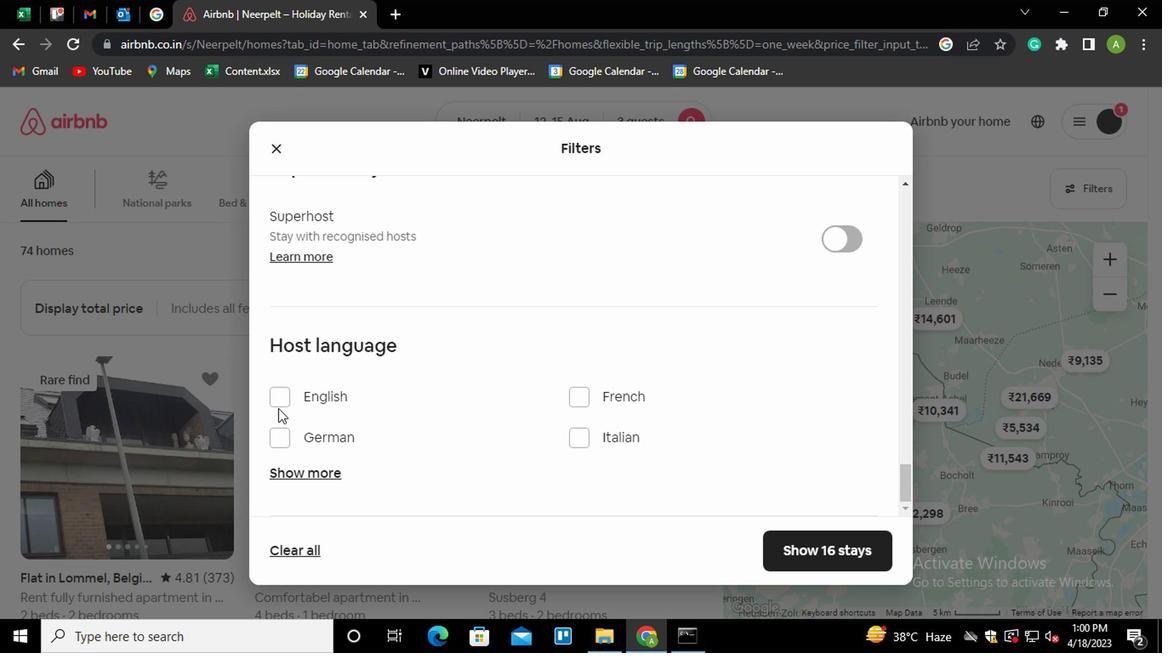 
Action: Mouse moved to (845, 550)
Screenshot: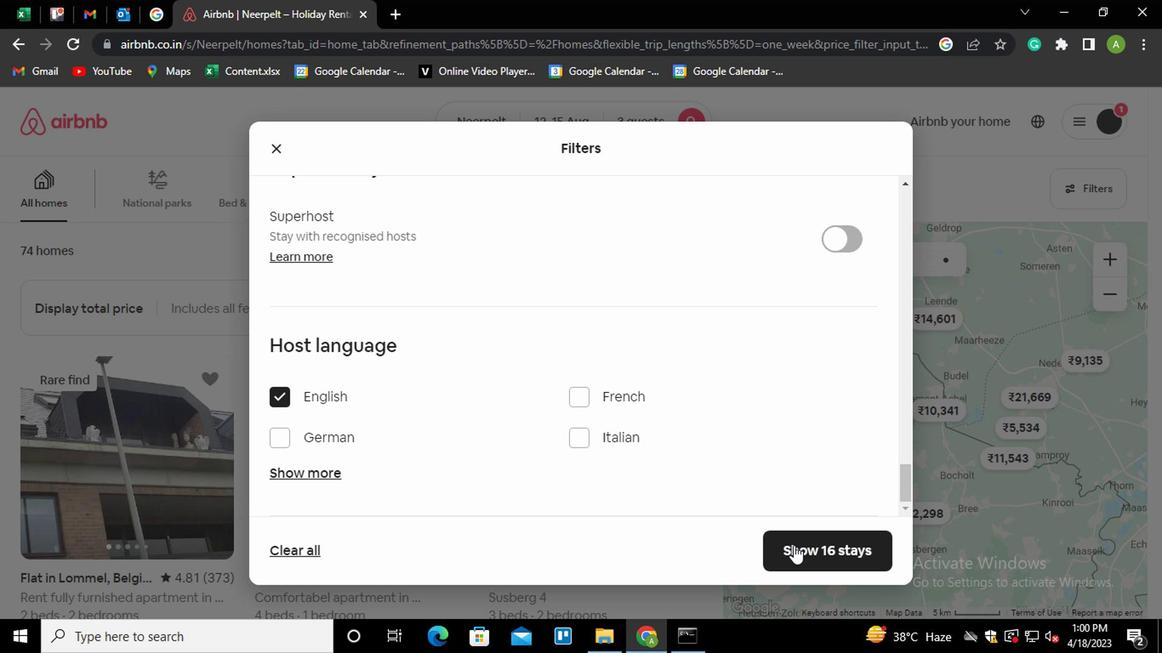
Action: Mouse pressed left at (845, 550)
Screenshot: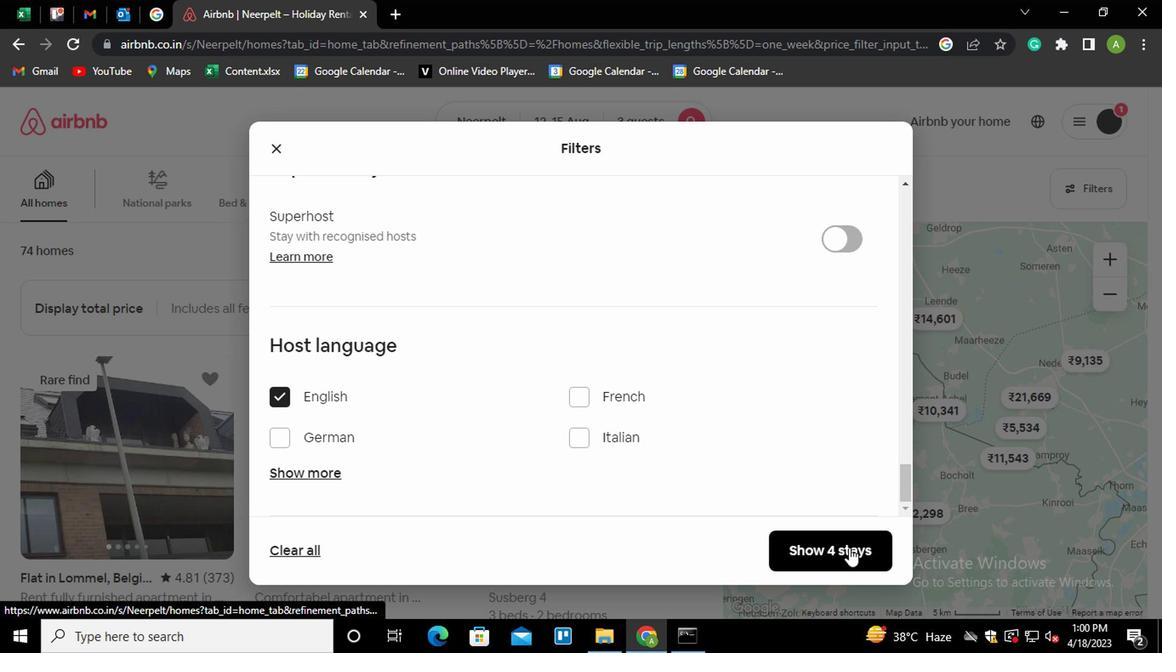 
